 Task: Search round trip flight ticket for 5 adults, 2 children, 1 infant in seat and 2 infants on lap in economy from Fayetteville: Northwest Arkansas National Airport to Wilmington: Wilmington International Airport on 8-6-2023 and return on 8-8-2023. Choice of flights is Southwest. Number of bags: 2 checked bags. Price is upto 92000. Outbound departure time preference is 7:00.
Action: Mouse moved to (355, 154)
Screenshot: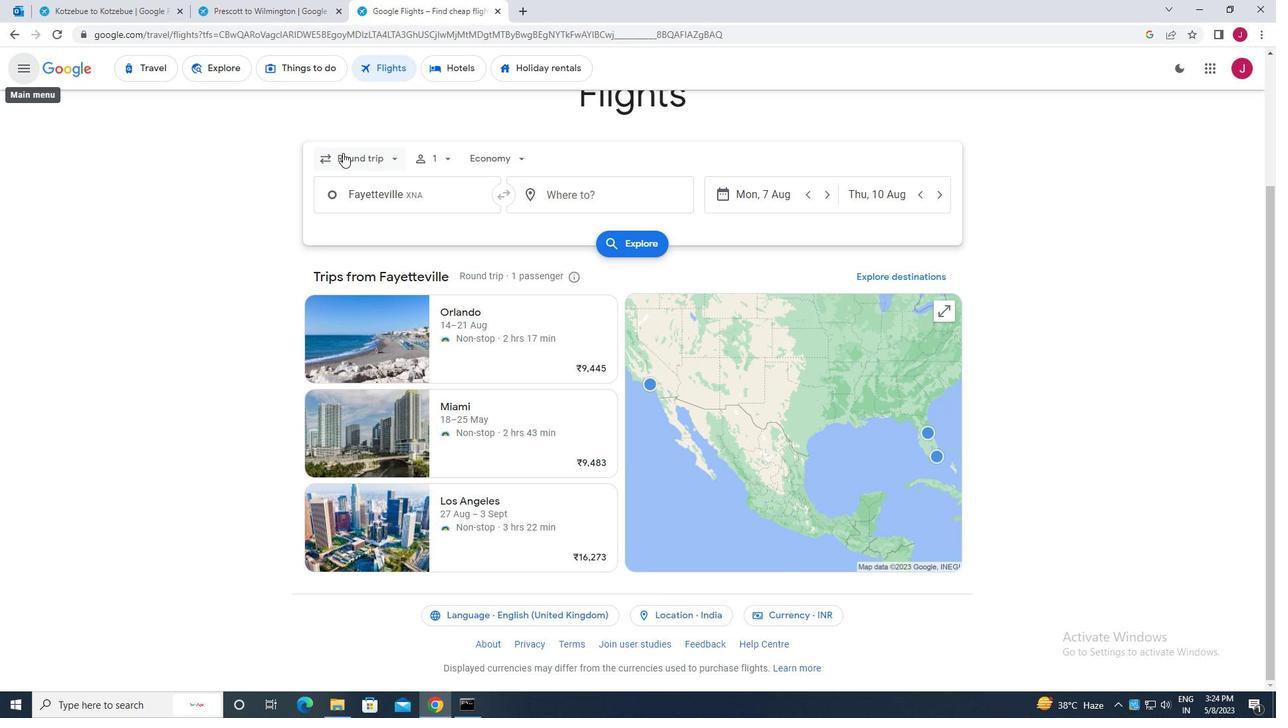 
Action: Mouse pressed left at (355, 154)
Screenshot: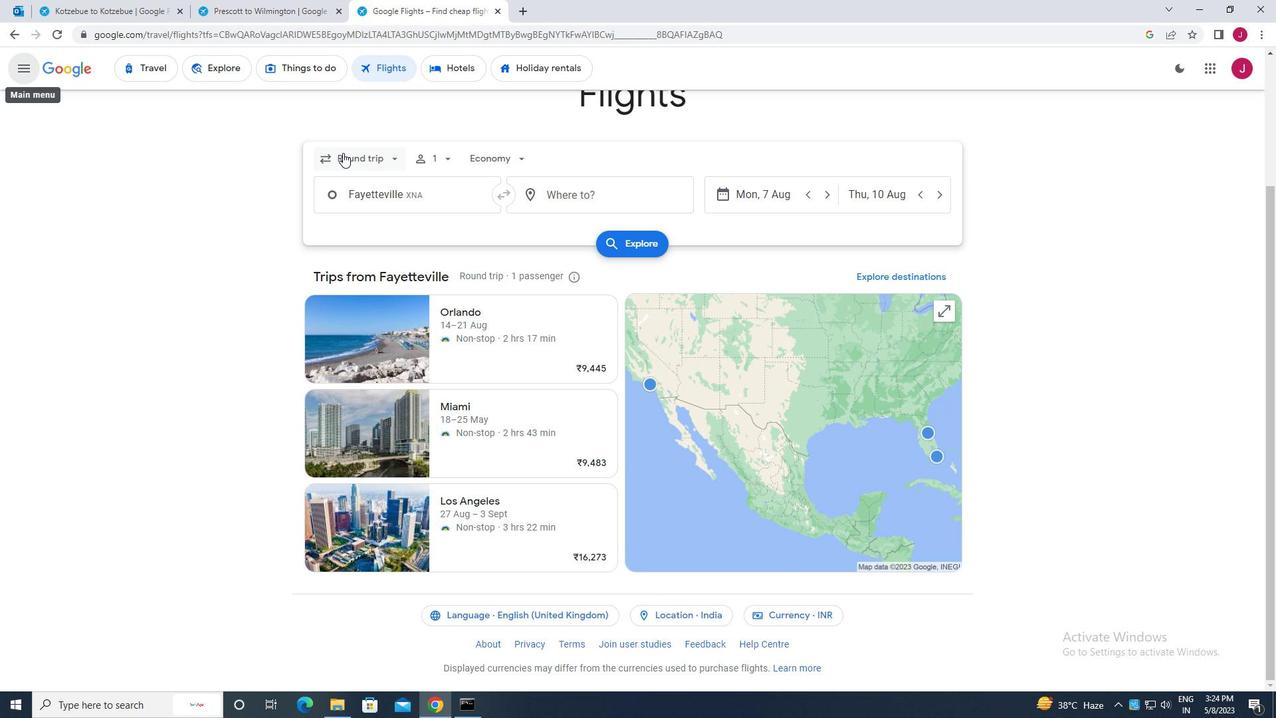 
Action: Mouse moved to (361, 186)
Screenshot: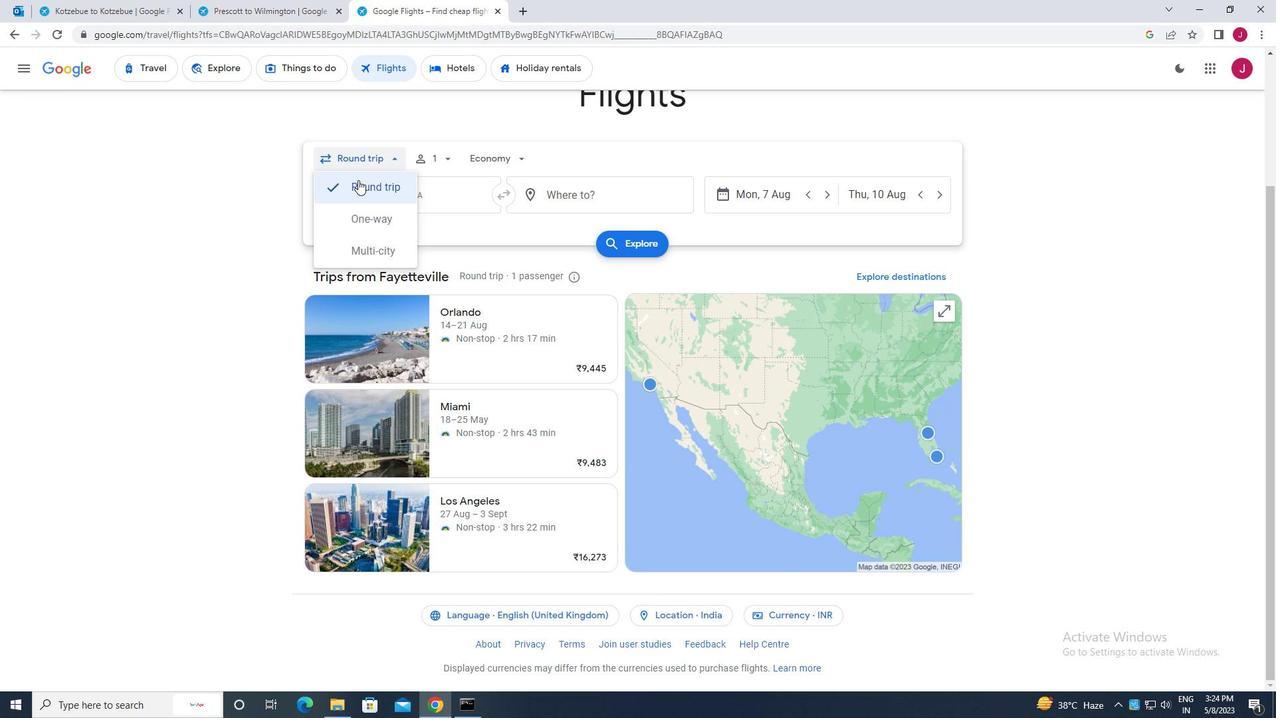 
Action: Mouse pressed left at (361, 186)
Screenshot: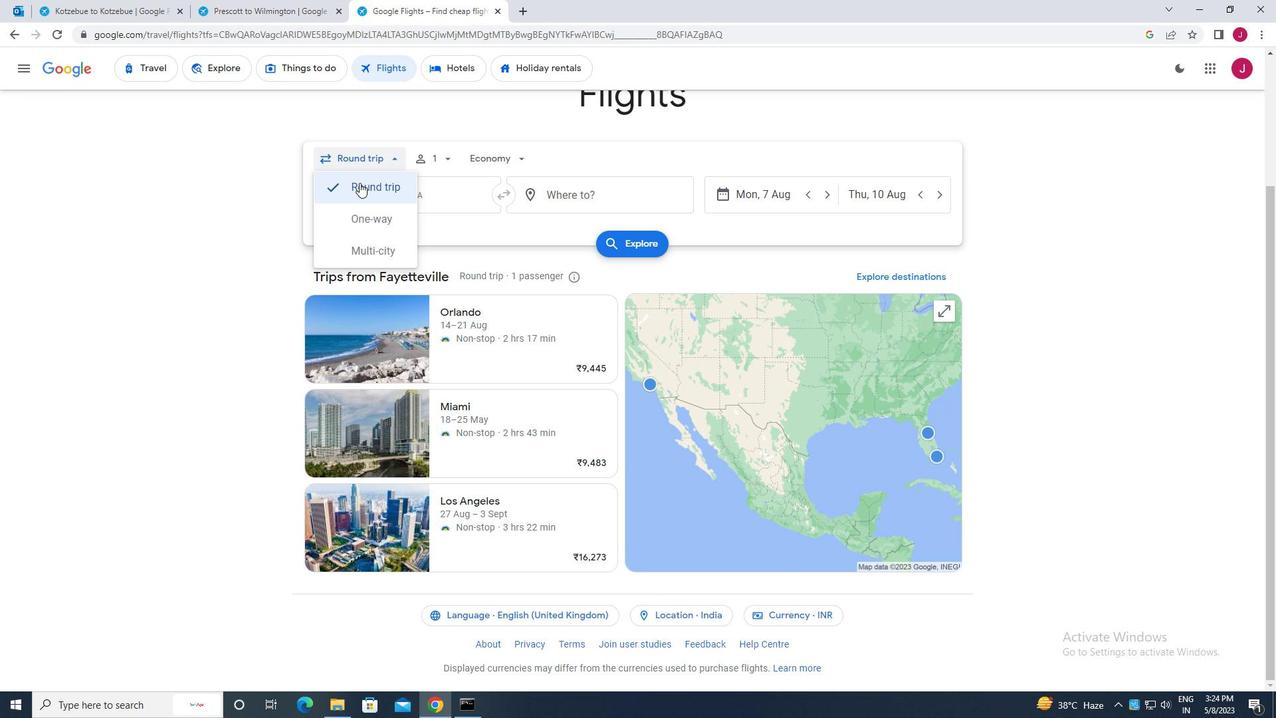 
Action: Mouse moved to (440, 158)
Screenshot: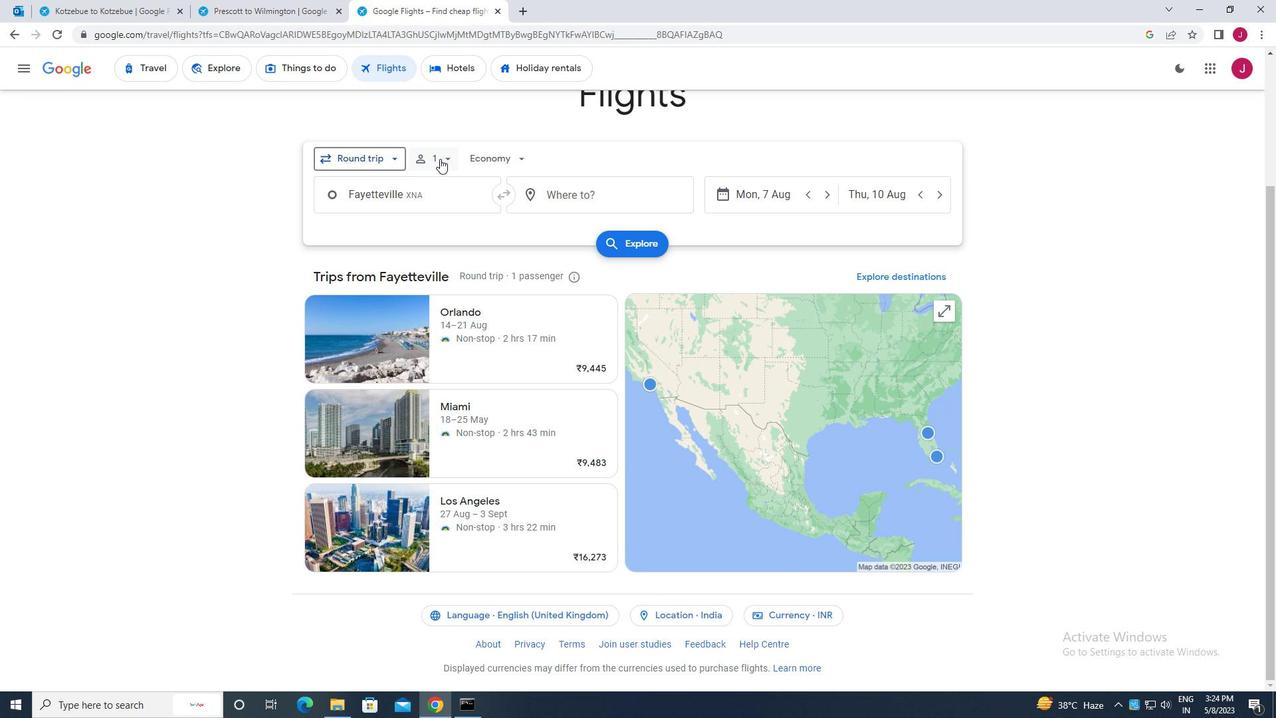 
Action: Mouse pressed left at (440, 158)
Screenshot: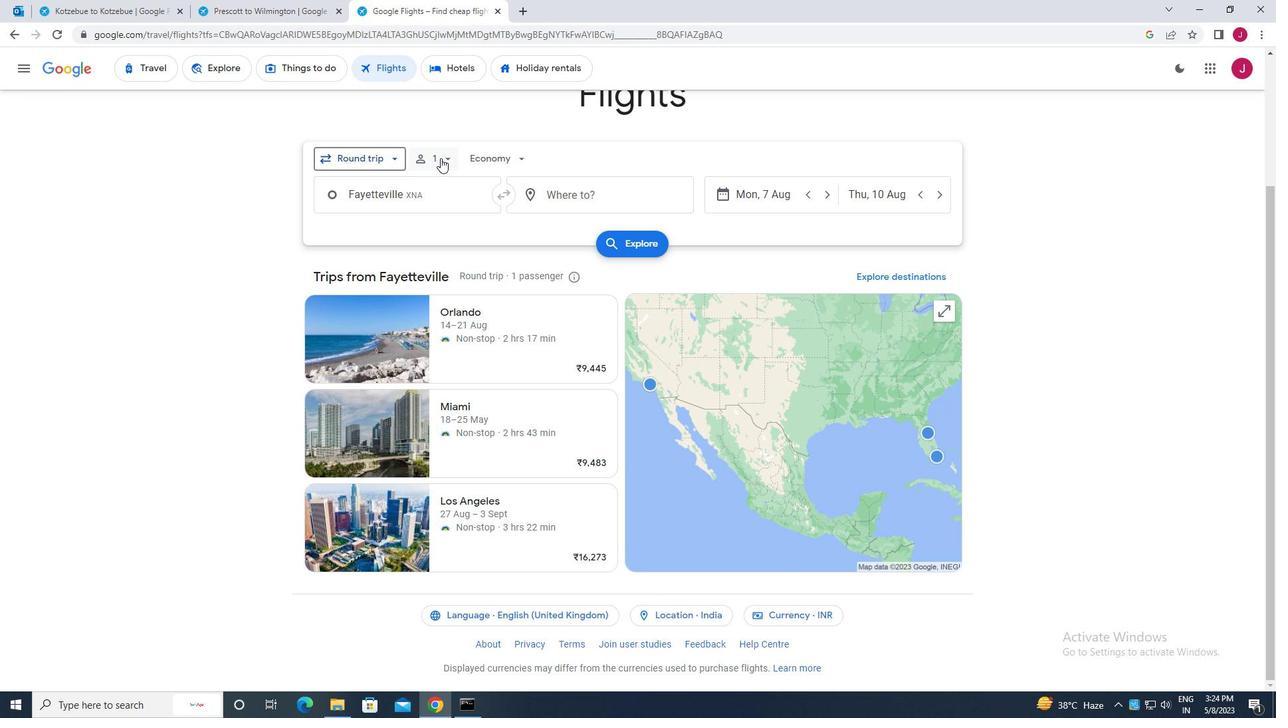 
Action: Mouse moved to (559, 192)
Screenshot: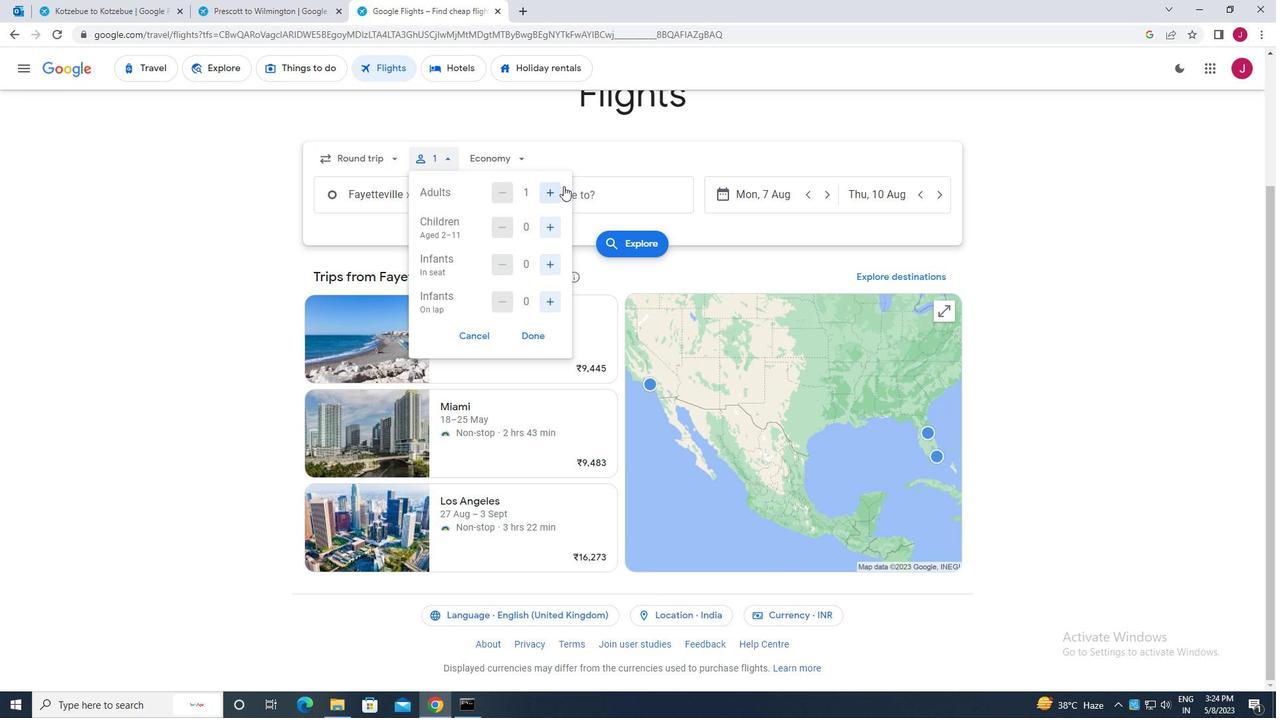
Action: Mouse pressed left at (559, 192)
Screenshot: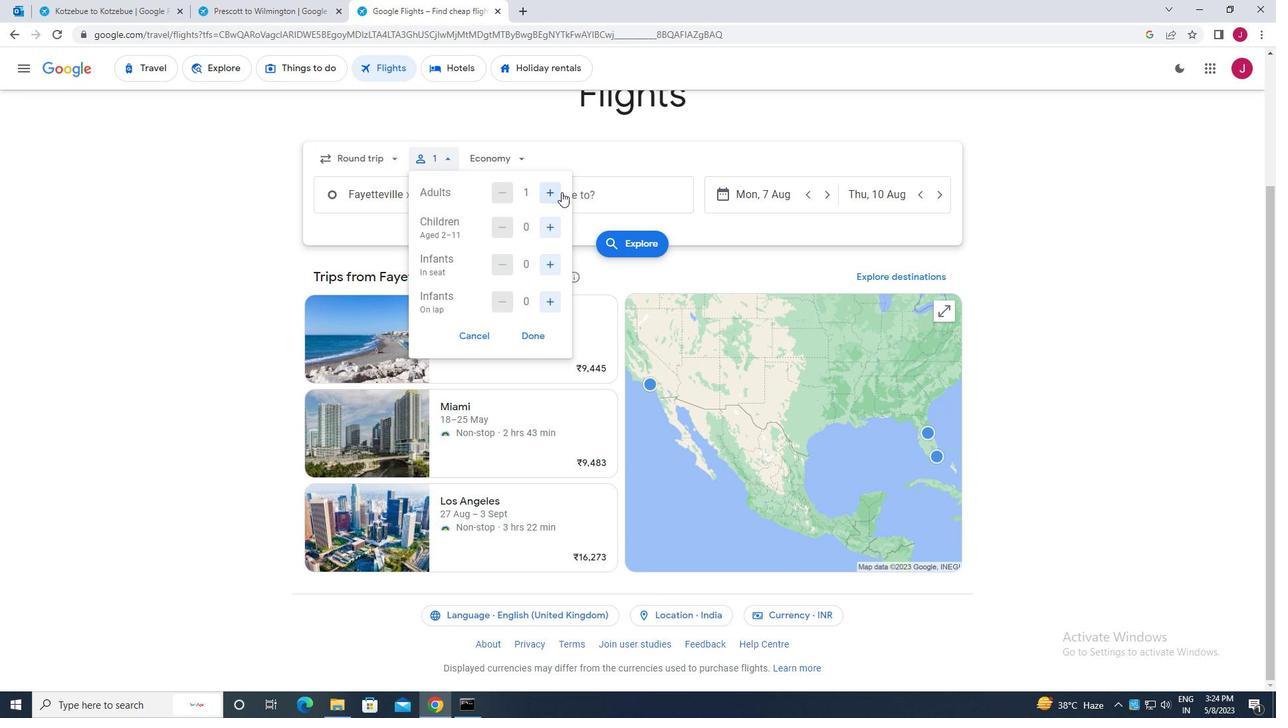 
Action: Mouse moved to (559, 192)
Screenshot: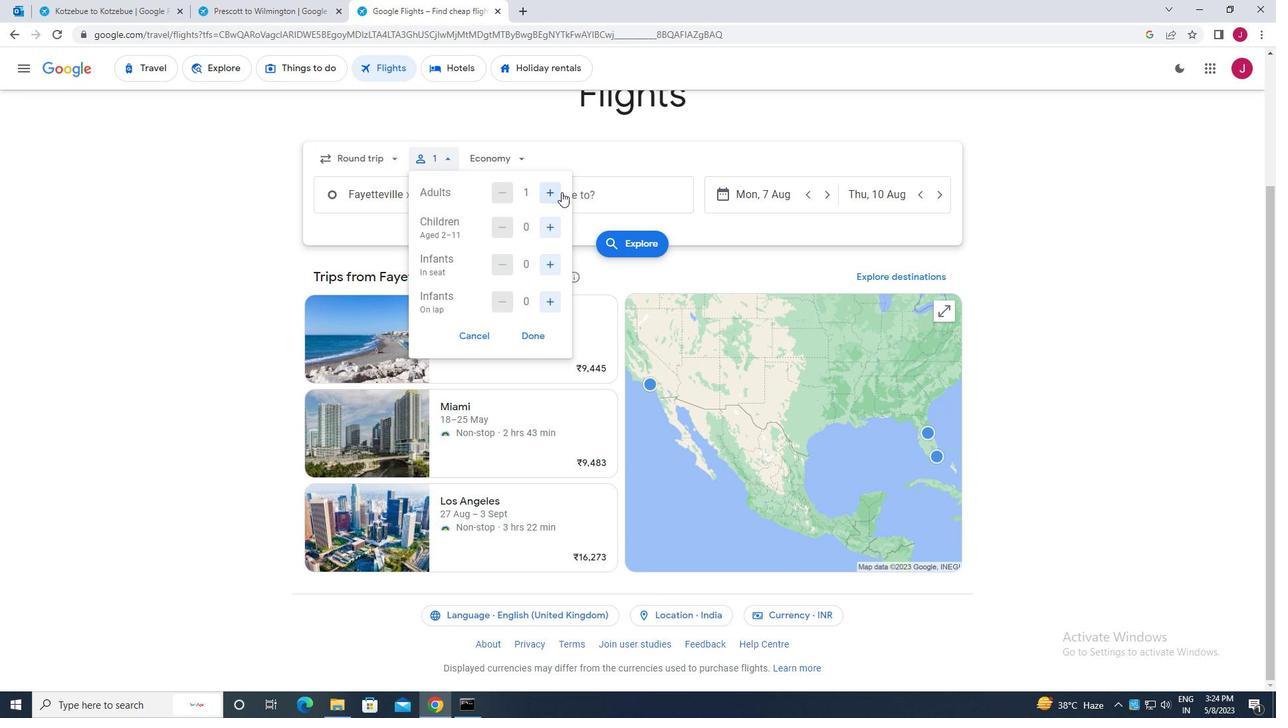 
Action: Mouse pressed left at (559, 192)
Screenshot: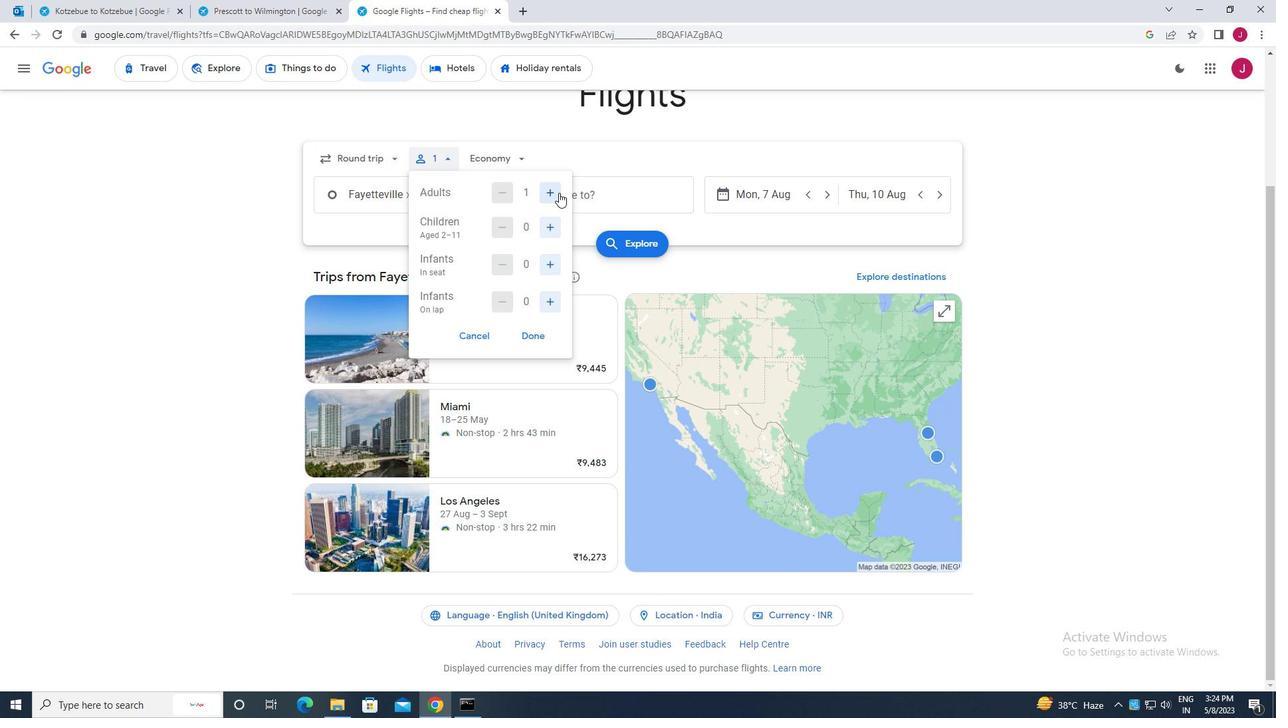 
Action: Mouse pressed left at (559, 192)
Screenshot: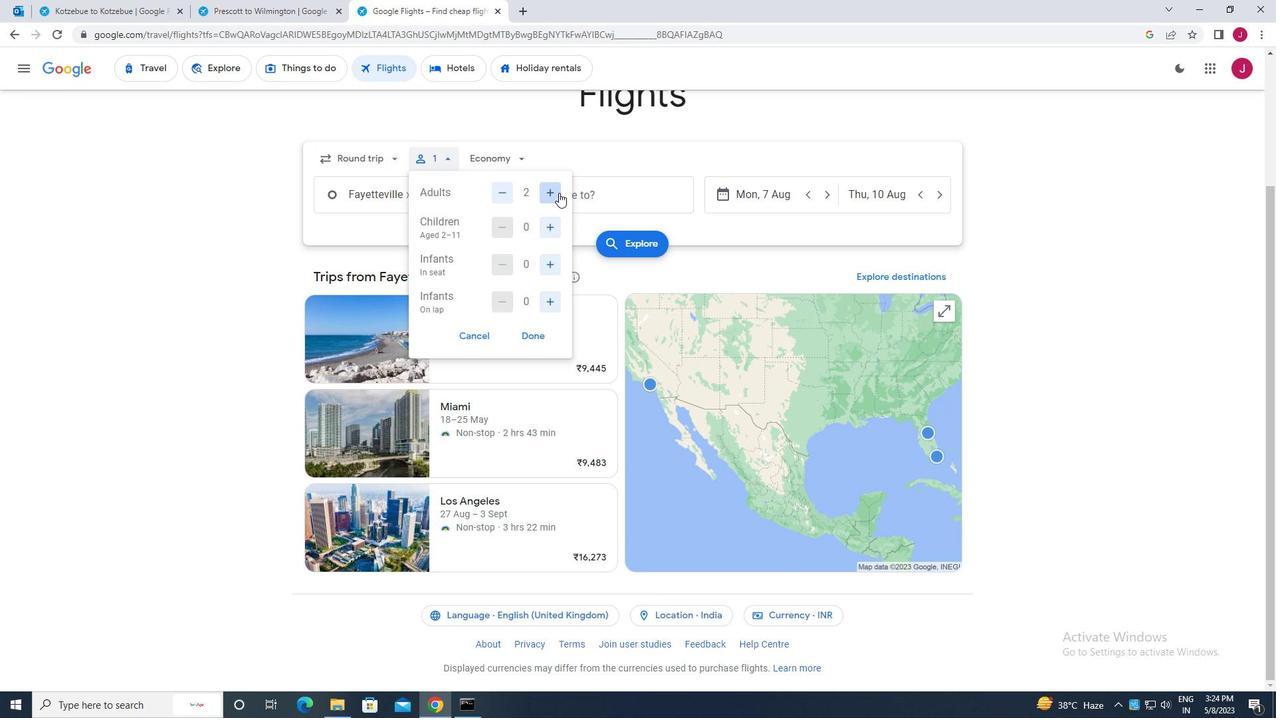 
Action: Mouse pressed left at (559, 192)
Screenshot: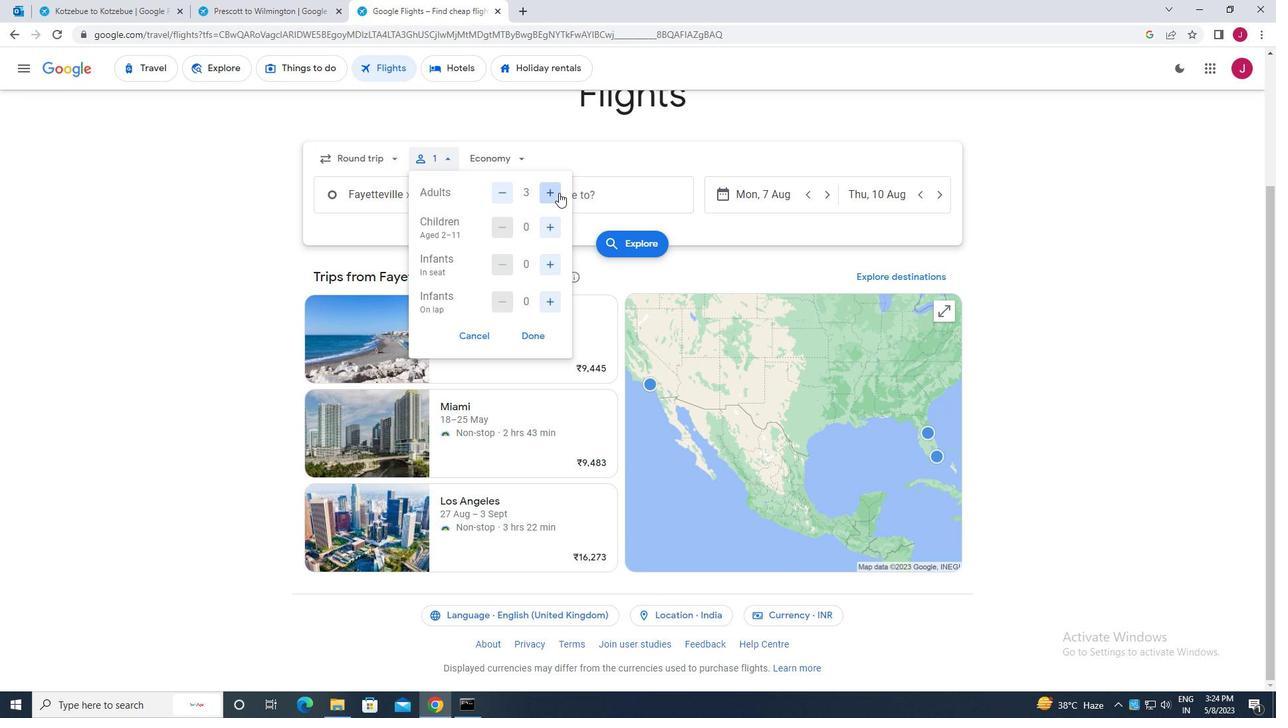 
Action: Mouse moved to (555, 230)
Screenshot: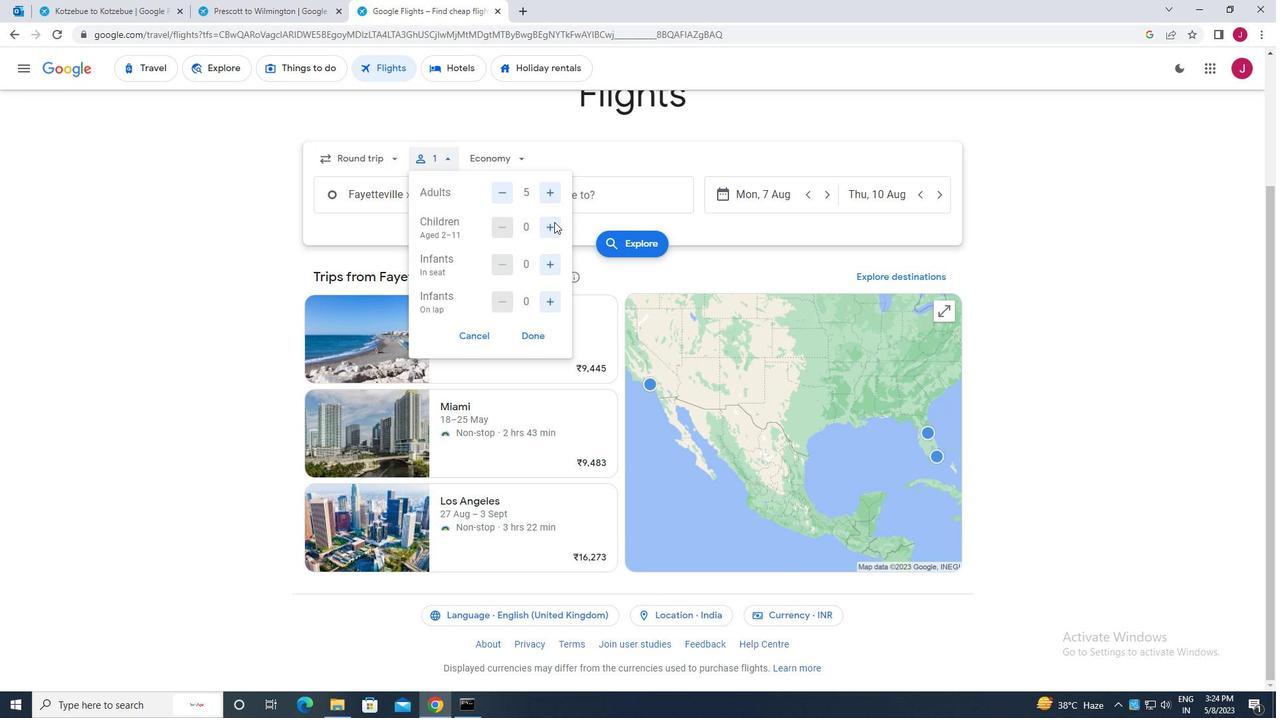 
Action: Mouse pressed left at (555, 230)
Screenshot: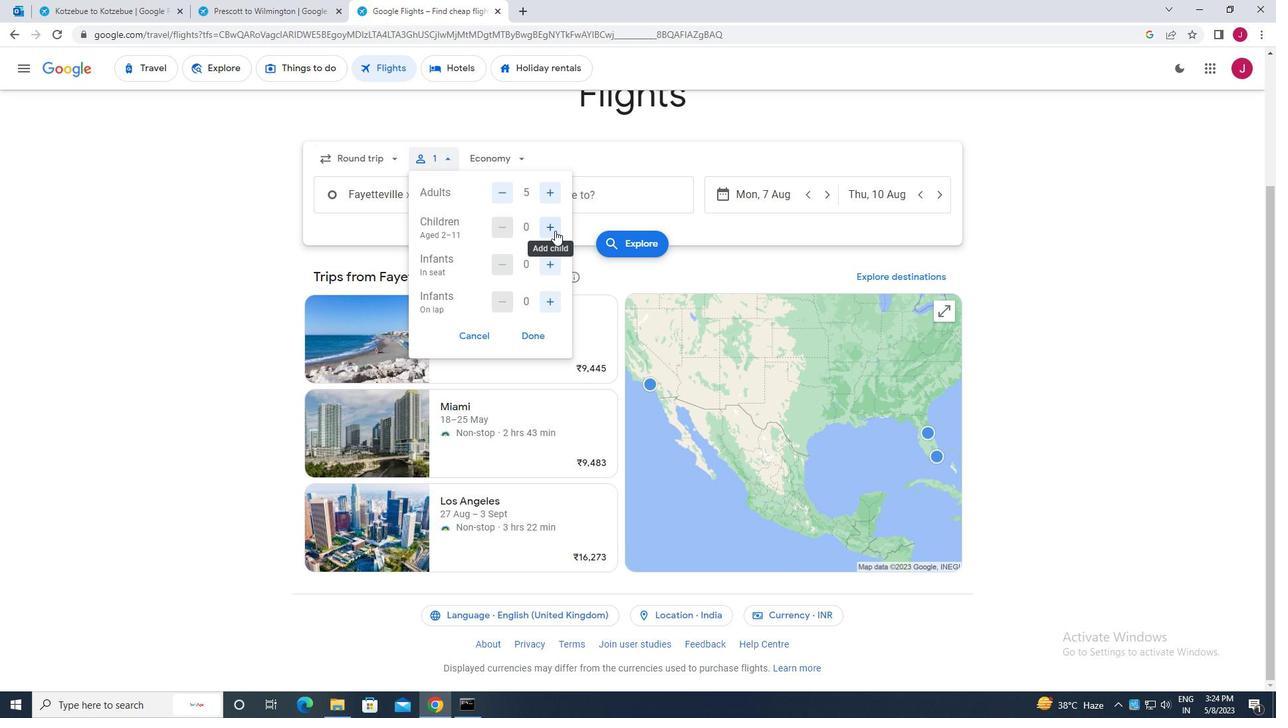 
Action: Mouse pressed left at (555, 230)
Screenshot: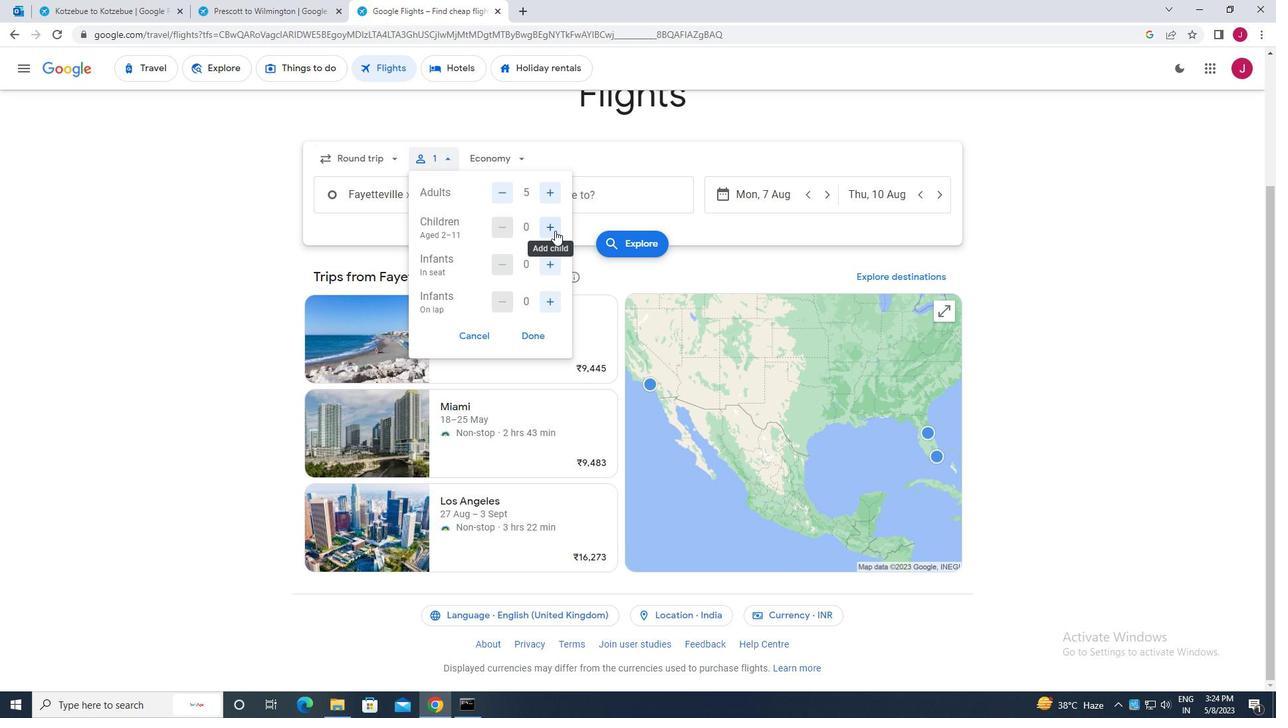 
Action: Mouse moved to (554, 261)
Screenshot: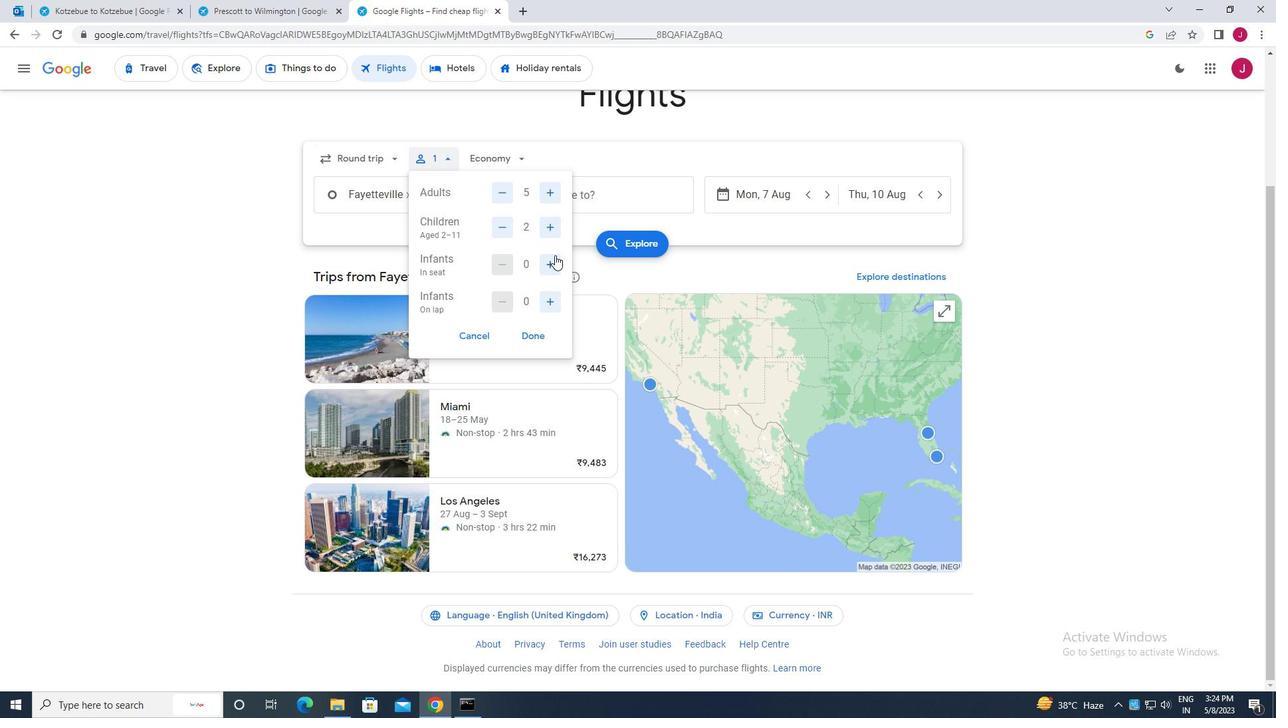
Action: Mouse pressed left at (554, 261)
Screenshot: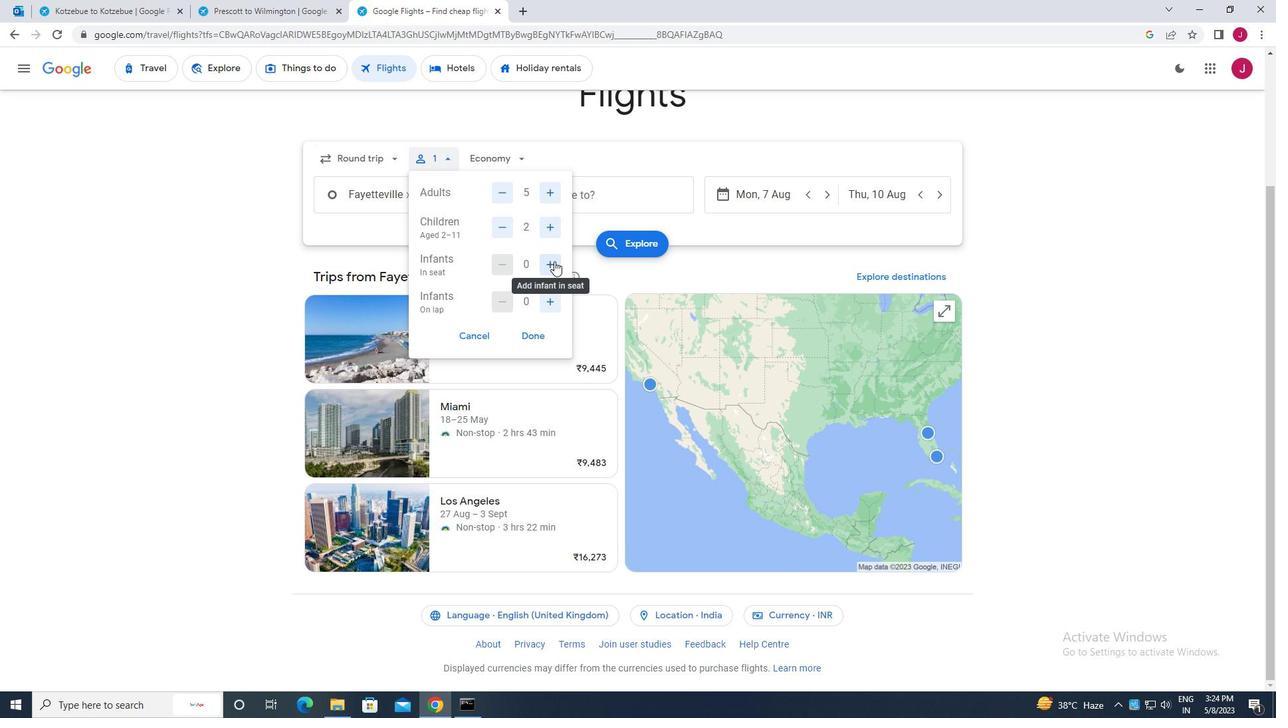 
Action: Mouse moved to (551, 301)
Screenshot: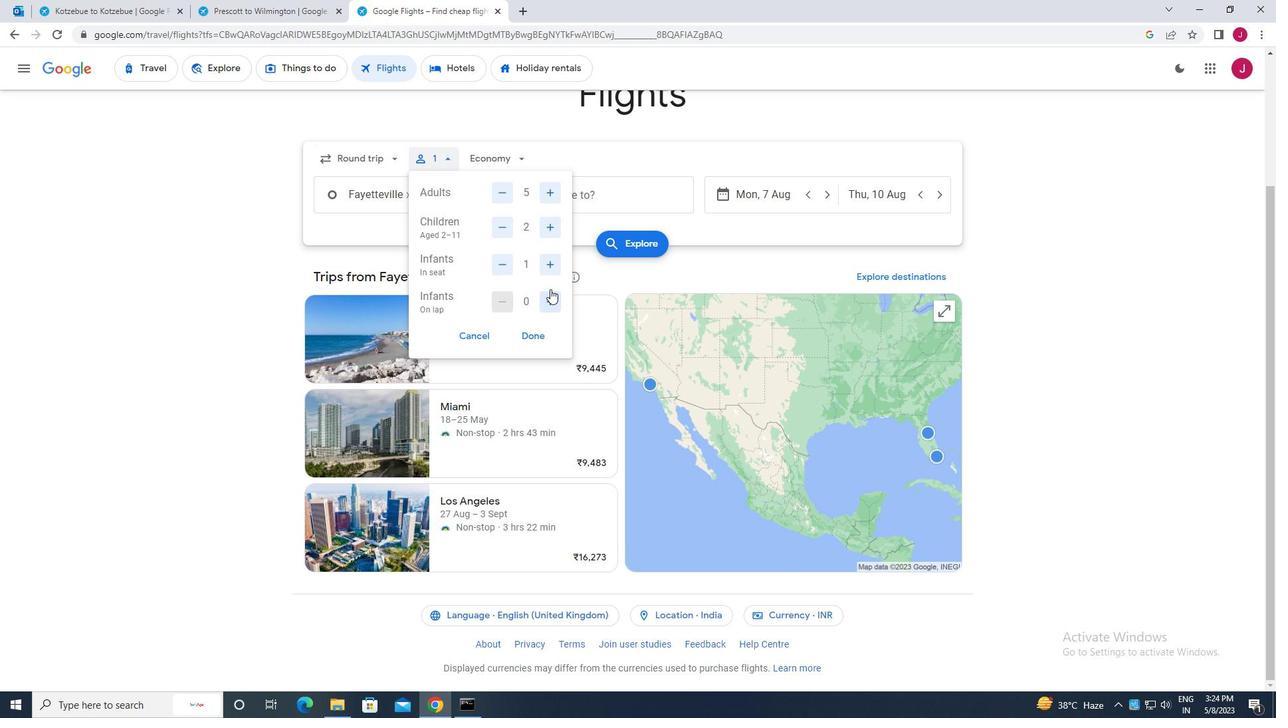 
Action: Mouse pressed left at (551, 301)
Screenshot: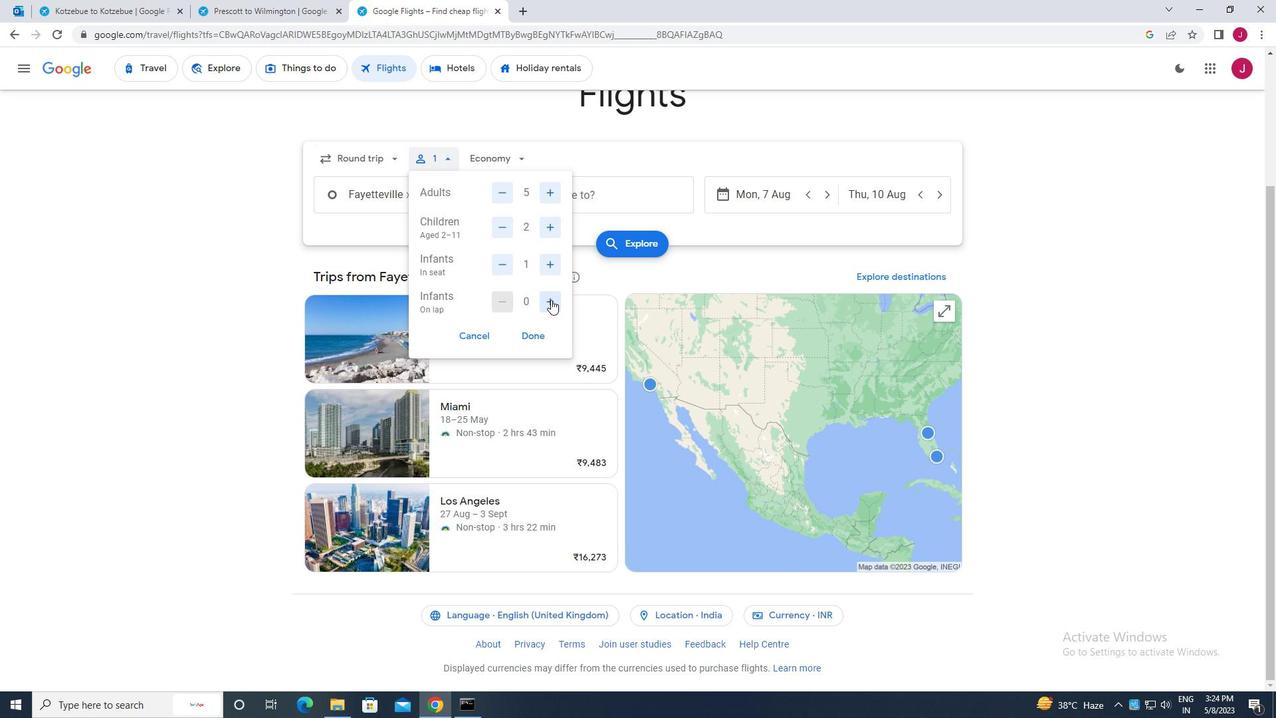 
Action: Mouse pressed left at (551, 301)
Screenshot: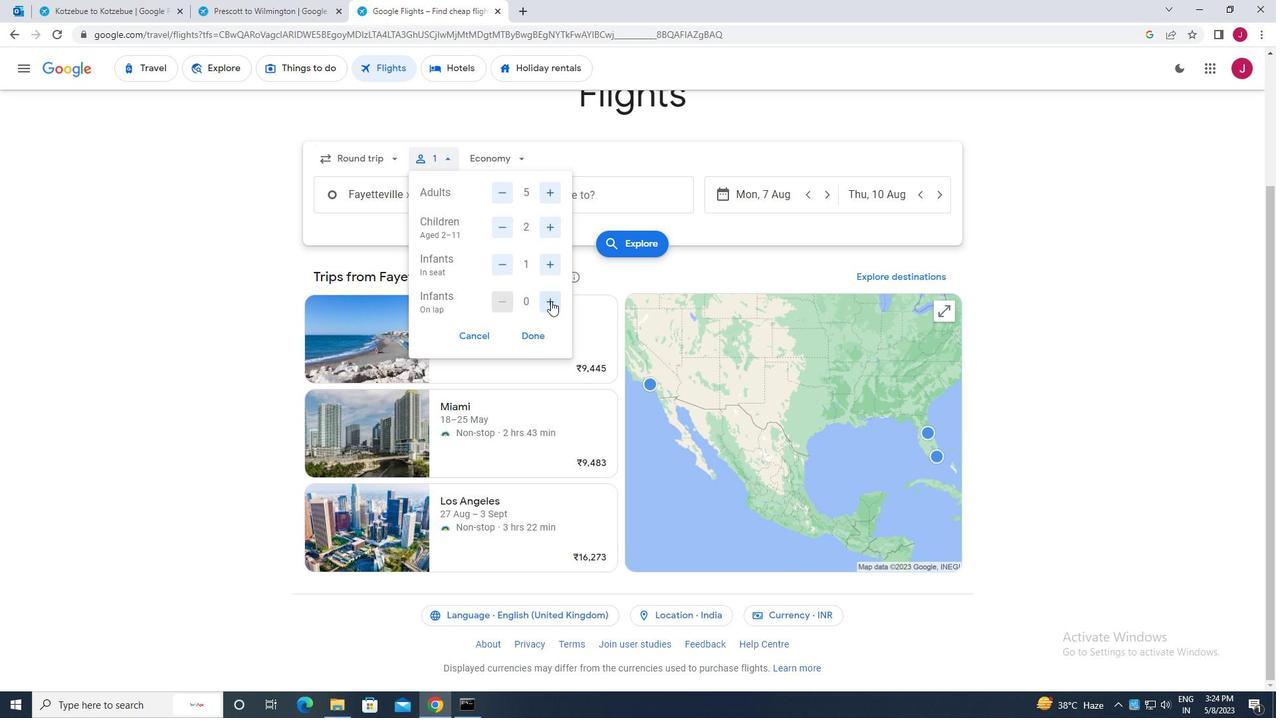 
Action: Mouse moved to (507, 299)
Screenshot: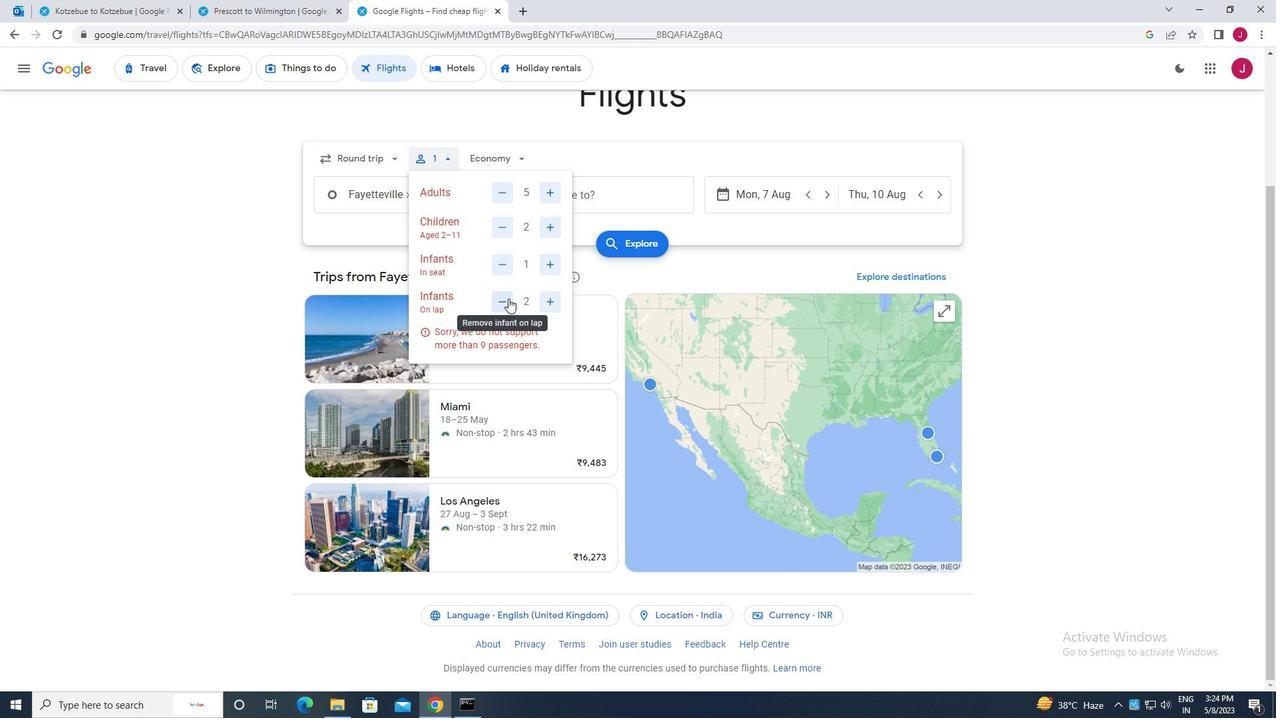 
Action: Mouse pressed left at (507, 299)
Screenshot: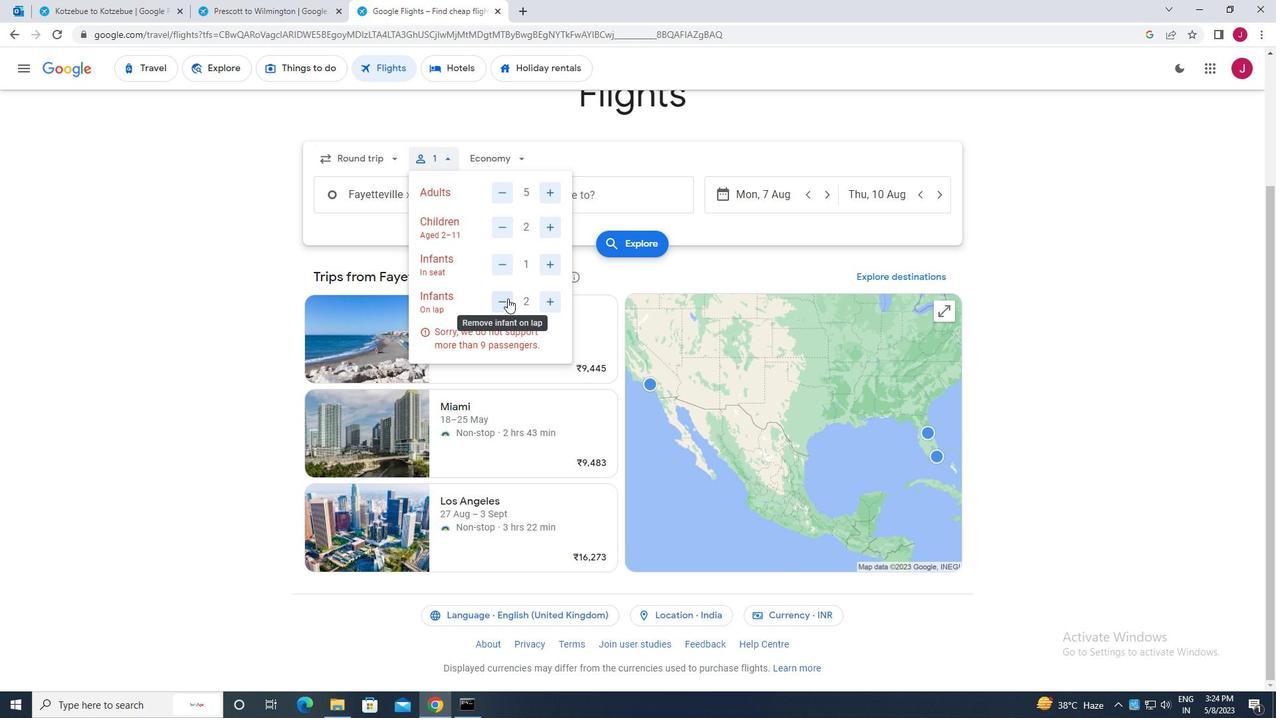 
Action: Mouse moved to (531, 336)
Screenshot: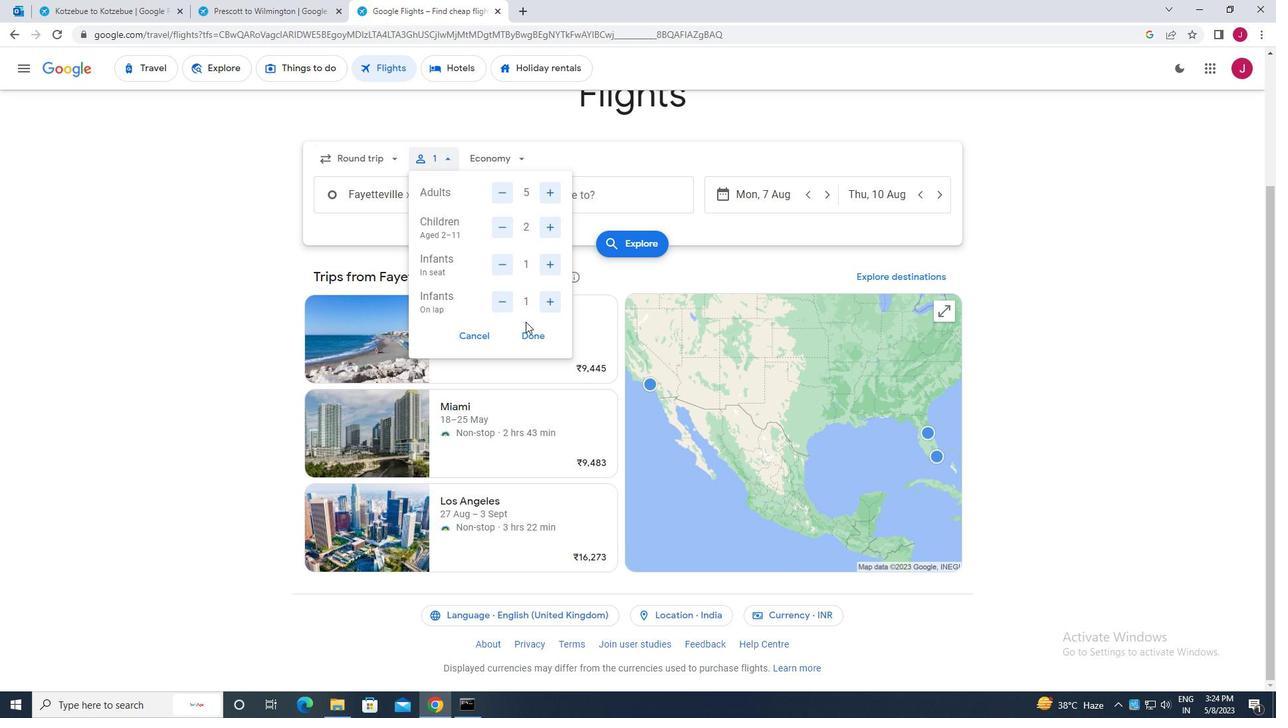 
Action: Mouse pressed left at (531, 336)
Screenshot: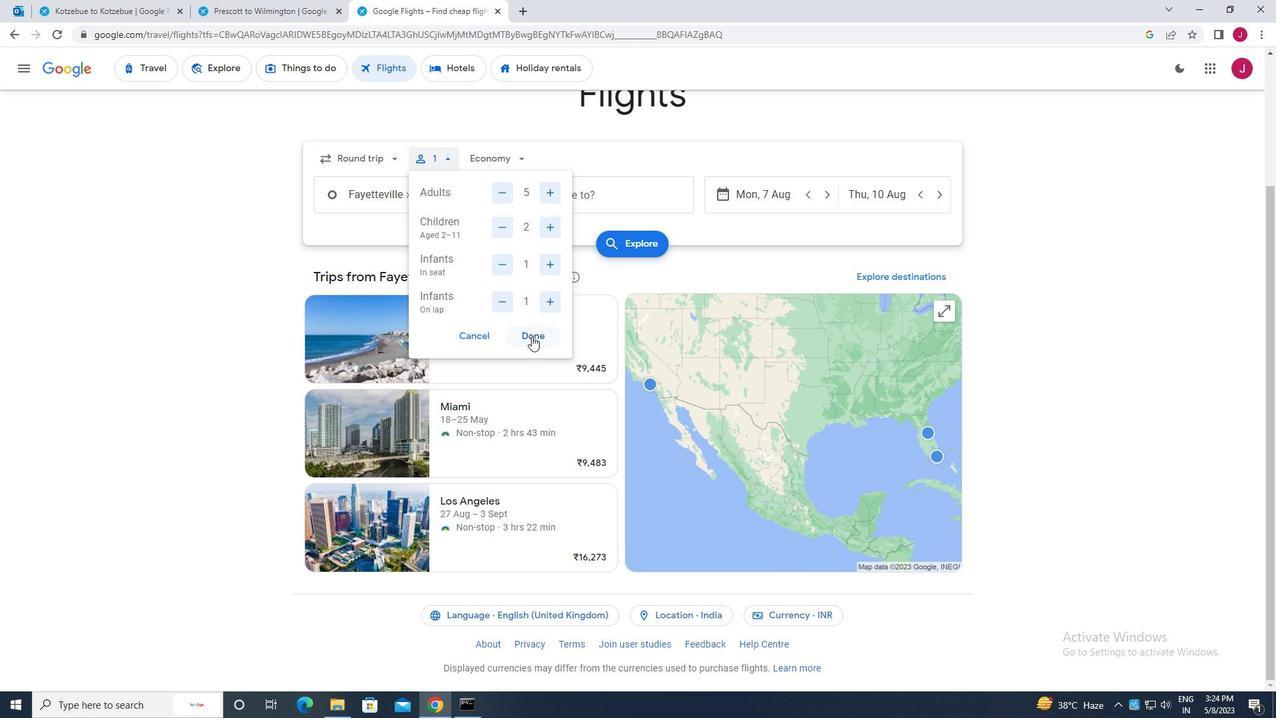 
Action: Mouse moved to (510, 158)
Screenshot: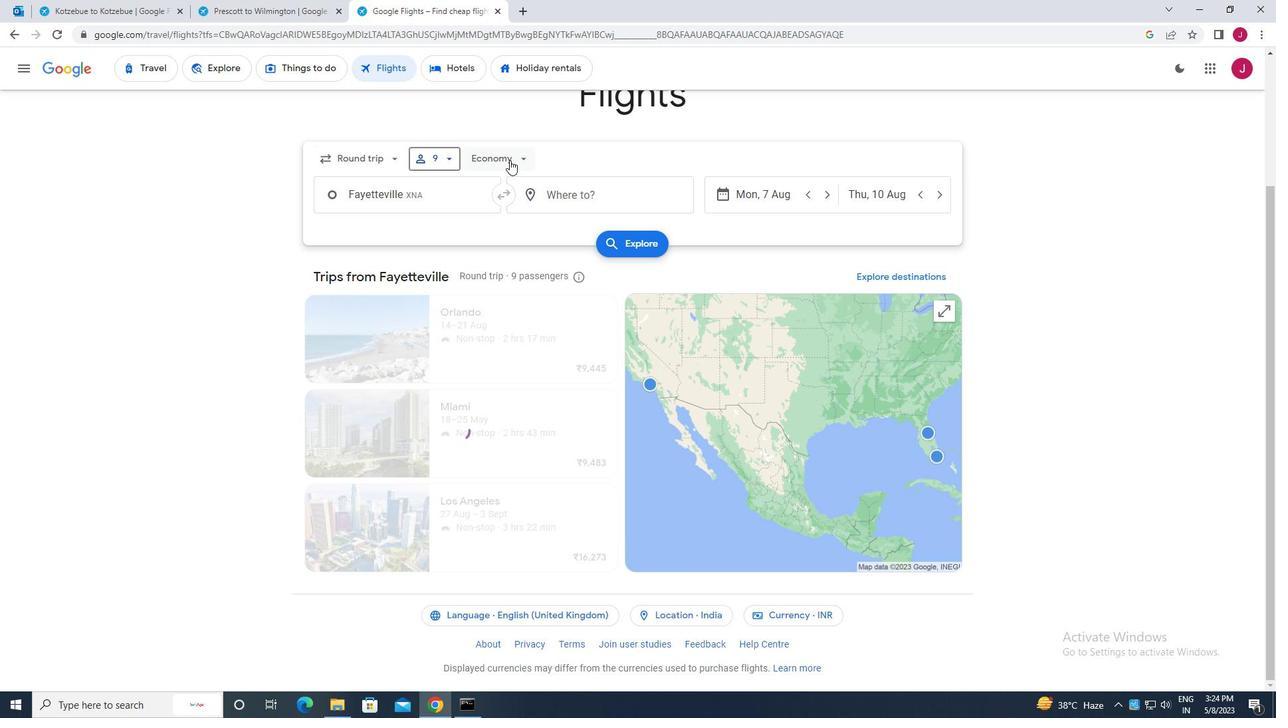 
Action: Mouse pressed left at (510, 158)
Screenshot: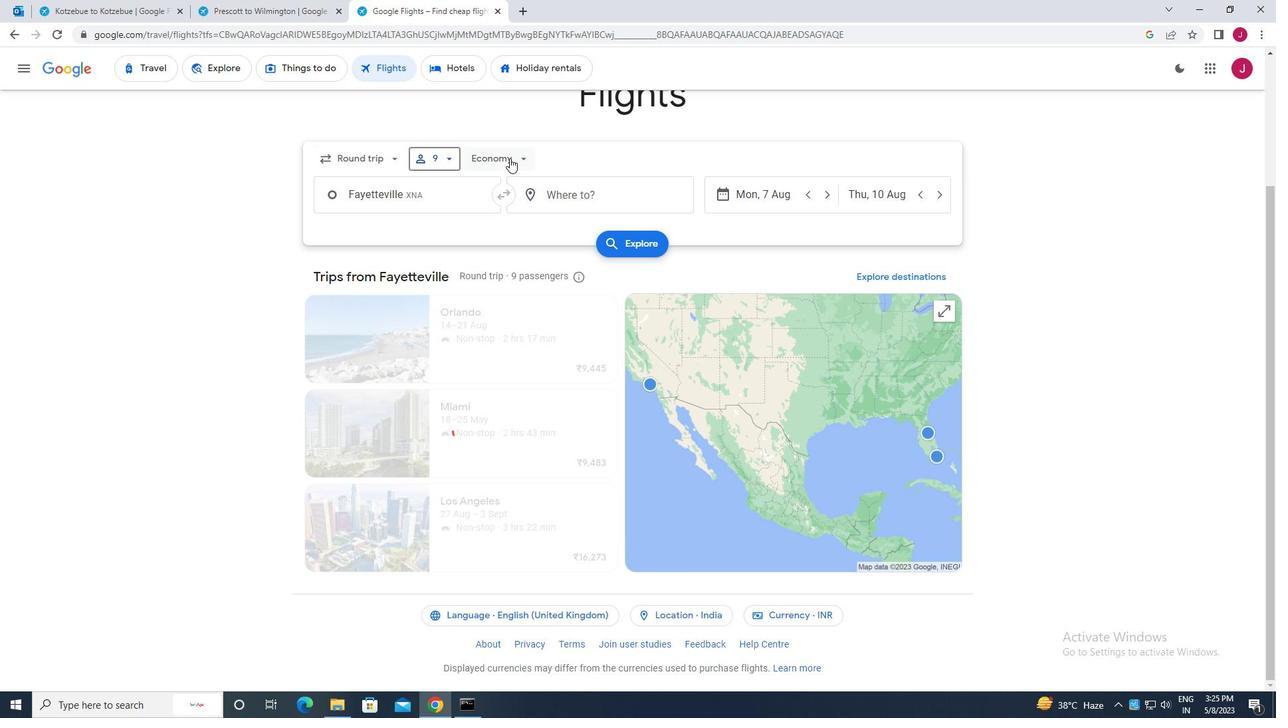 
Action: Mouse moved to (550, 190)
Screenshot: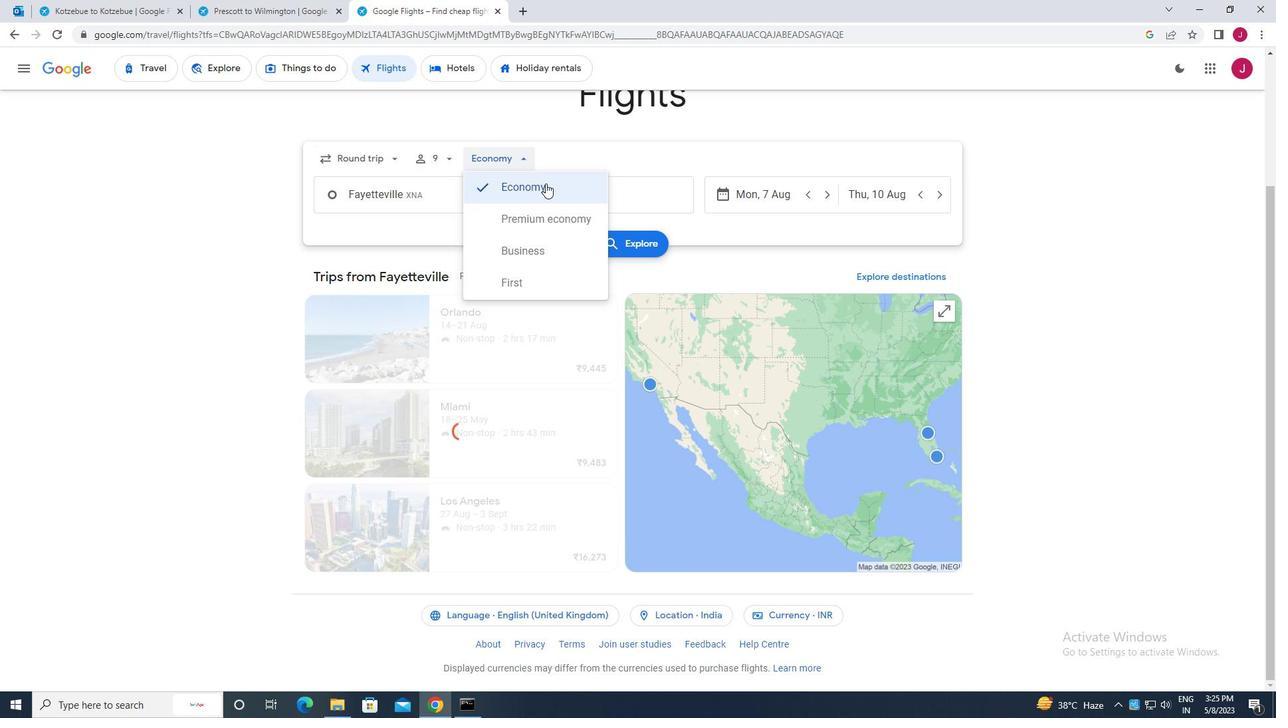 
Action: Mouse pressed left at (550, 190)
Screenshot: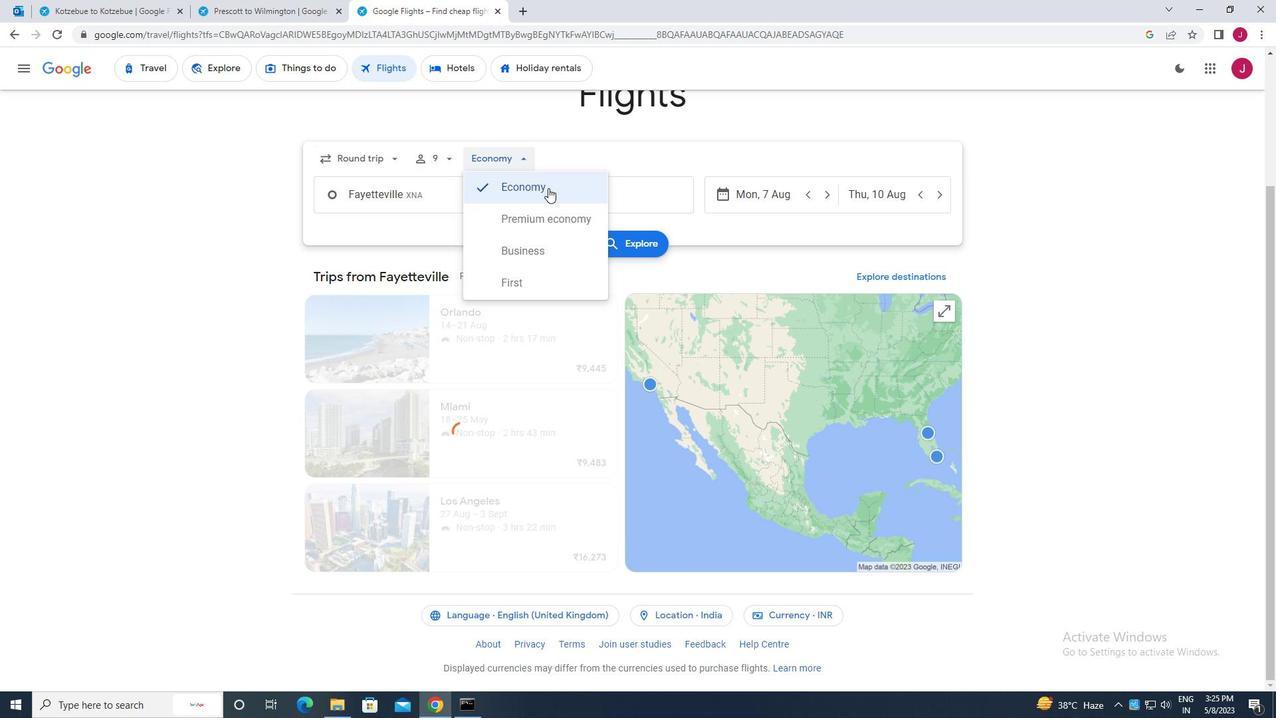 
Action: Mouse moved to (420, 188)
Screenshot: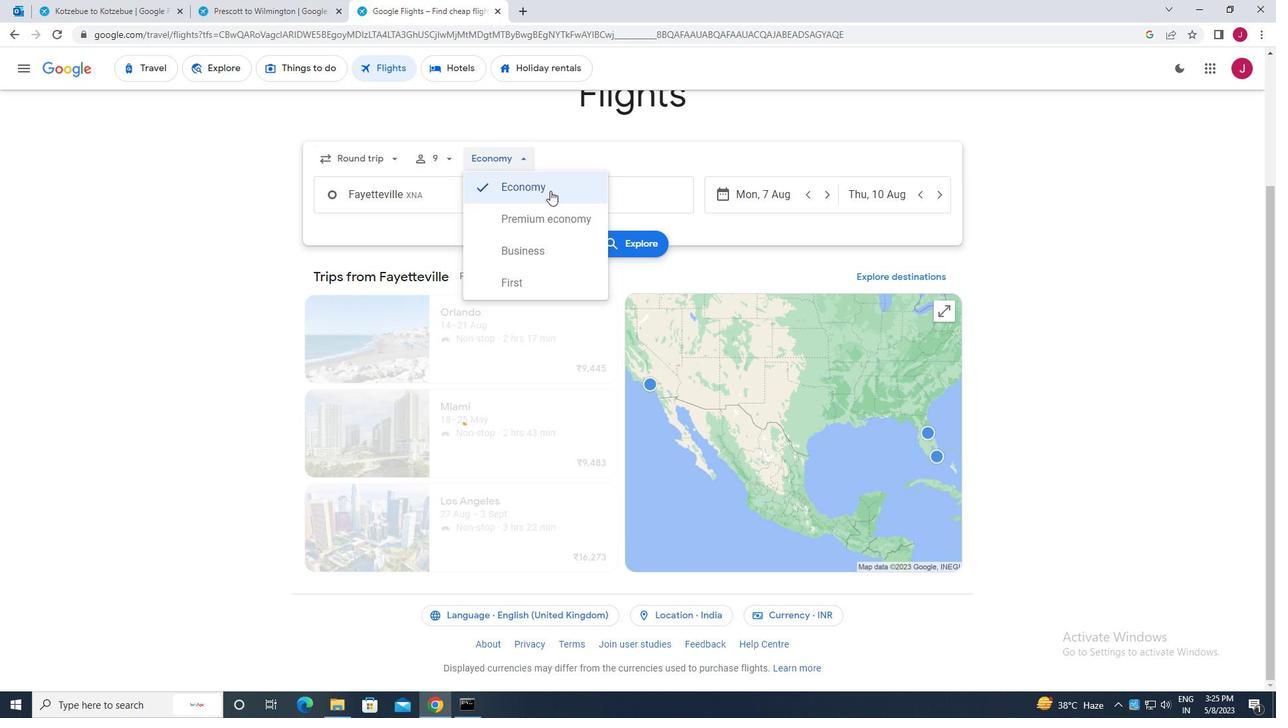 
Action: Mouse pressed left at (420, 188)
Screenshot: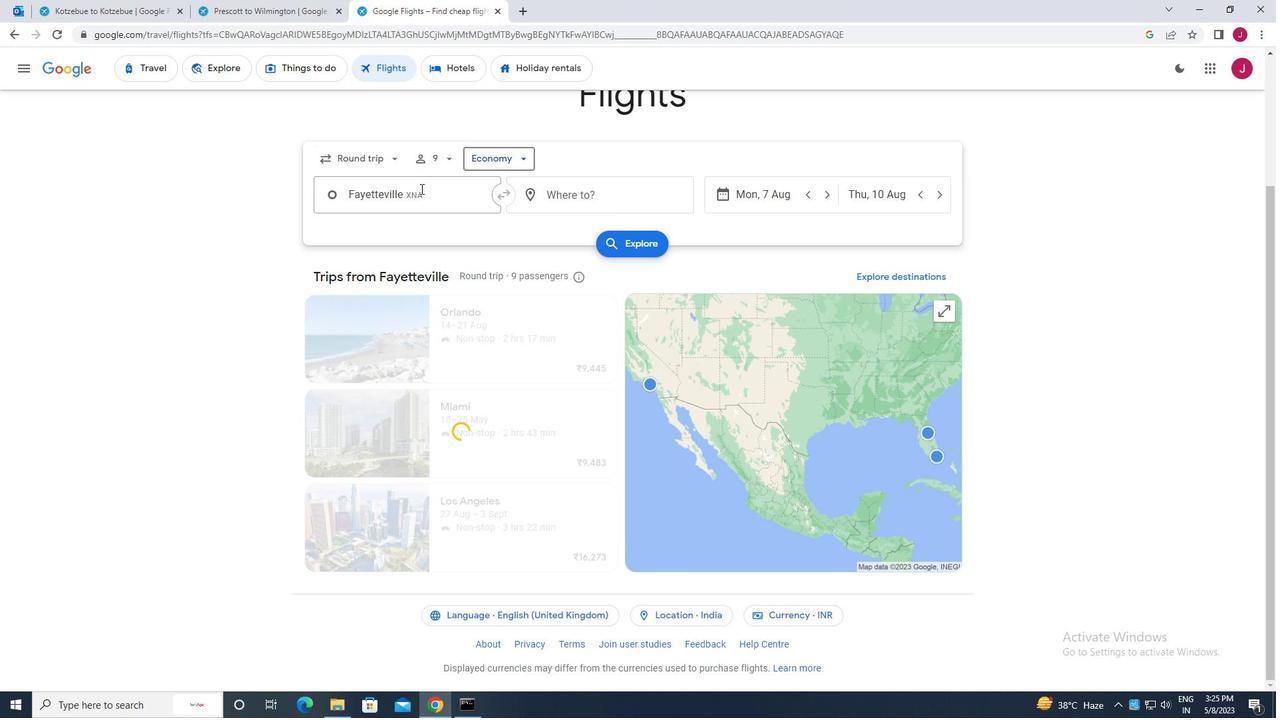 
Action: Key pressed fayette
Screenshot: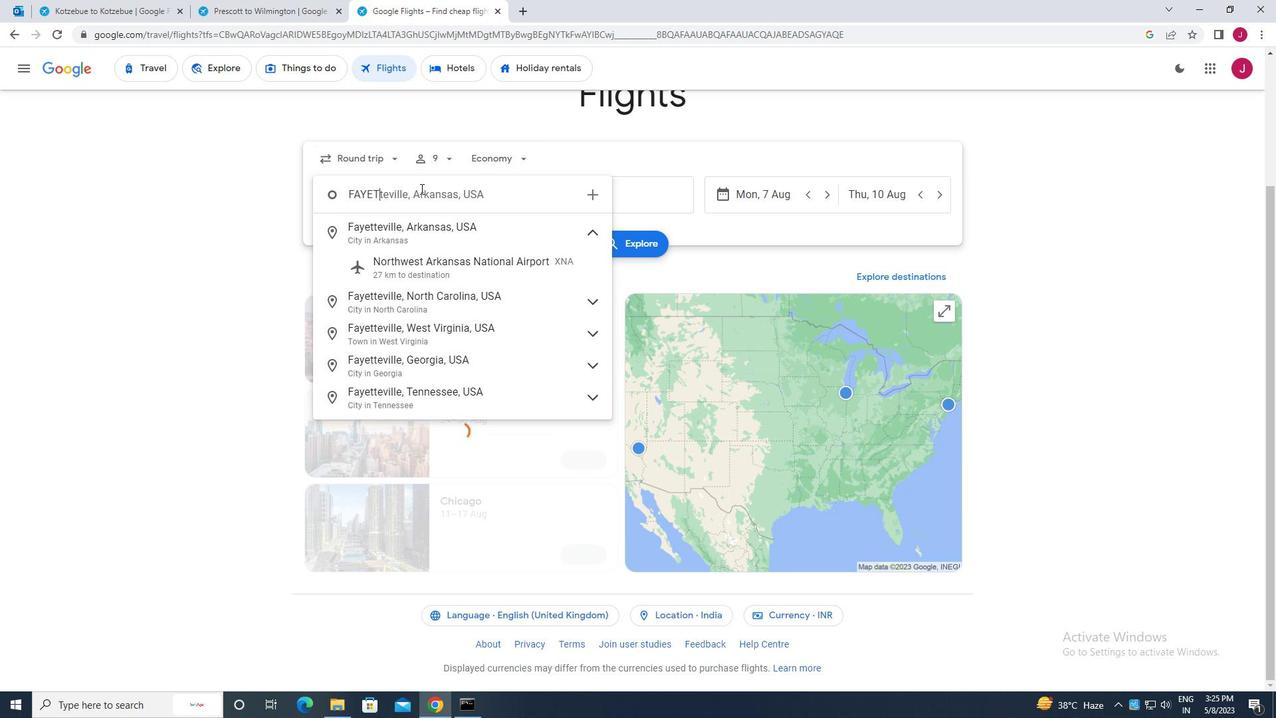
Action: Mouse moved to (474, 256)
Screenshot: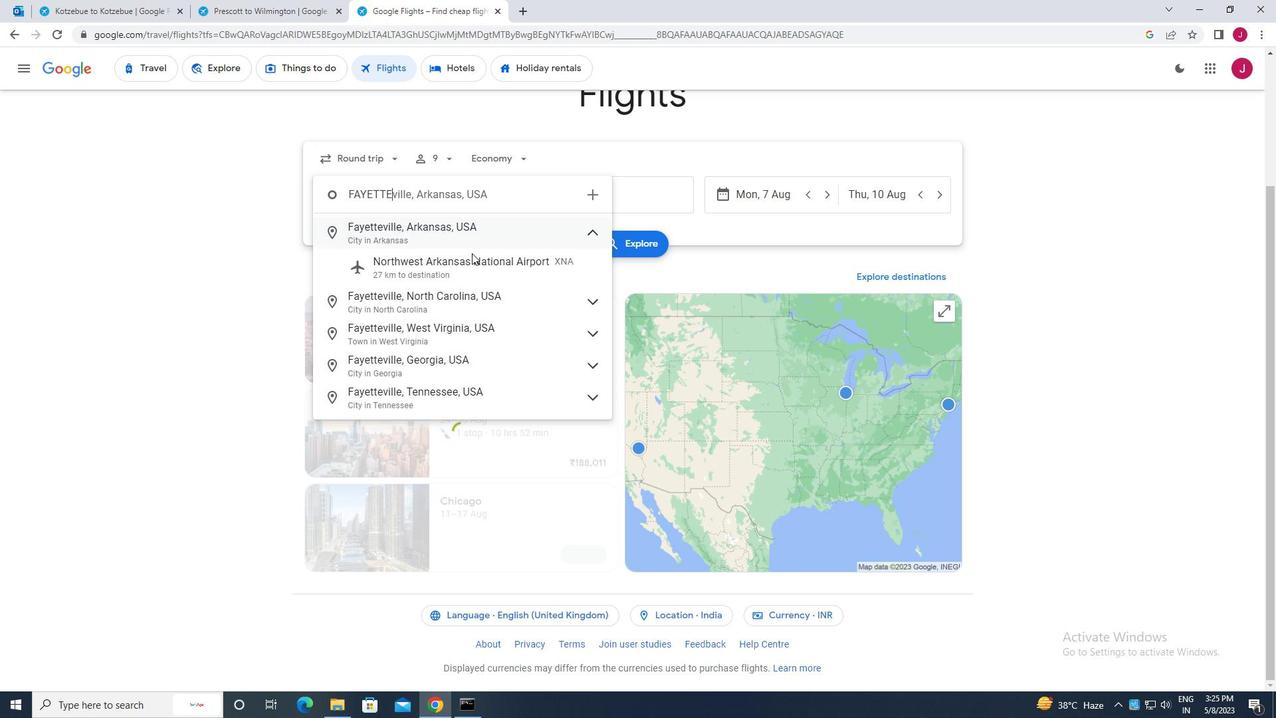 
Action: Mouse pressed left at (474, 256)
Screenshot: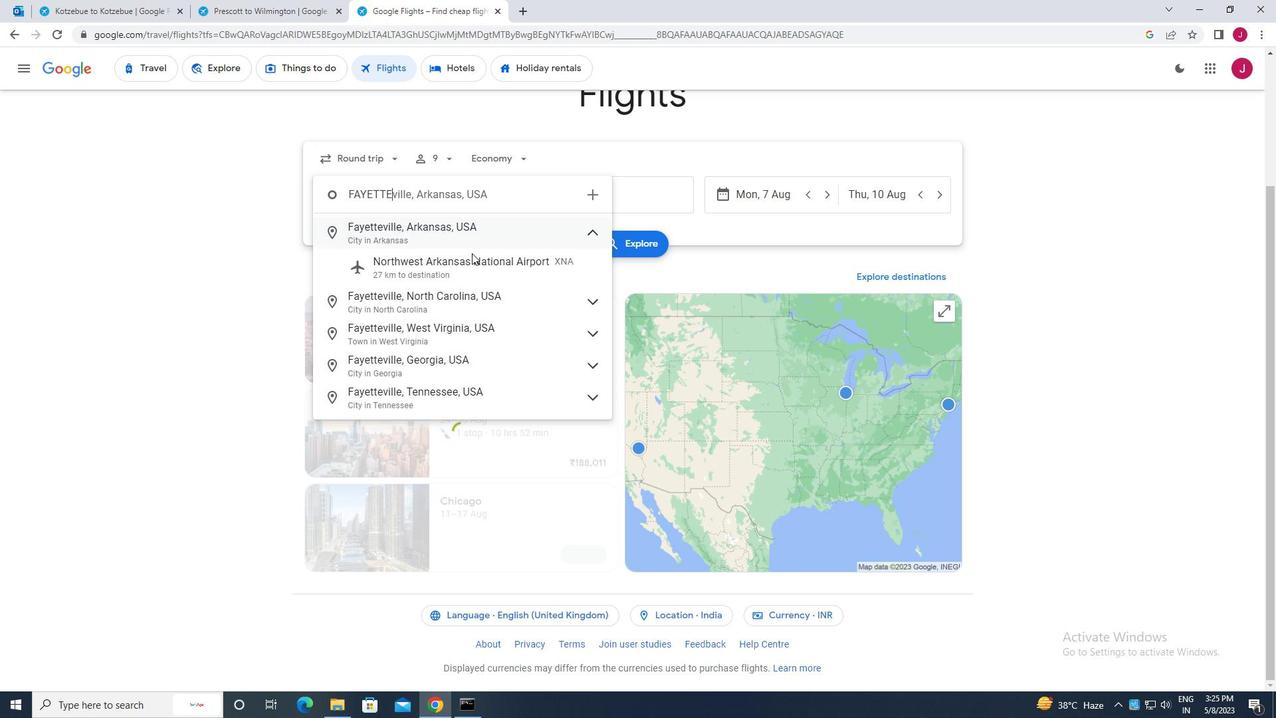 
Action: Mouse moved to (618, 197)
Screenshot: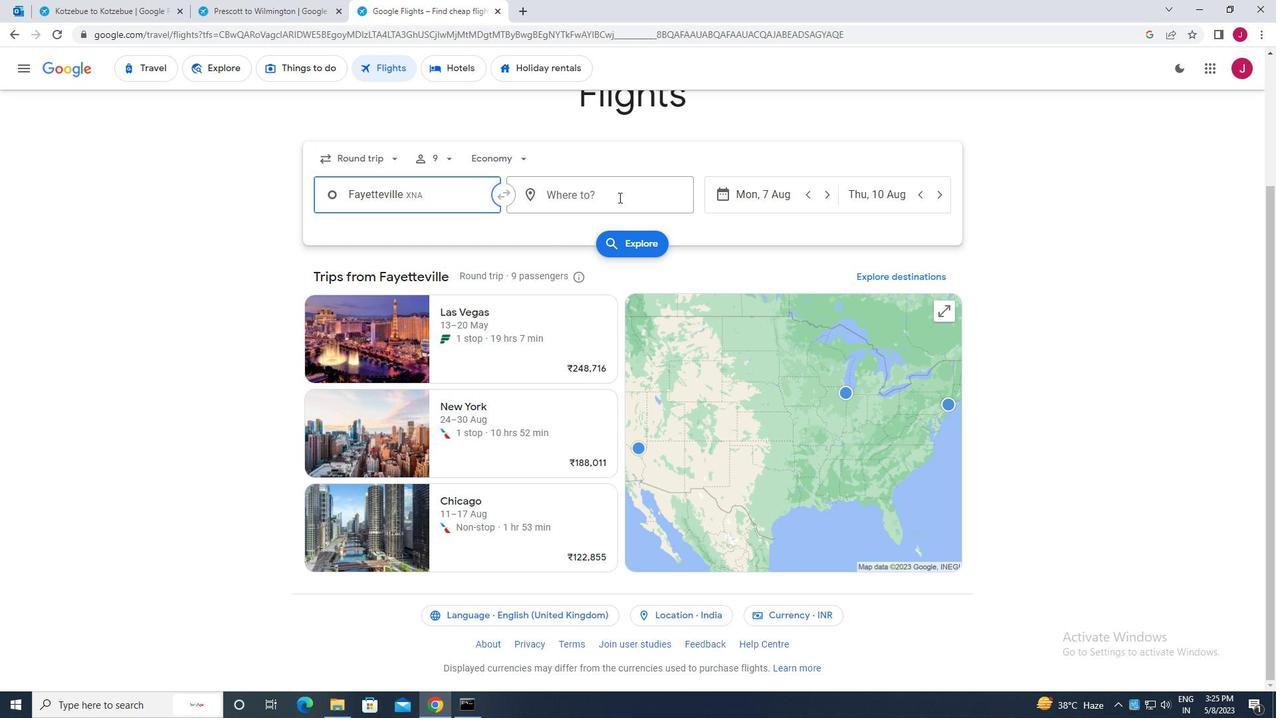 
Action: Mouse pressed left at (618, 197)
Screenshot: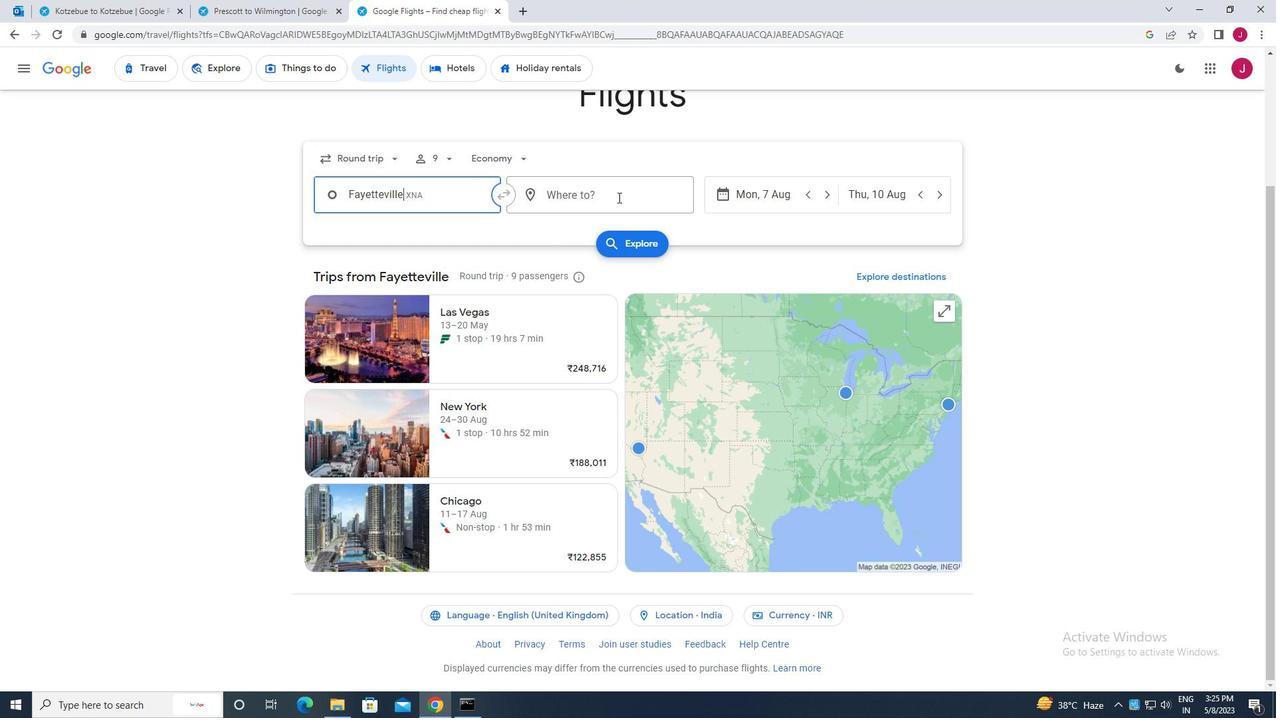 
Action: Mouse moved to (613, 201)
Screenshot: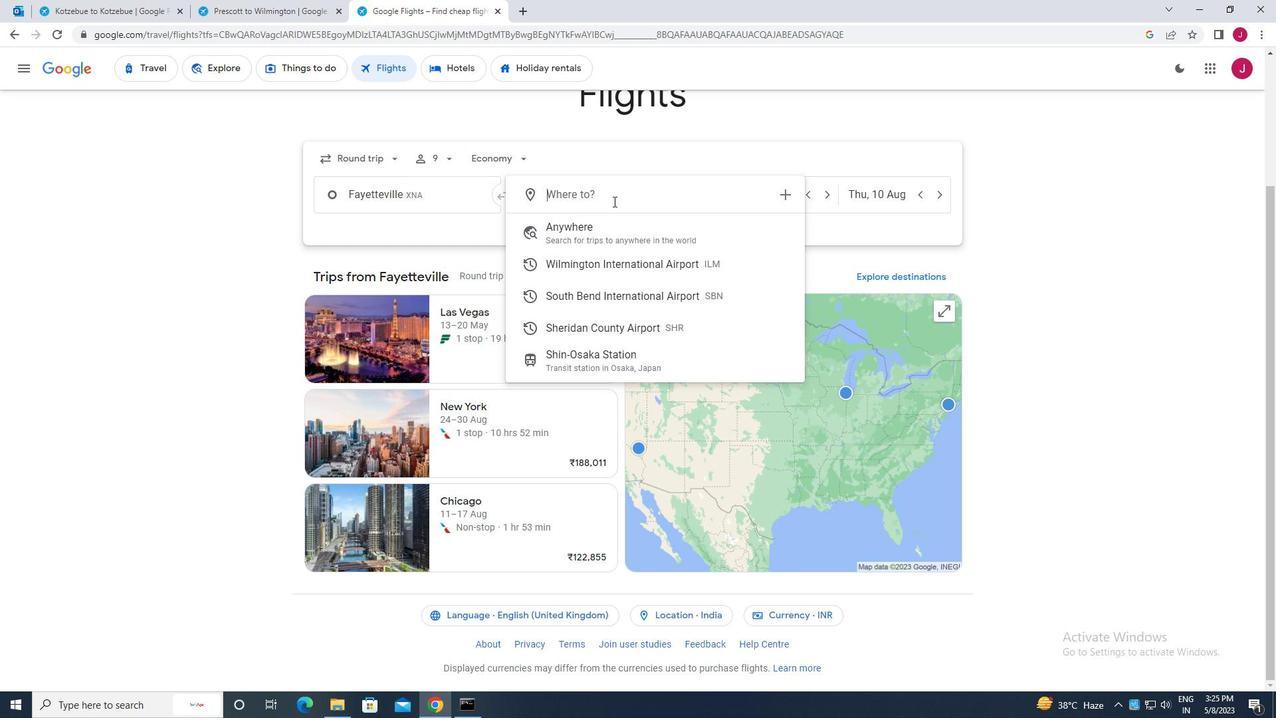 
Action: Key pressed wilim<Key.backspace><Key.backspace>min
Screenshot: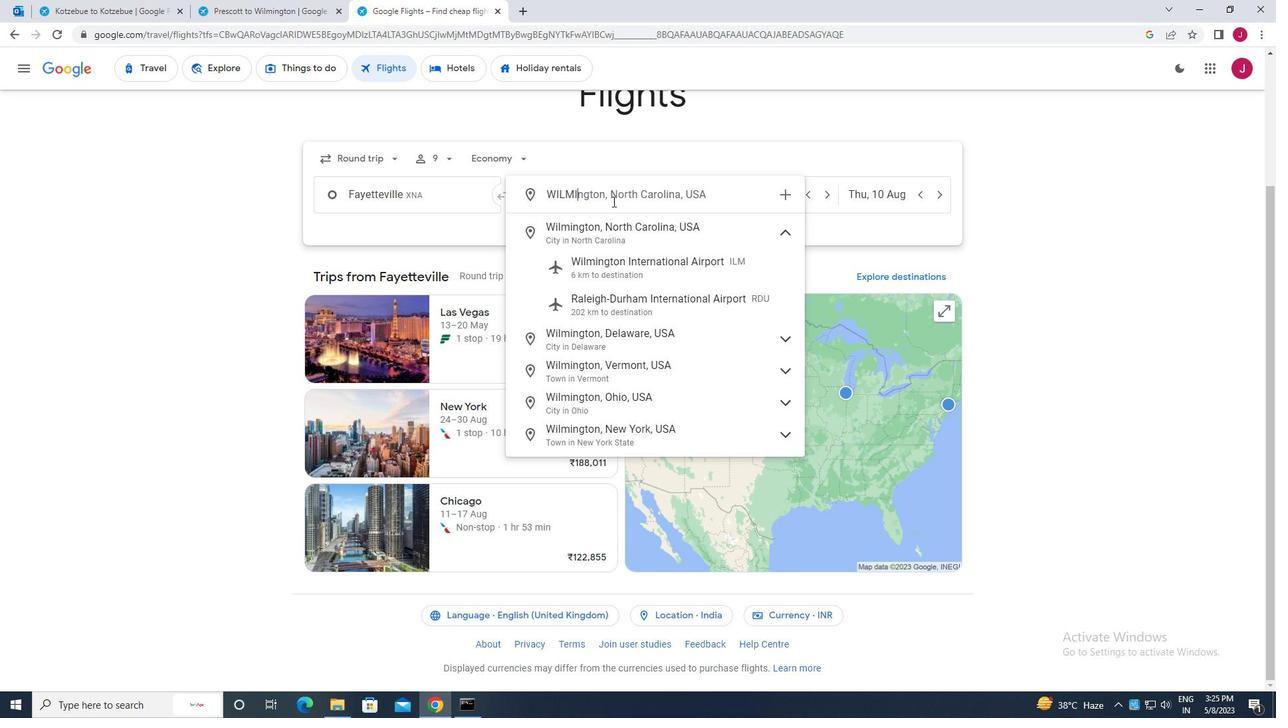 
Action: Mouse moved to (650, 267)
Screenshot: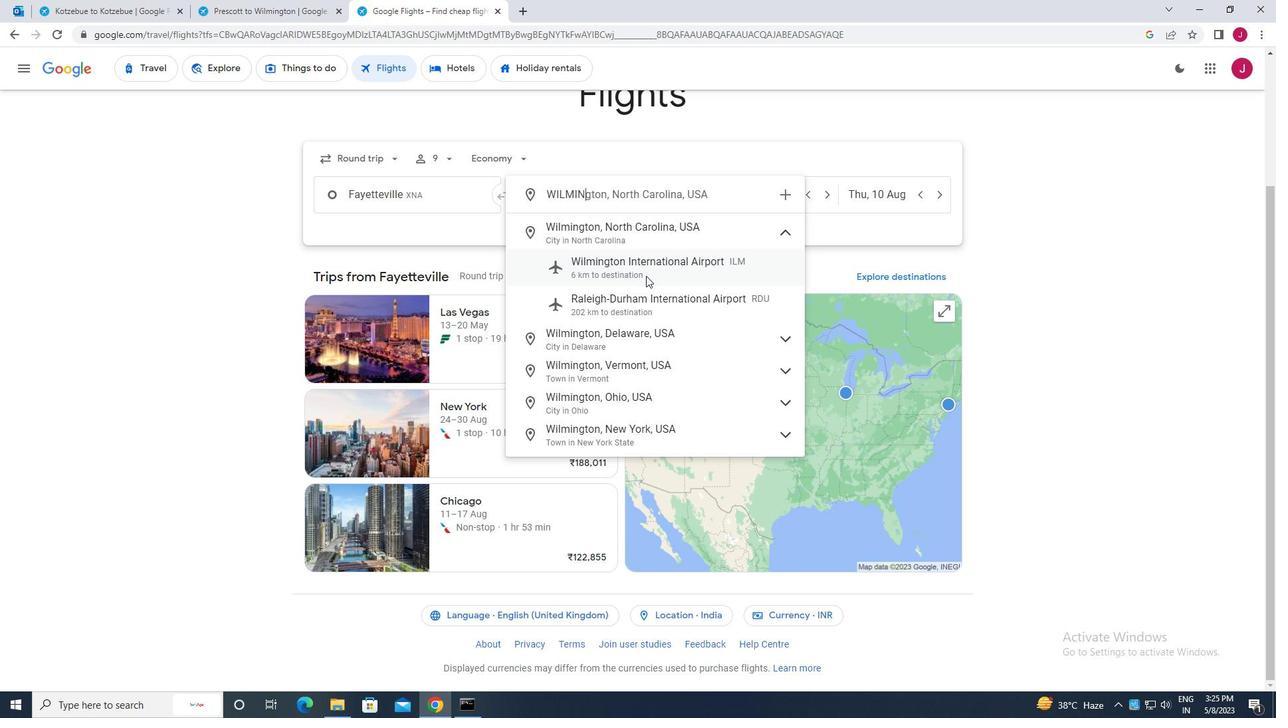 
Action: Mouse pressed left at (650, 267)
Screenshot: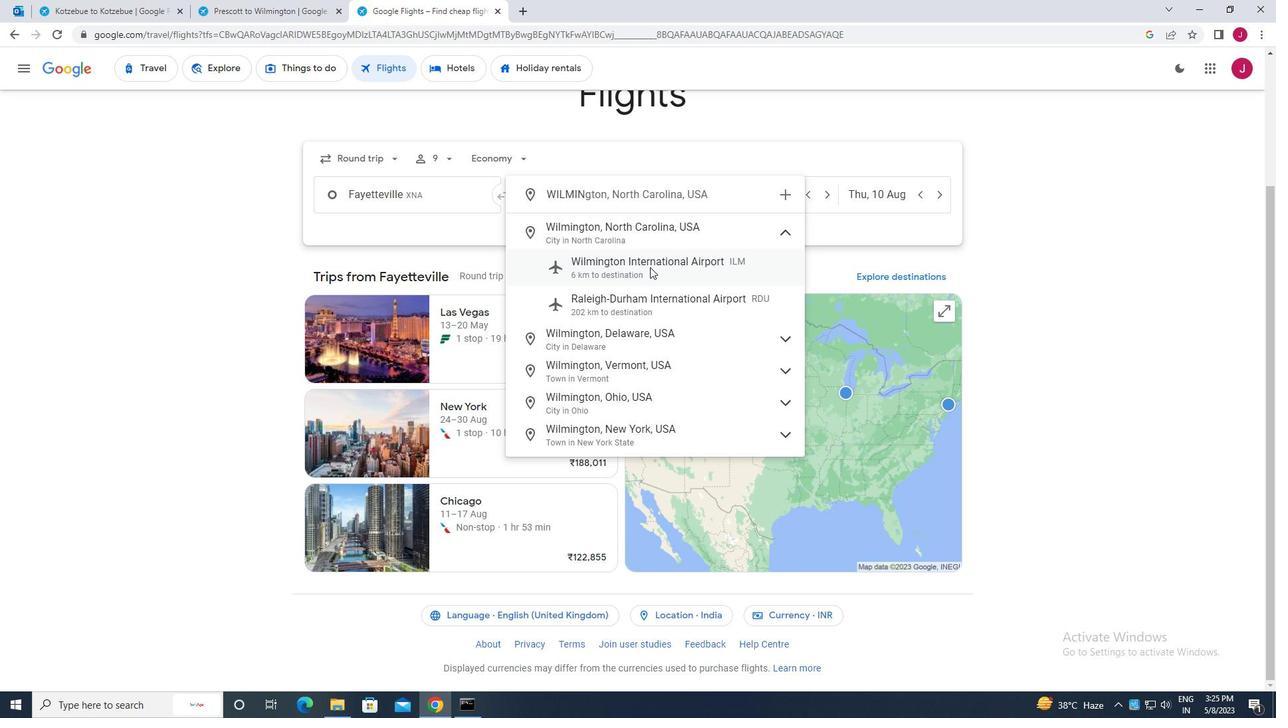 
Action: Mouse moved to (779, 194)
Screenshot: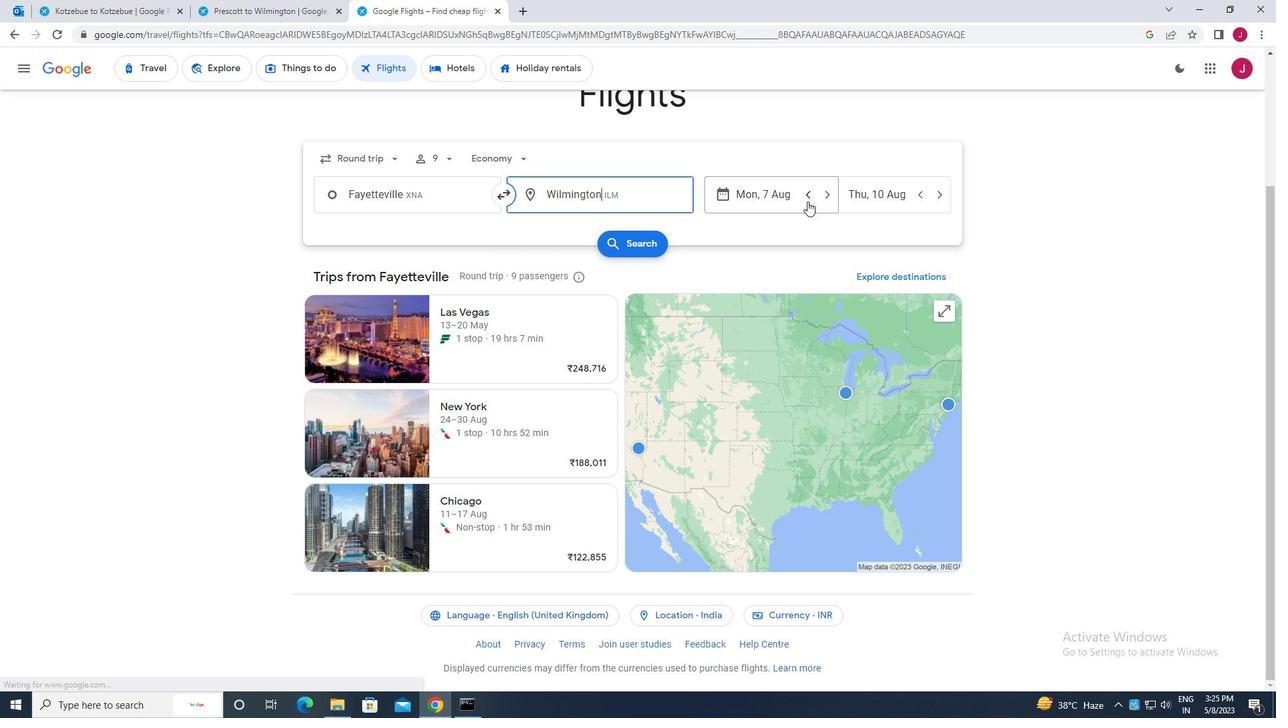 
Action: Mouse pressed left at (779, 194)
Screenshot: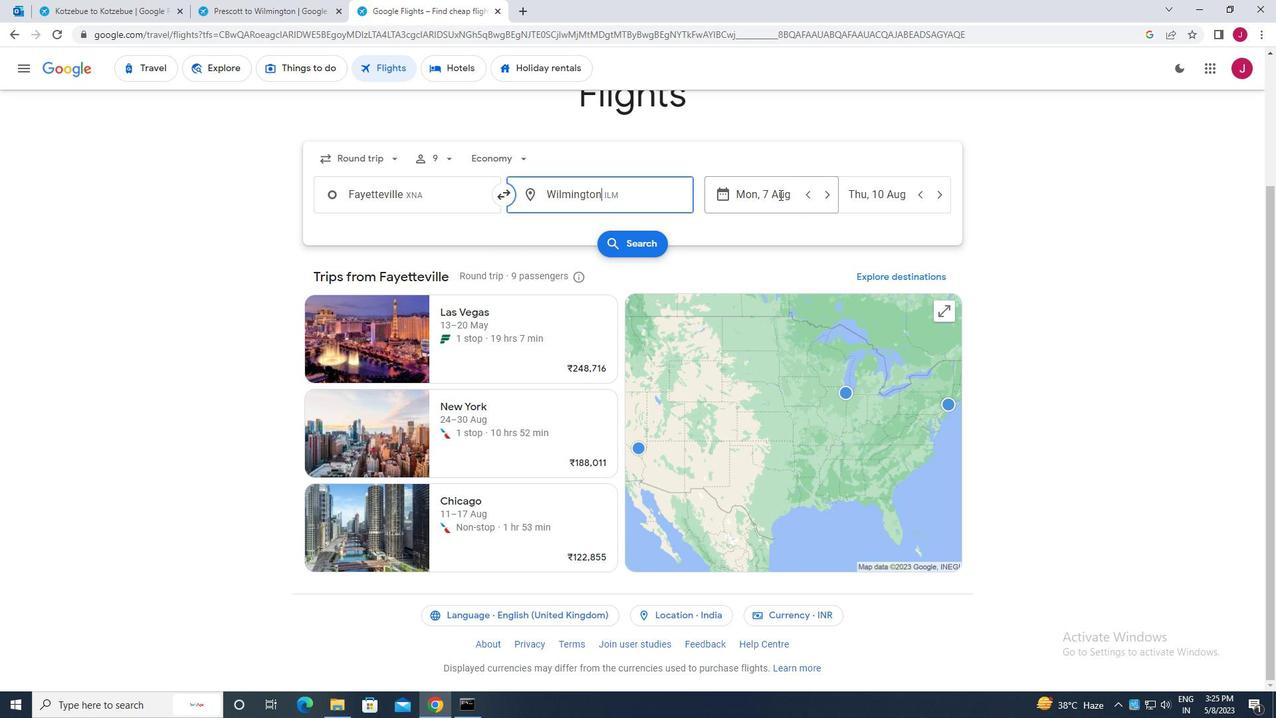 
Action: Mouse moved to (479, 331)
Screenshot: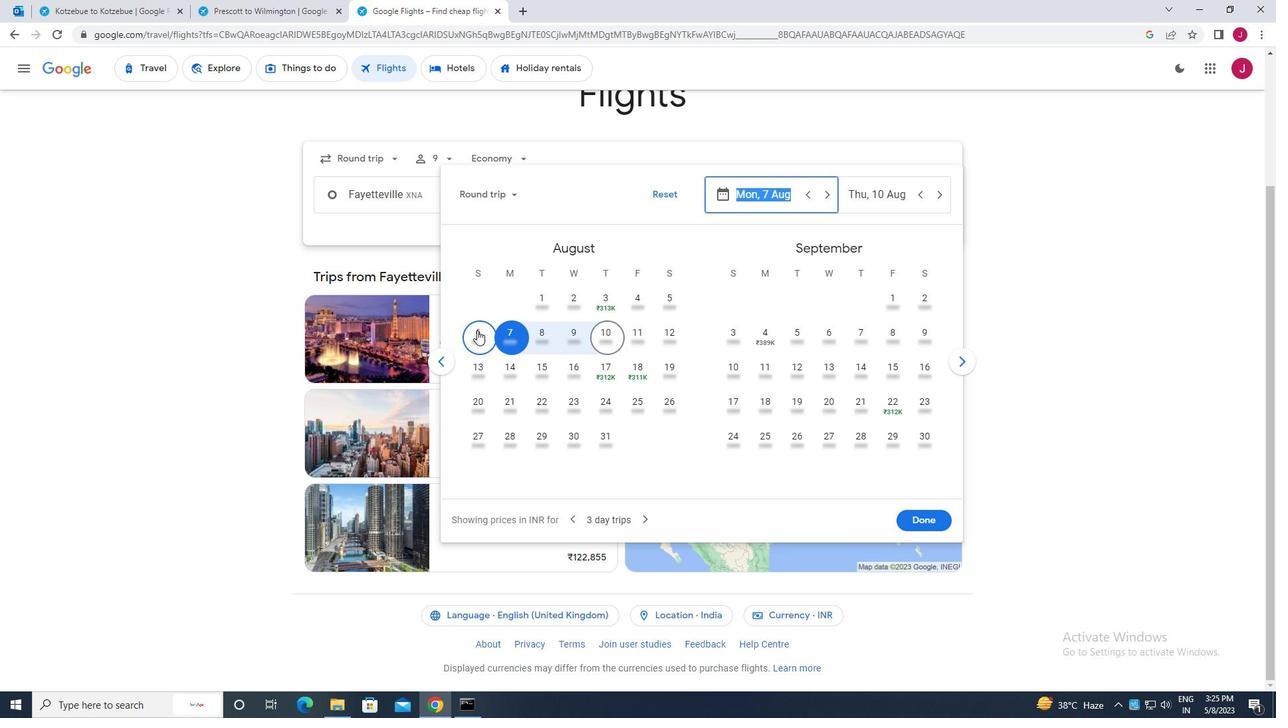 
Action: Mouse pressed left at (479, 331)
Screenshot: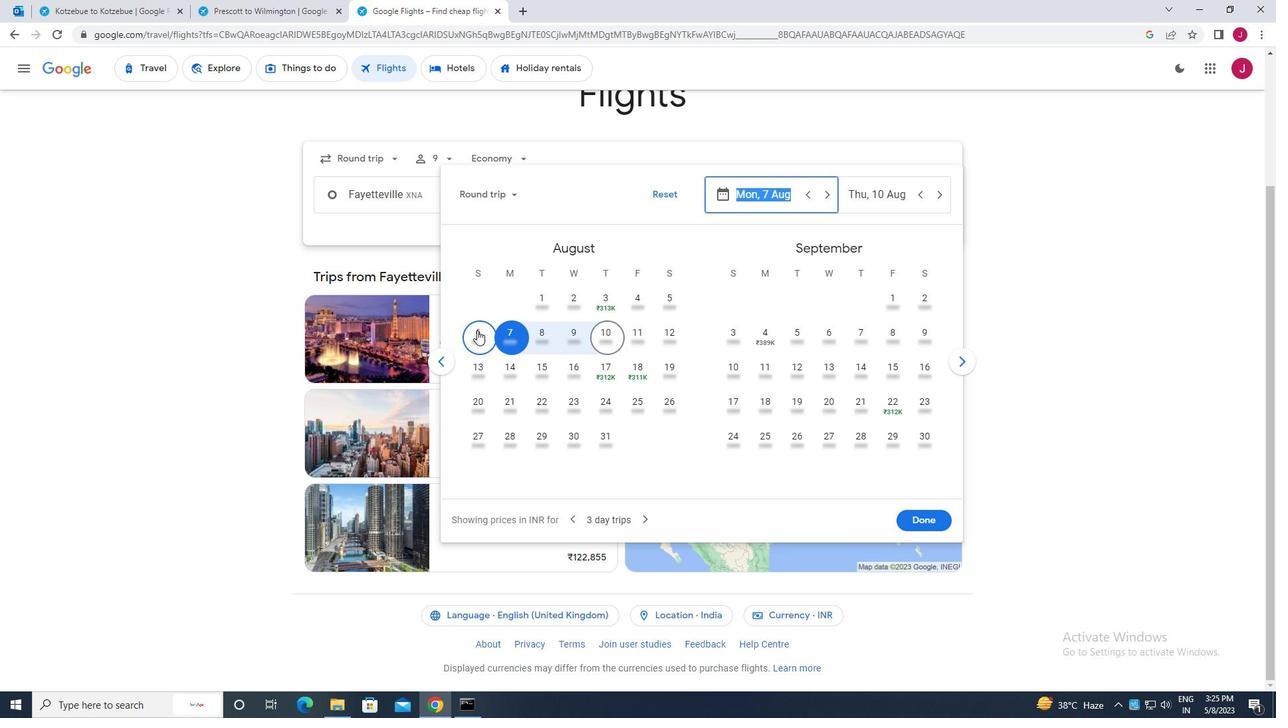 
Action: Mouse moved to (545, 331)
Screenshot: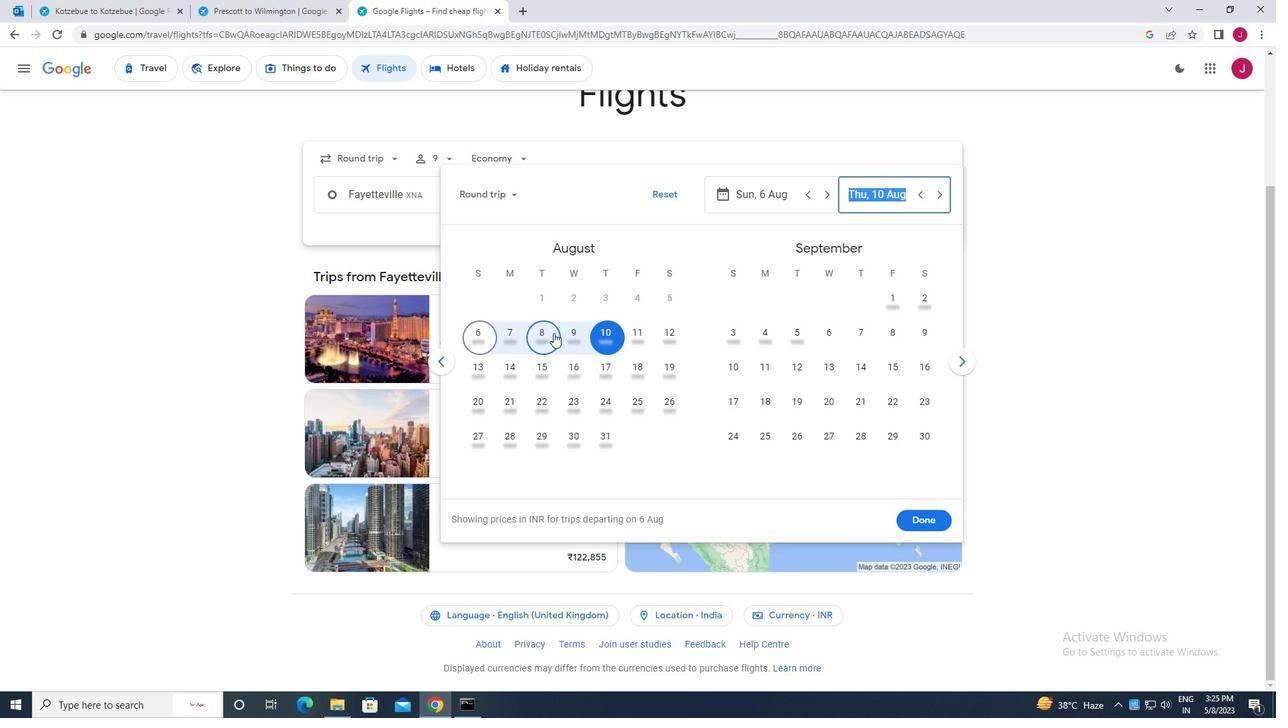 
Action: Mouse pressed left at (545, 331)
Screenshot: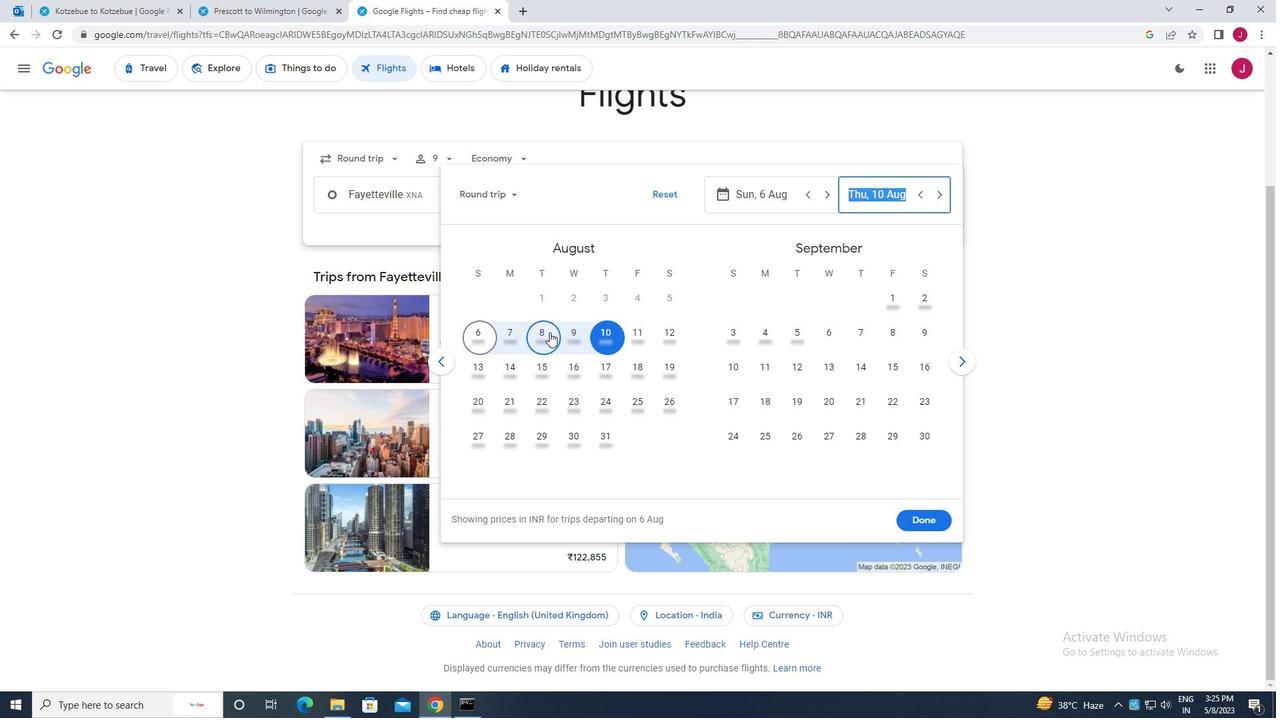 
Action: Mouse moved to (923, 522)
Screenshot: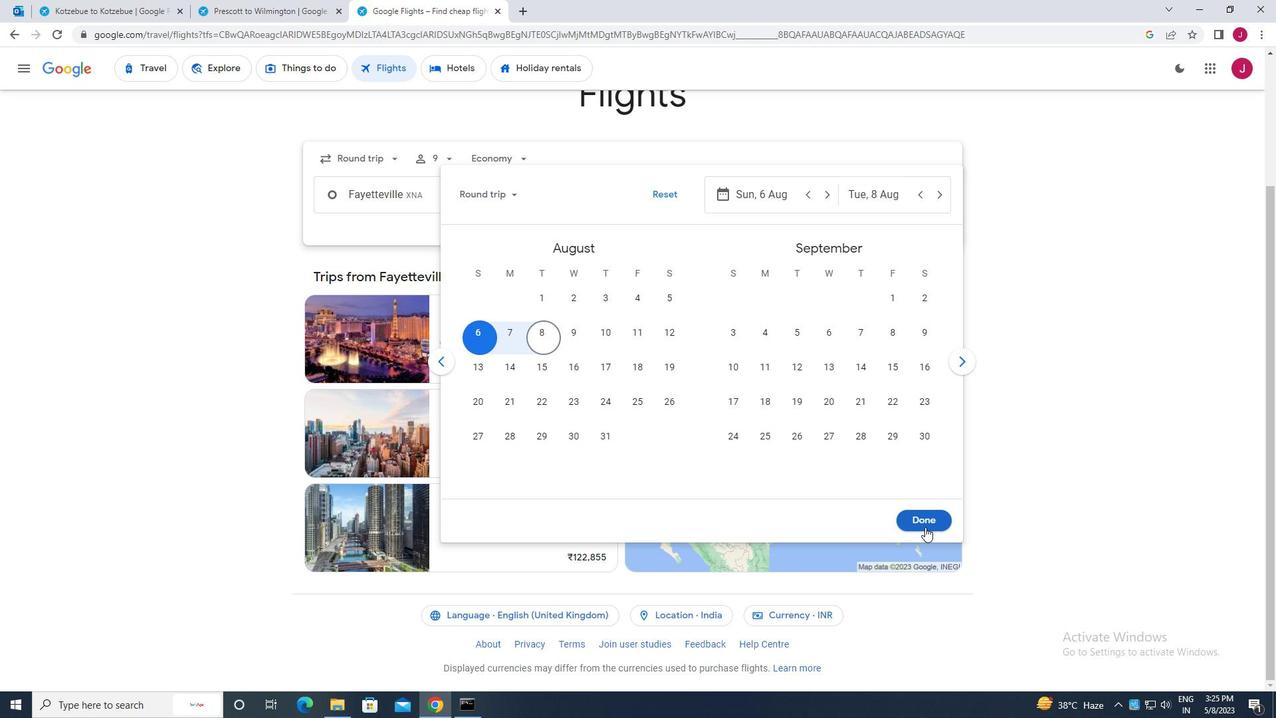 
Action: Mouse pressed left at (923, 522)
Screenshot: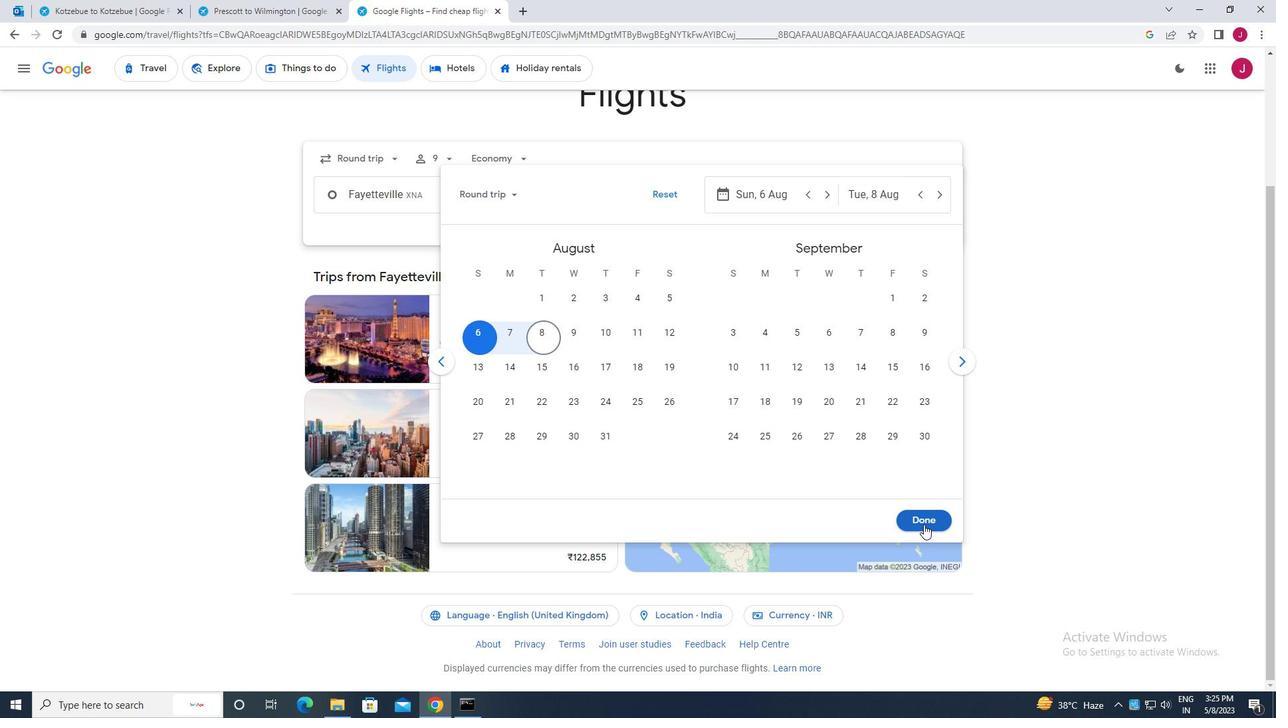 
Action: Mouse moved to (653, 250)
Screenshot: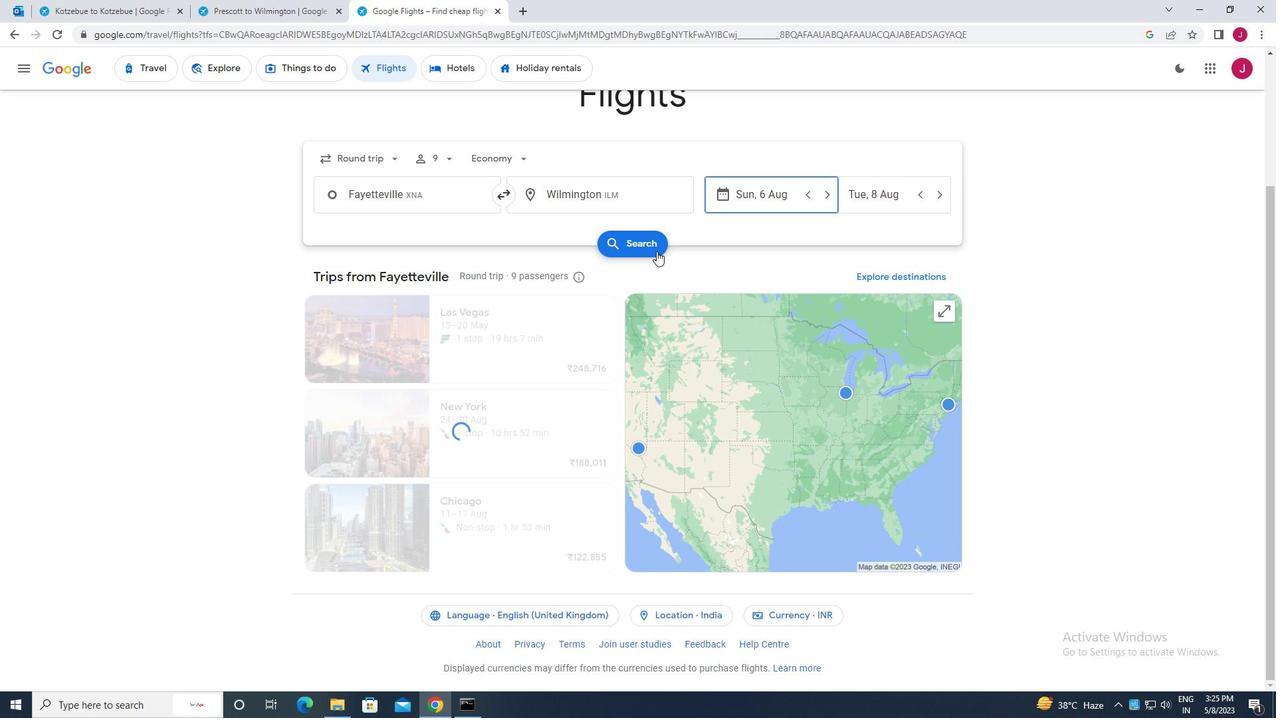 
Action: Mouse pressed left at (653, 250)
Screenshot: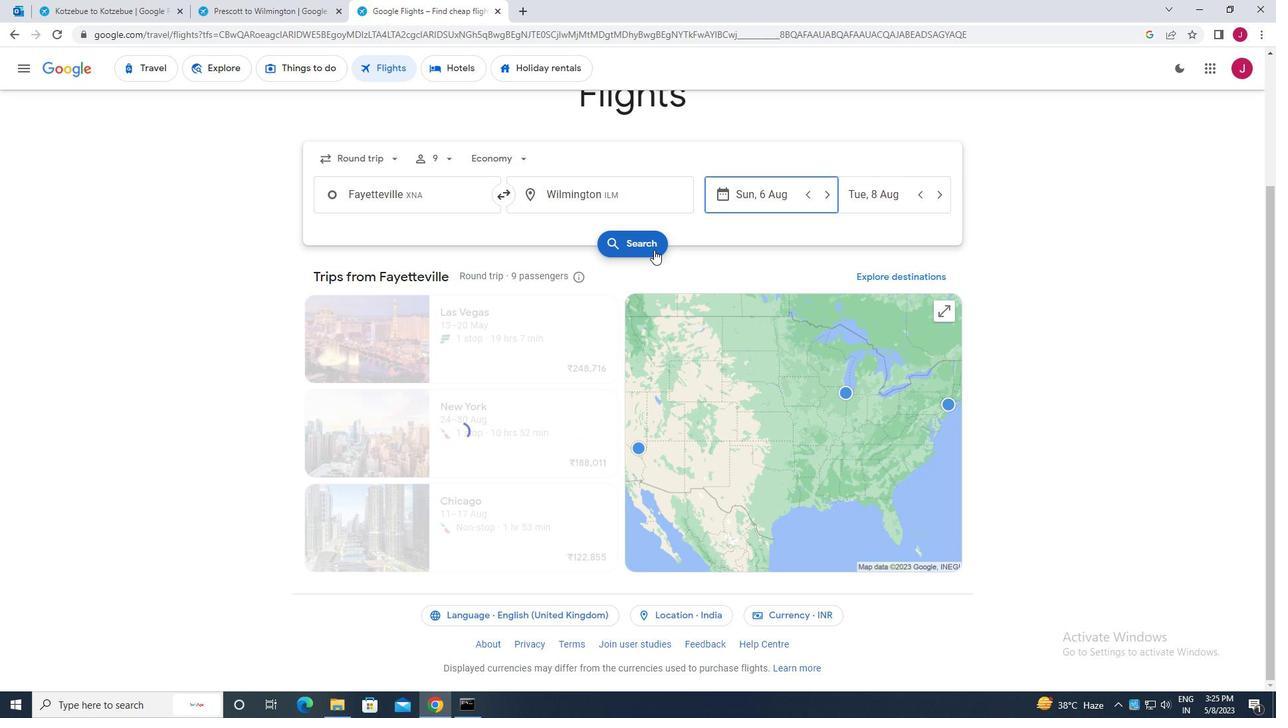 
Action: Mouse moved to (325, 190)
Screenshot: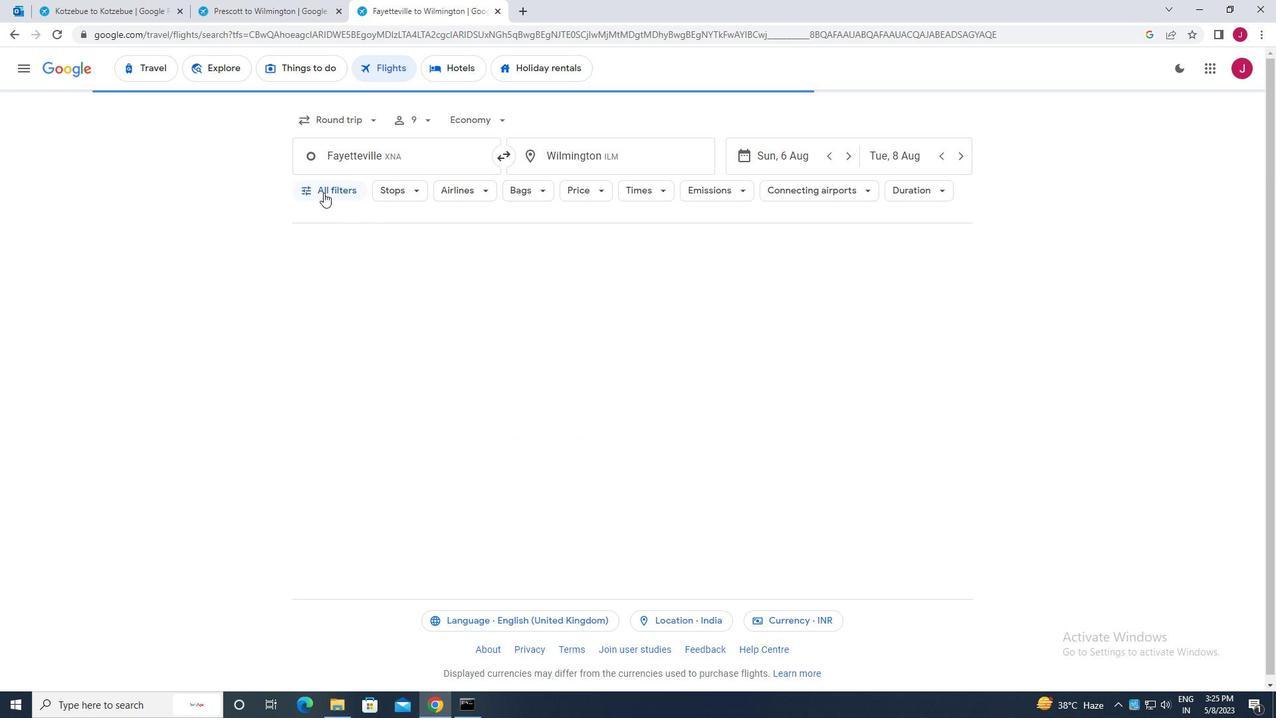 
Action: Mouse pressed left at (325, 190)
Screenshot: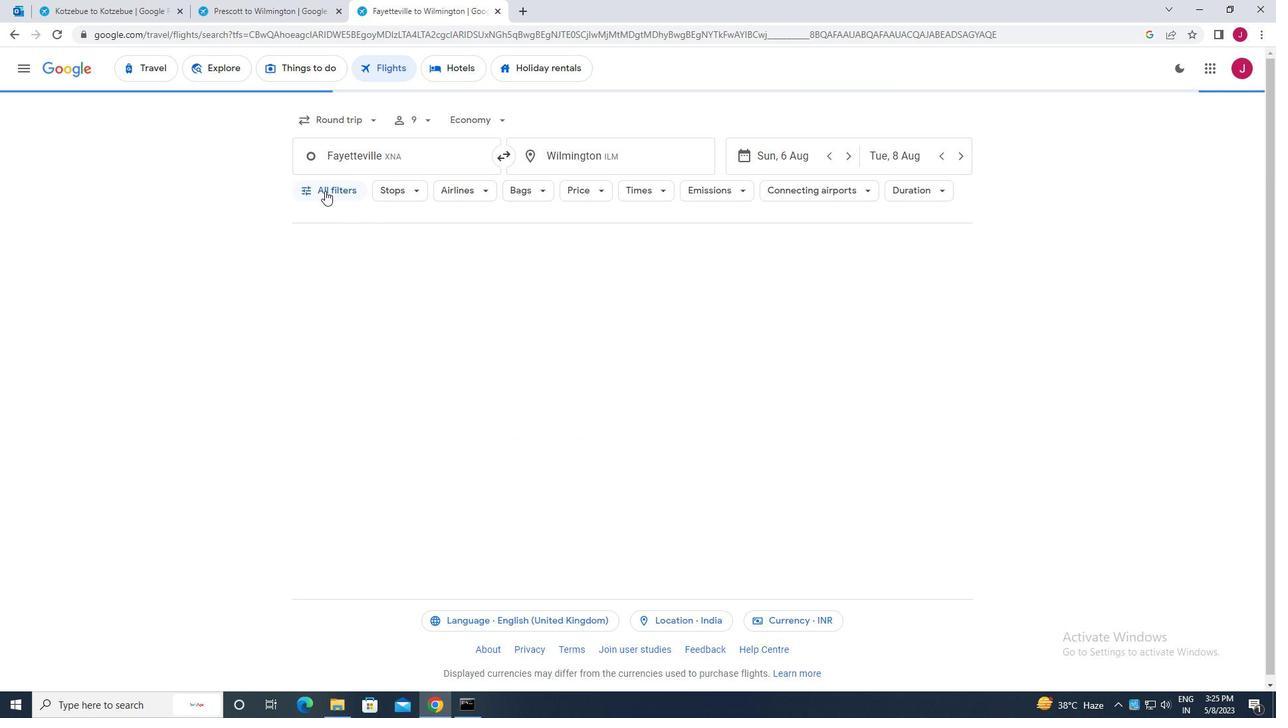
Action: Mouse moved to (396, 256)
Screenshot: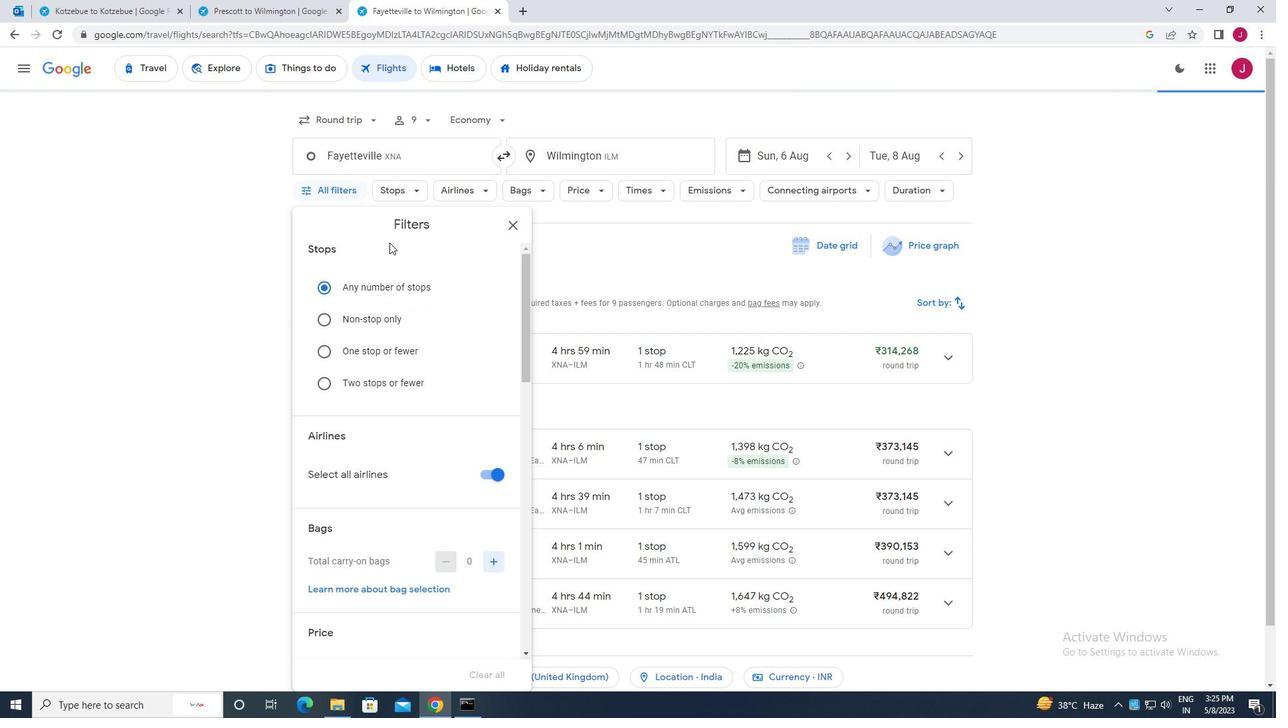
Action: Mouse scrolled (396, 255) with delta (0, 0)
Screenshot: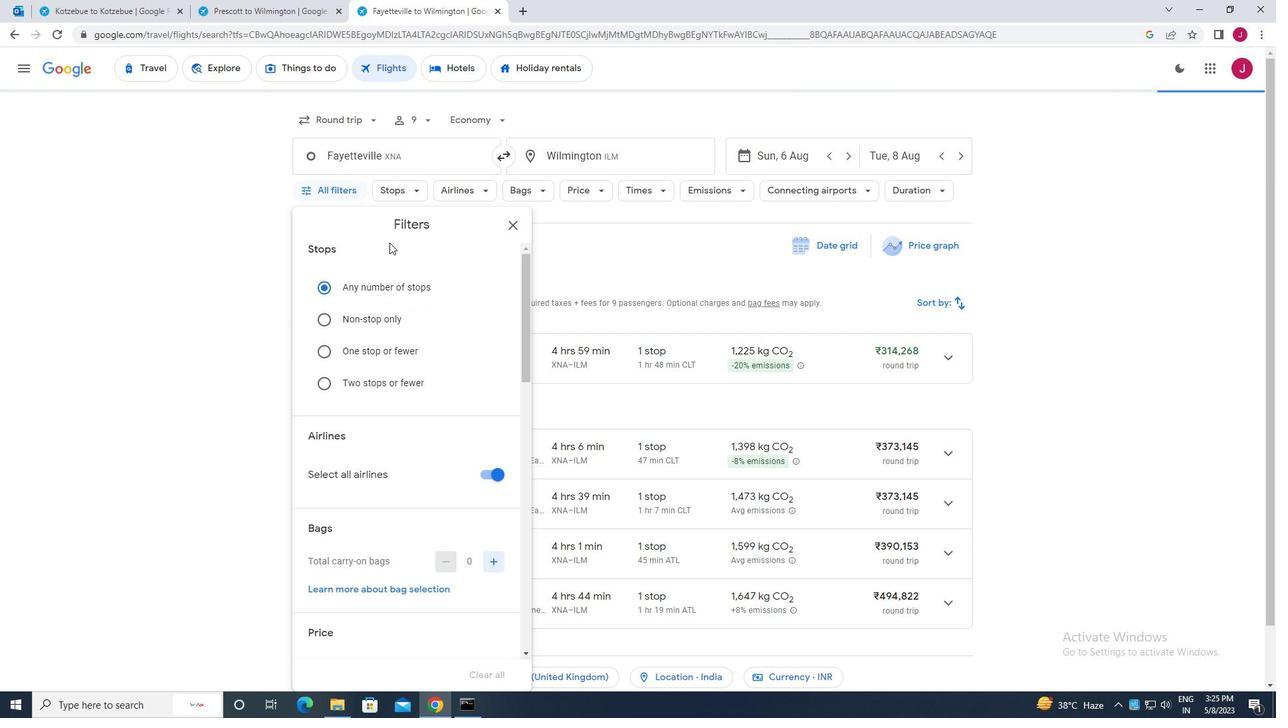 
Action: Mouse moved to (396, 256)
Screenshot: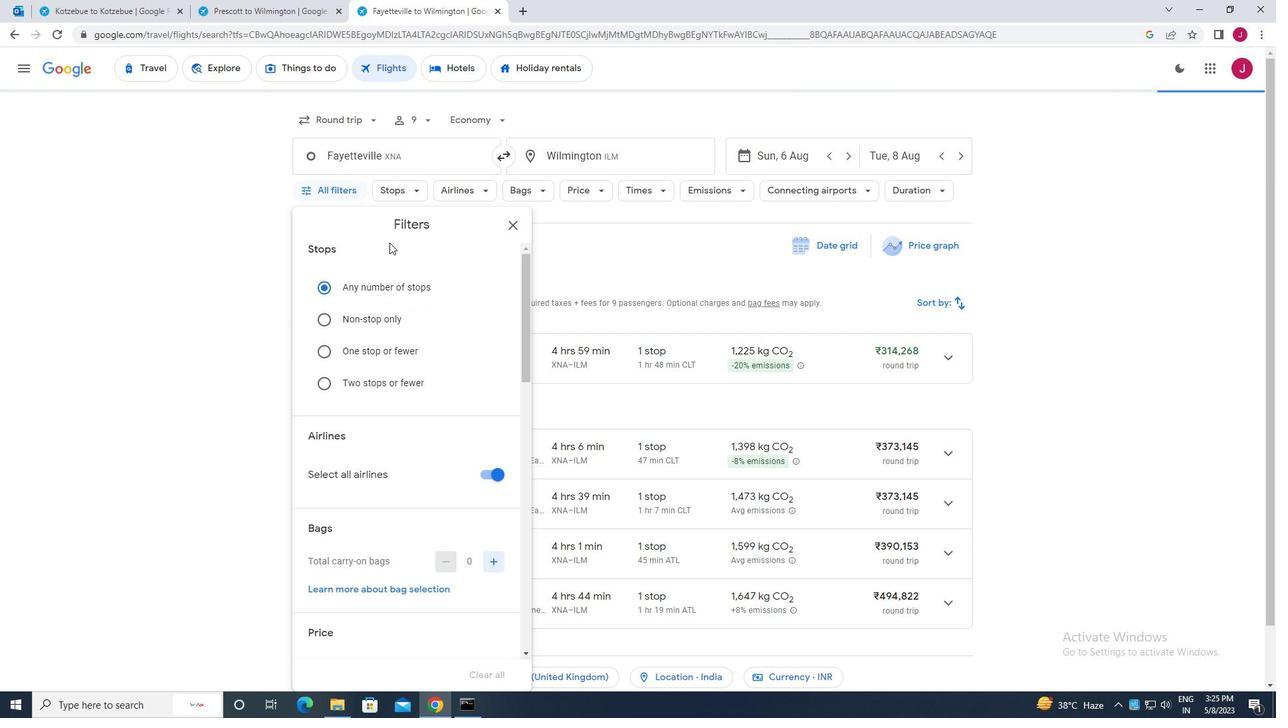 
Action: Mouse scrolled (396, 255) with delta (0, 0)
Screenshot: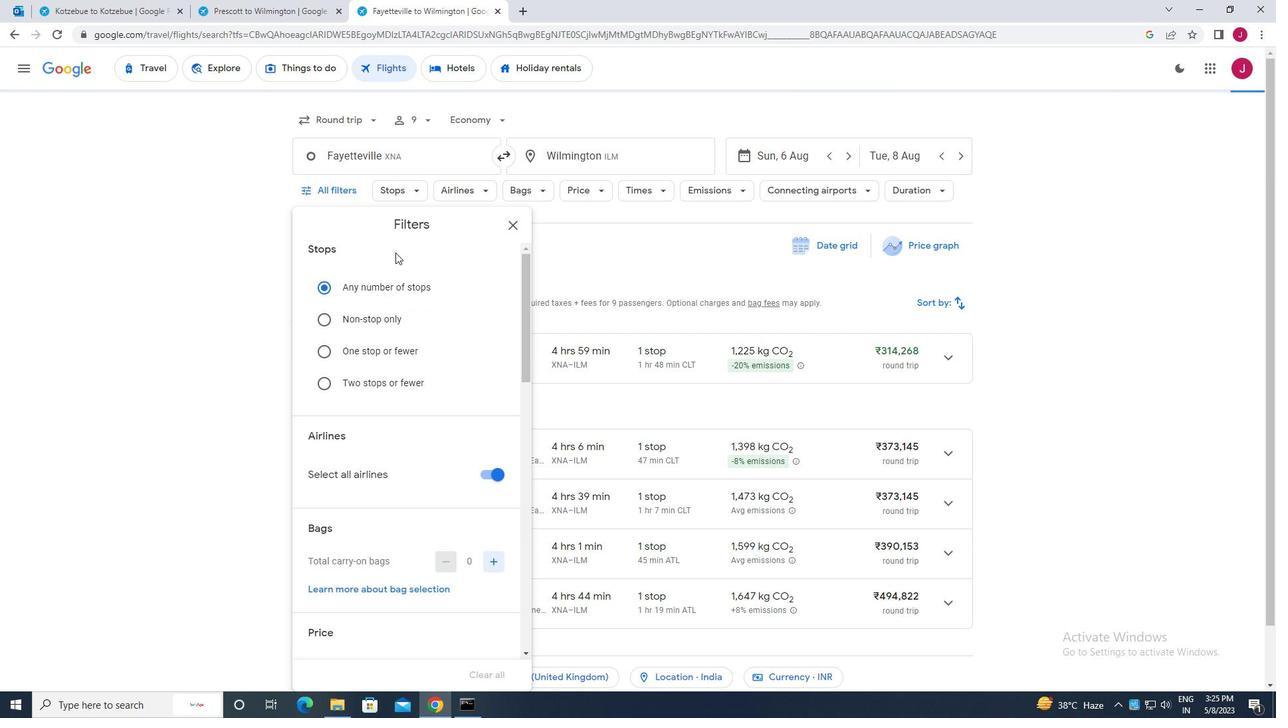 
Action: Mouse scrolled (396, 255) with delta (0, 0)
Screenshot: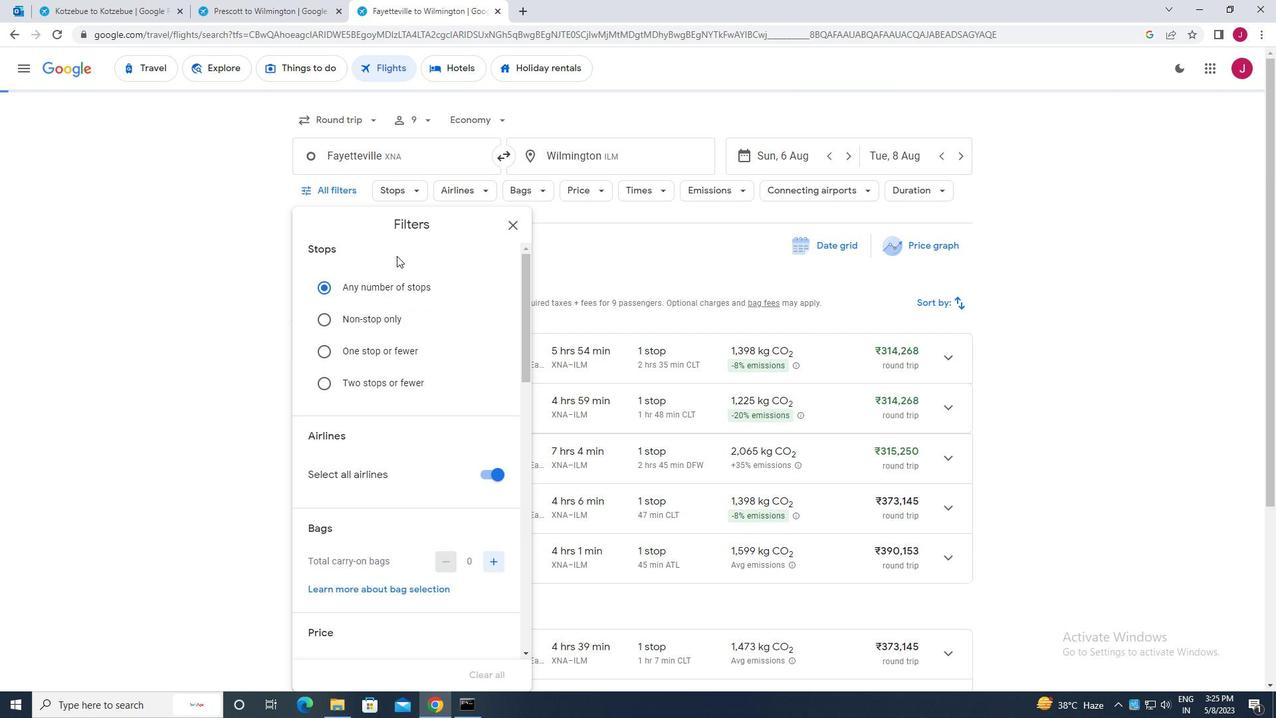 
Action: Mouse moved to (483, 274)
Screenshot: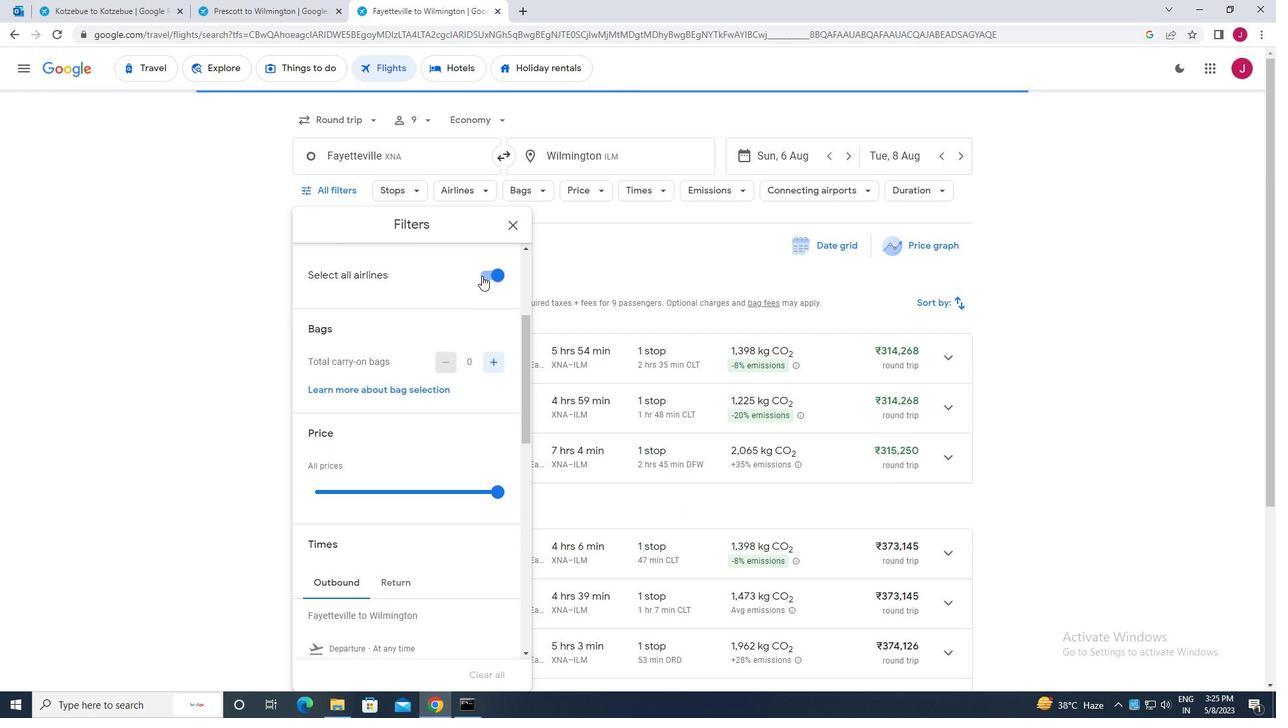 
Action: Mouse pressed left at (483, 274)
Screenshot: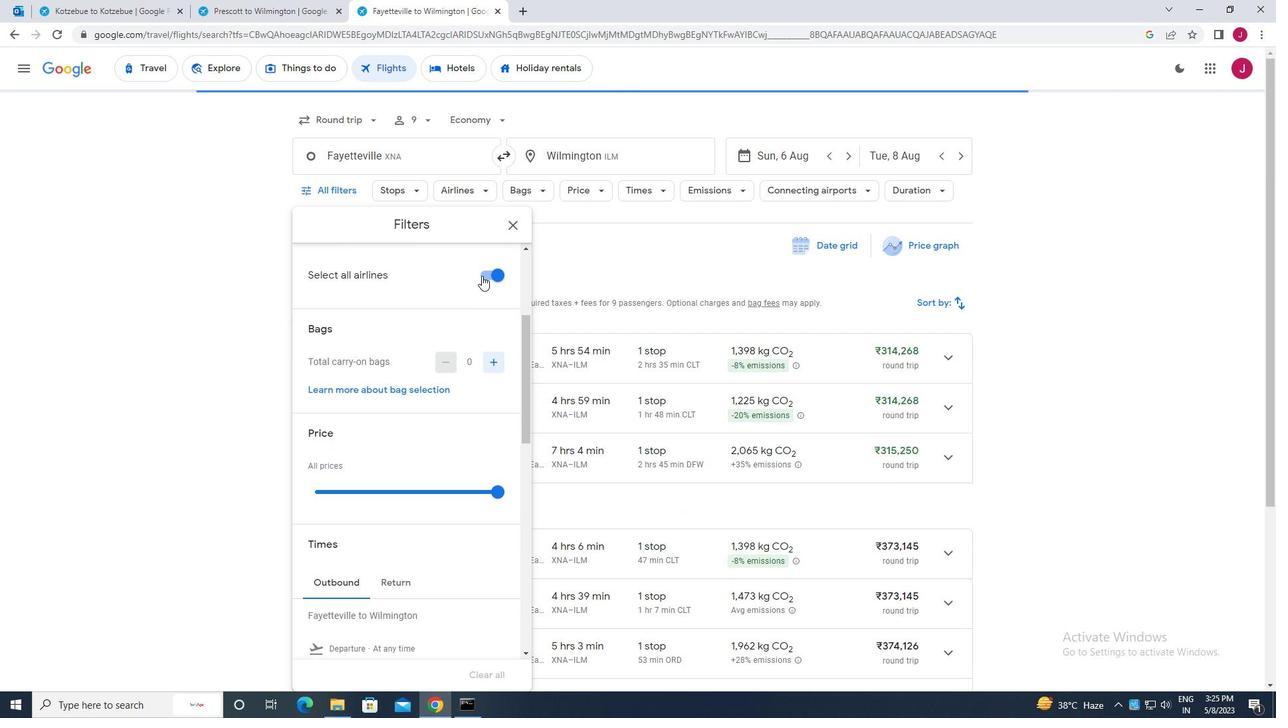 
Action: Mouse moved to (451, 305)
Screenshot: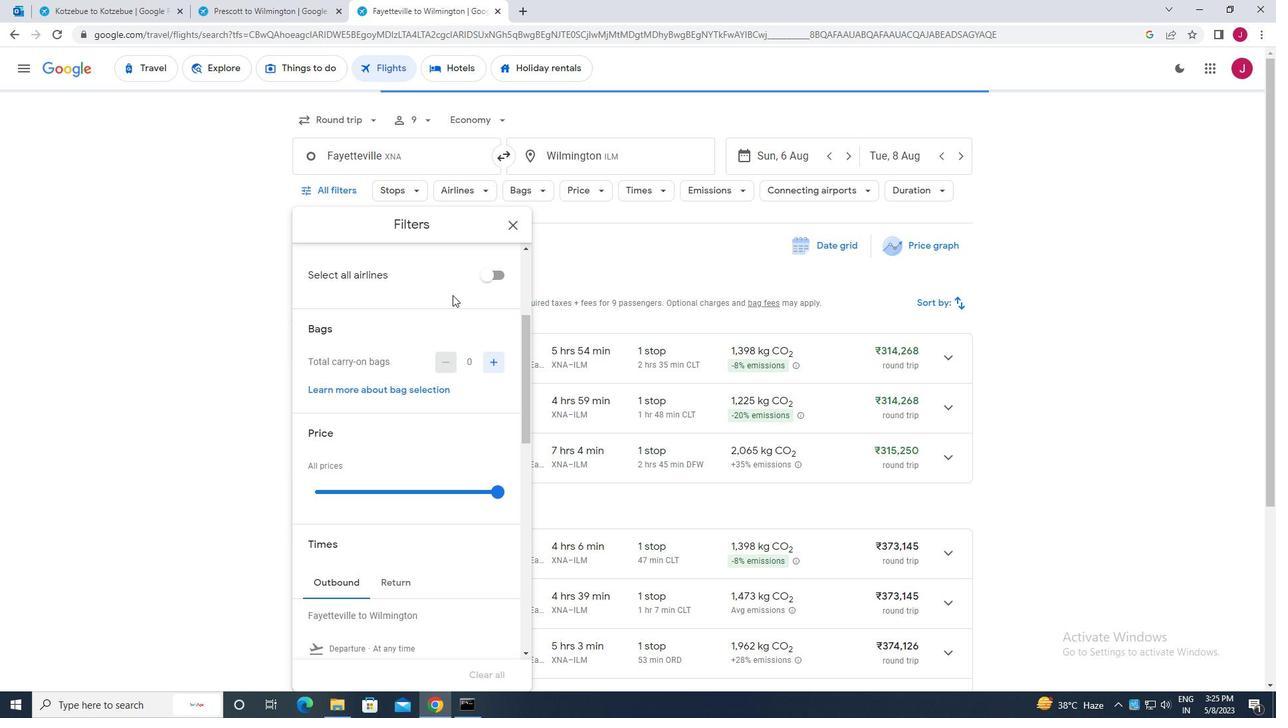 
Action: Mouse scrolled (451, 305) with delta (0, 0)
Screenshot: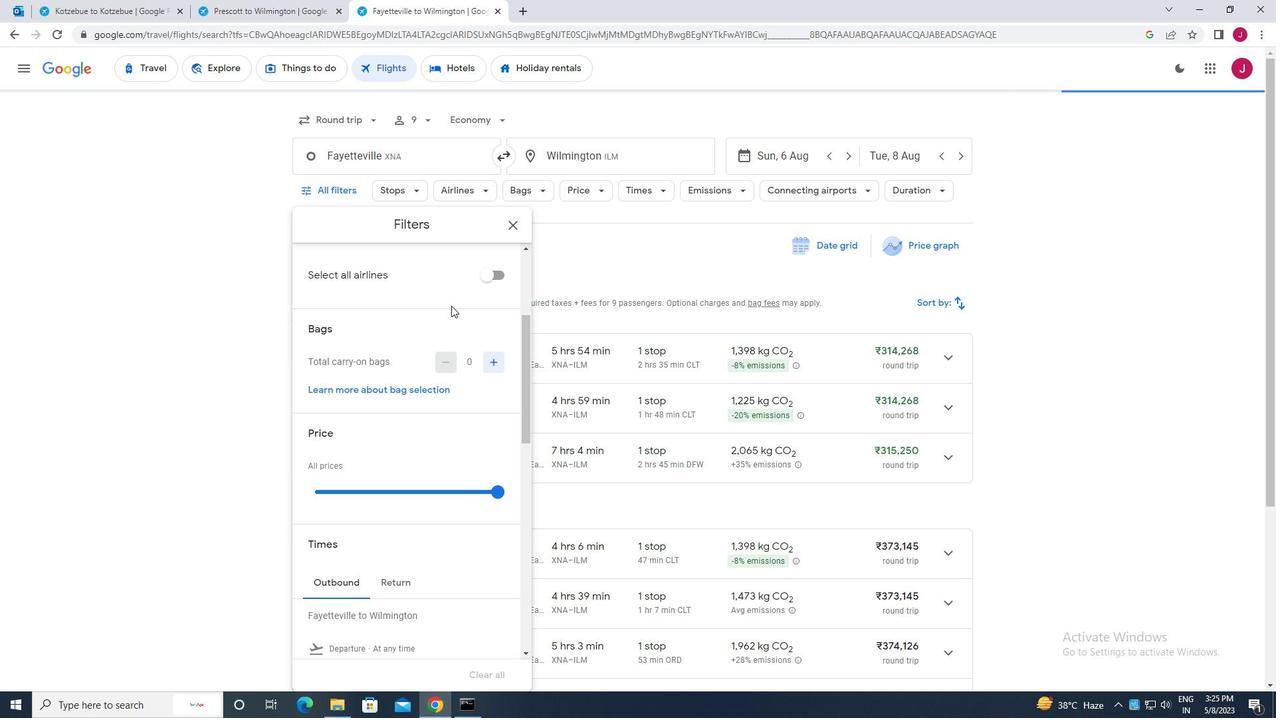 
Action: Mouse scrolled (451, 305) with delta (0, 0)
Screenshot: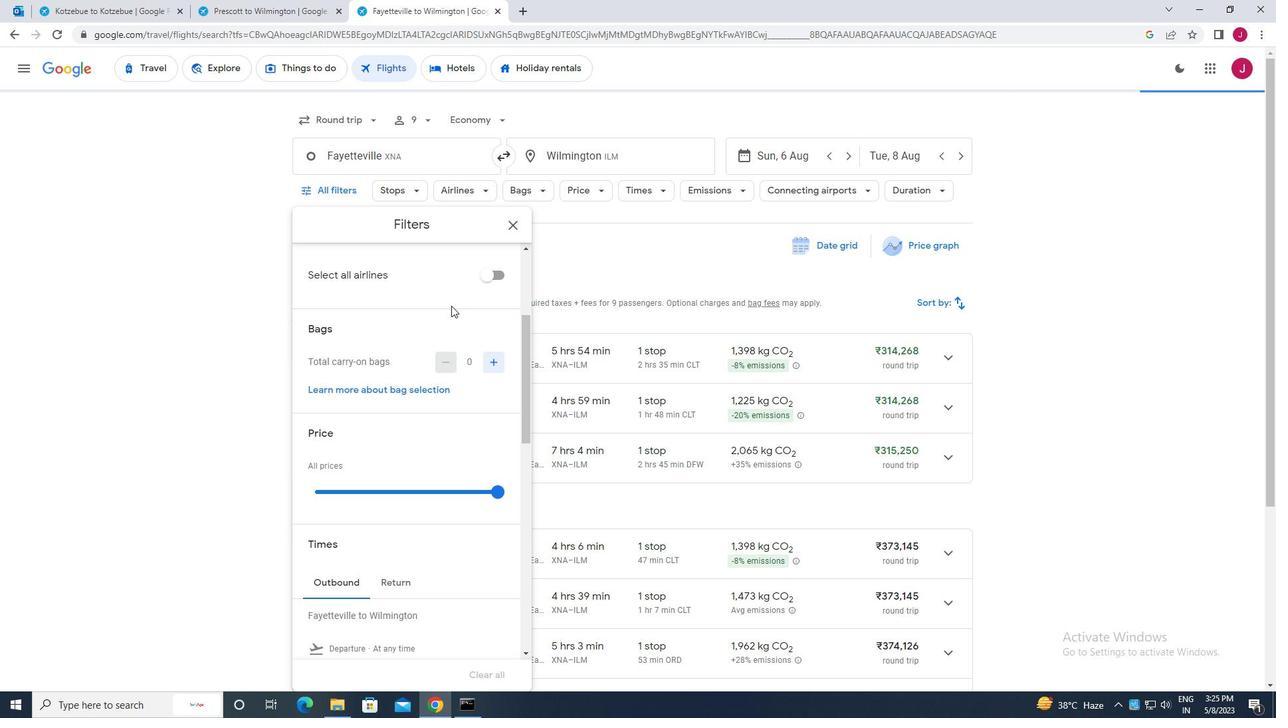 
Action: Mouse moved to (487, 285)
Screenshot: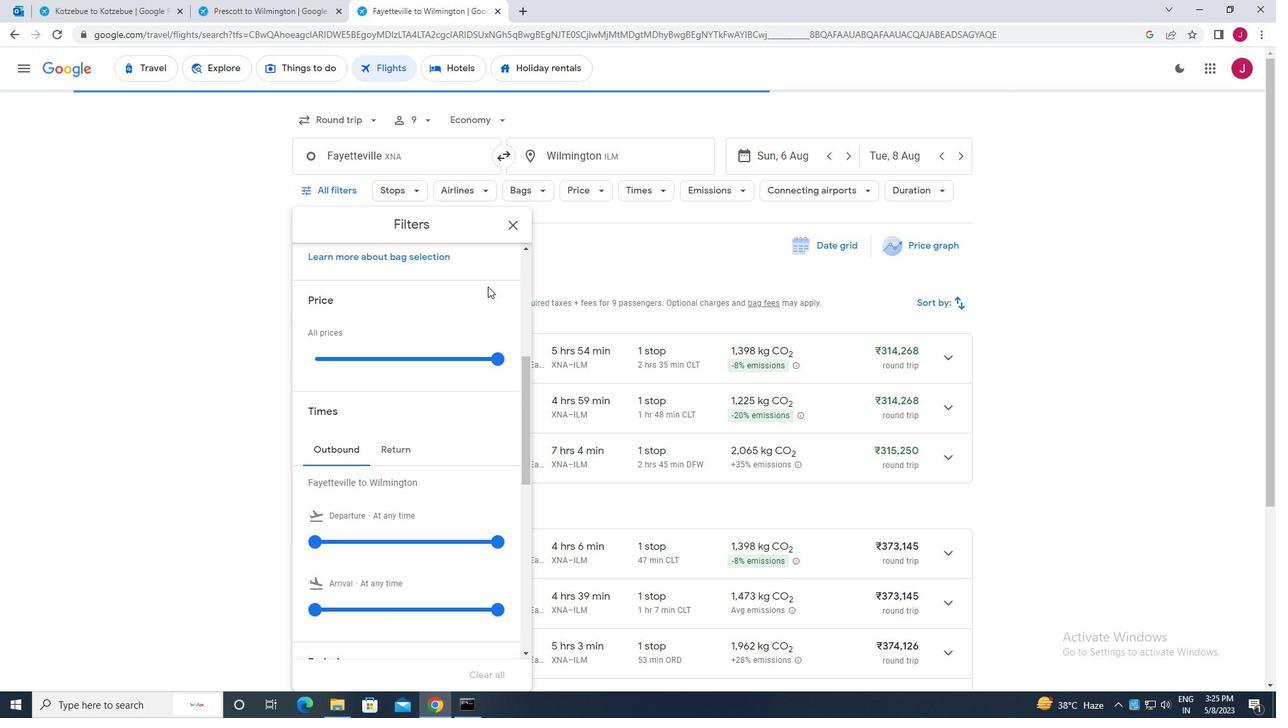 
Action: Mouse scrolled (487, 285) with delta (0, 0)
Screenshot: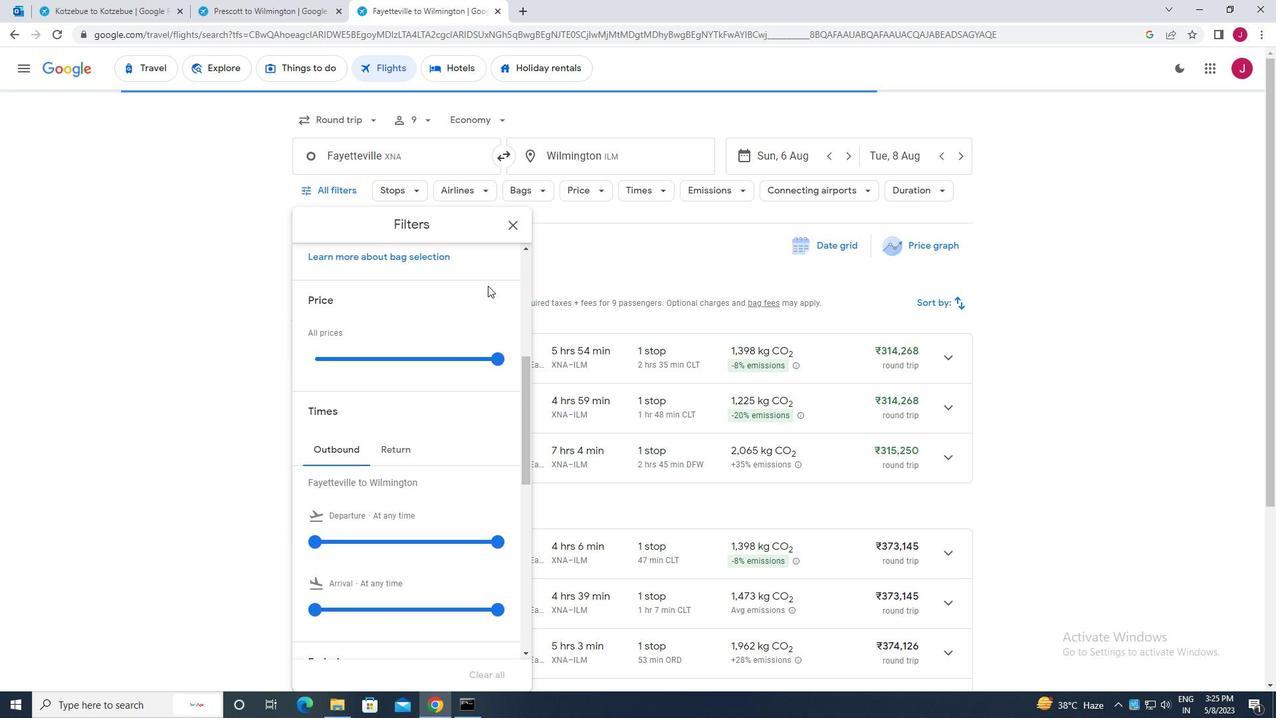 
Action: Mouse moved to (487, 302)
Screenshot: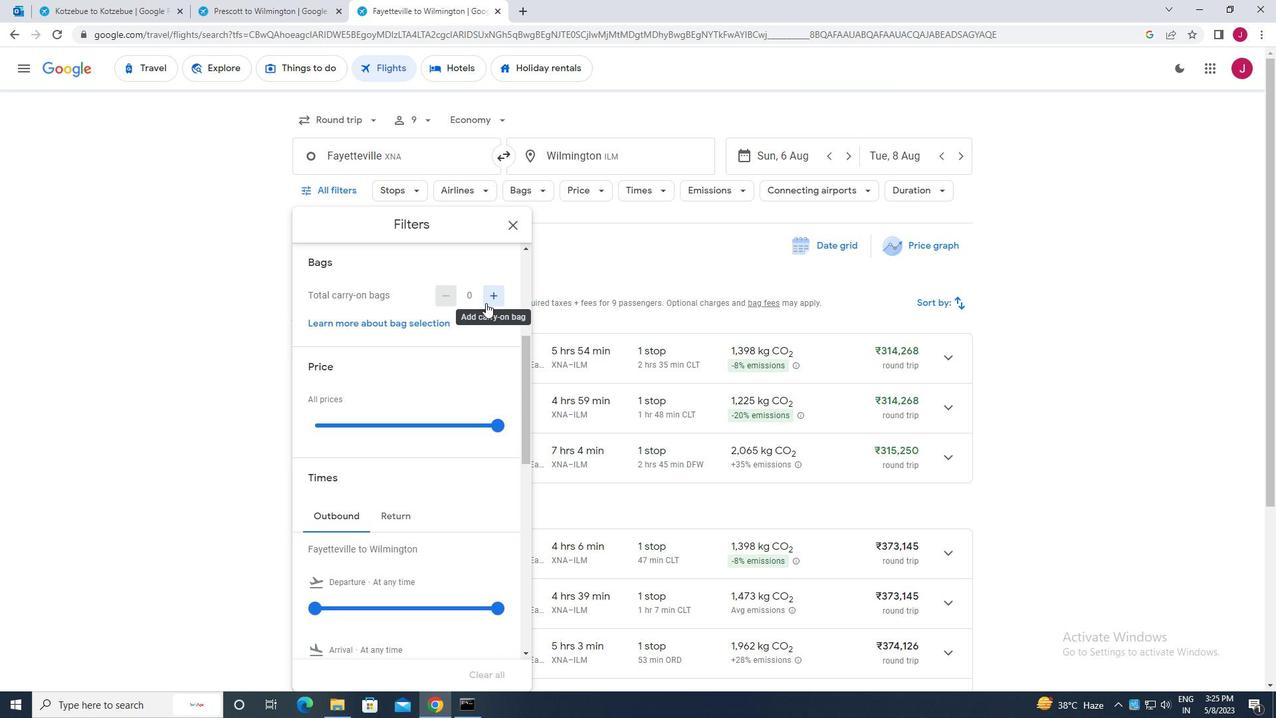 
Action: Mouse scrolled (487, 301) with delta (0, 0)
Screenshot: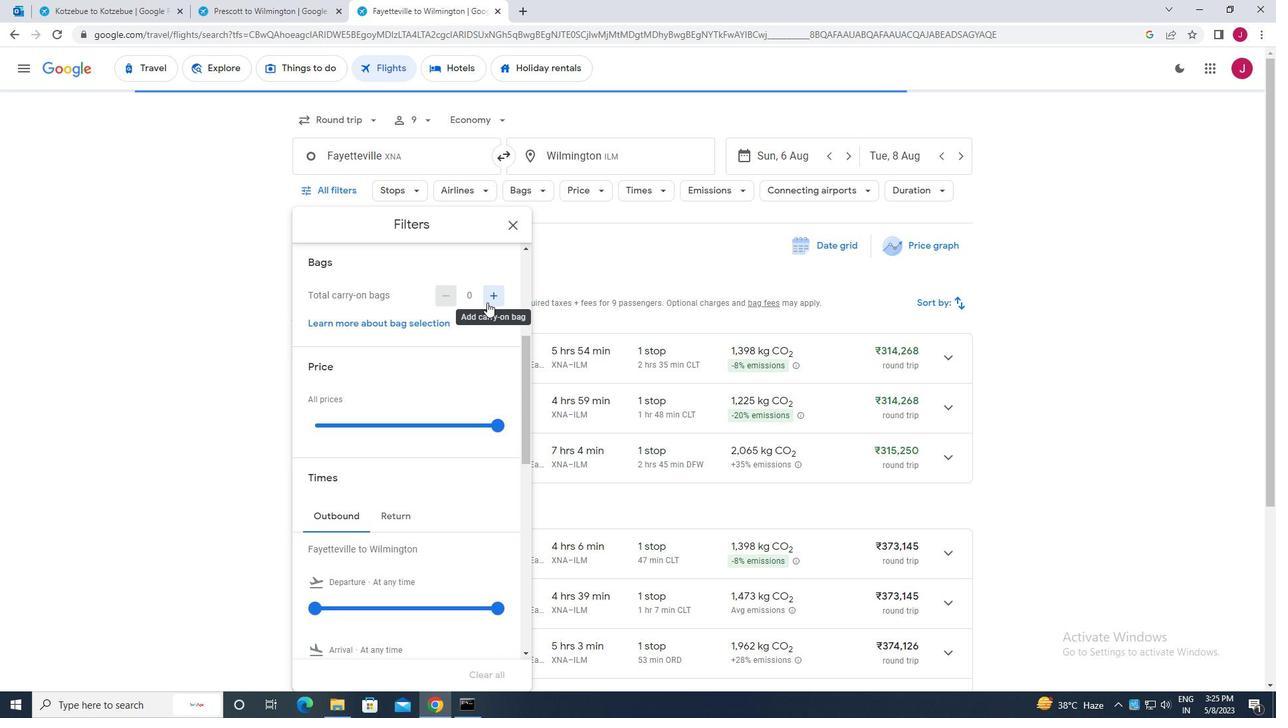 
Action: Mouse moved to (500, 389)
Screenshot: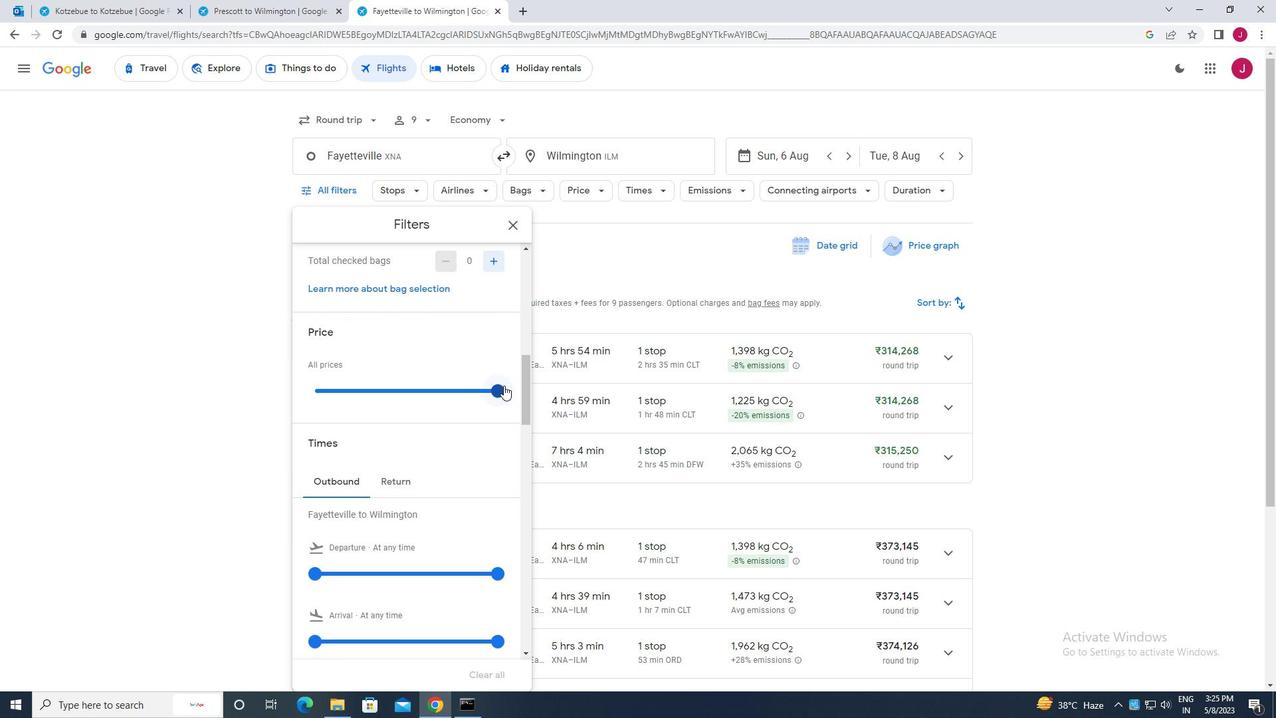 
Action: Mouse pressed left at (500, 389)
Screenshot: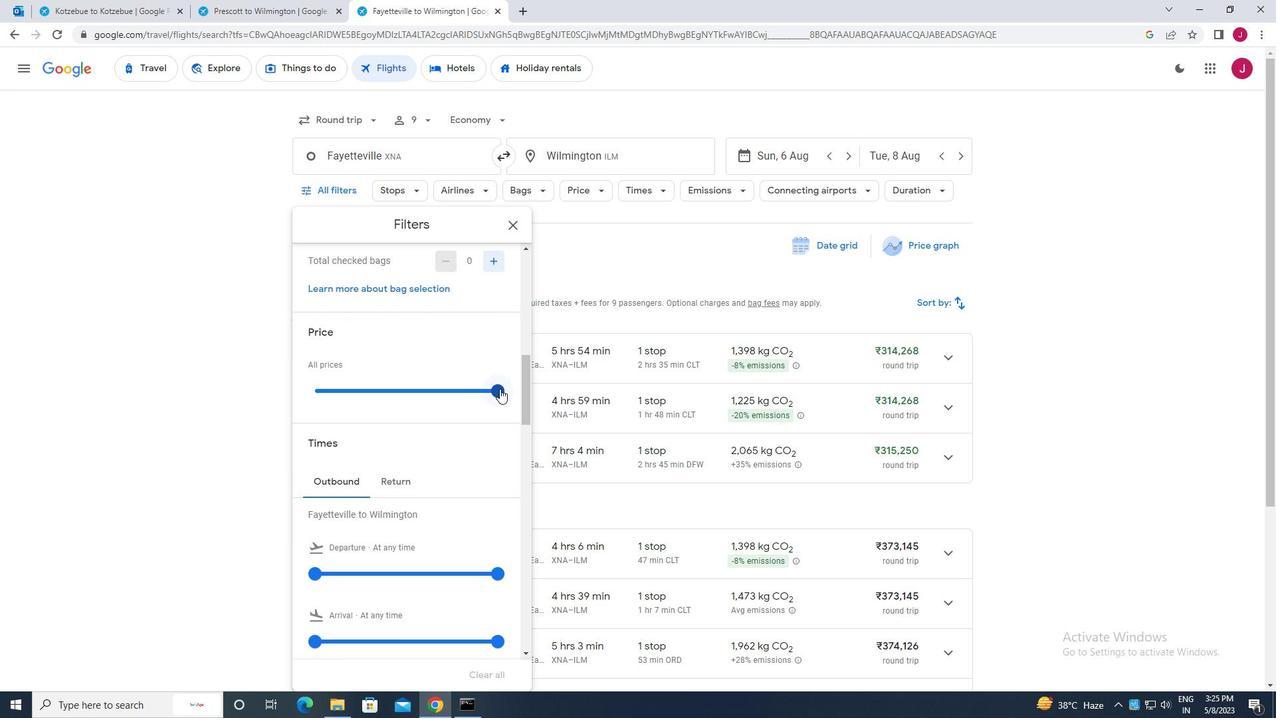 
Action: Mouse moved to (395, 364)
Screenshot: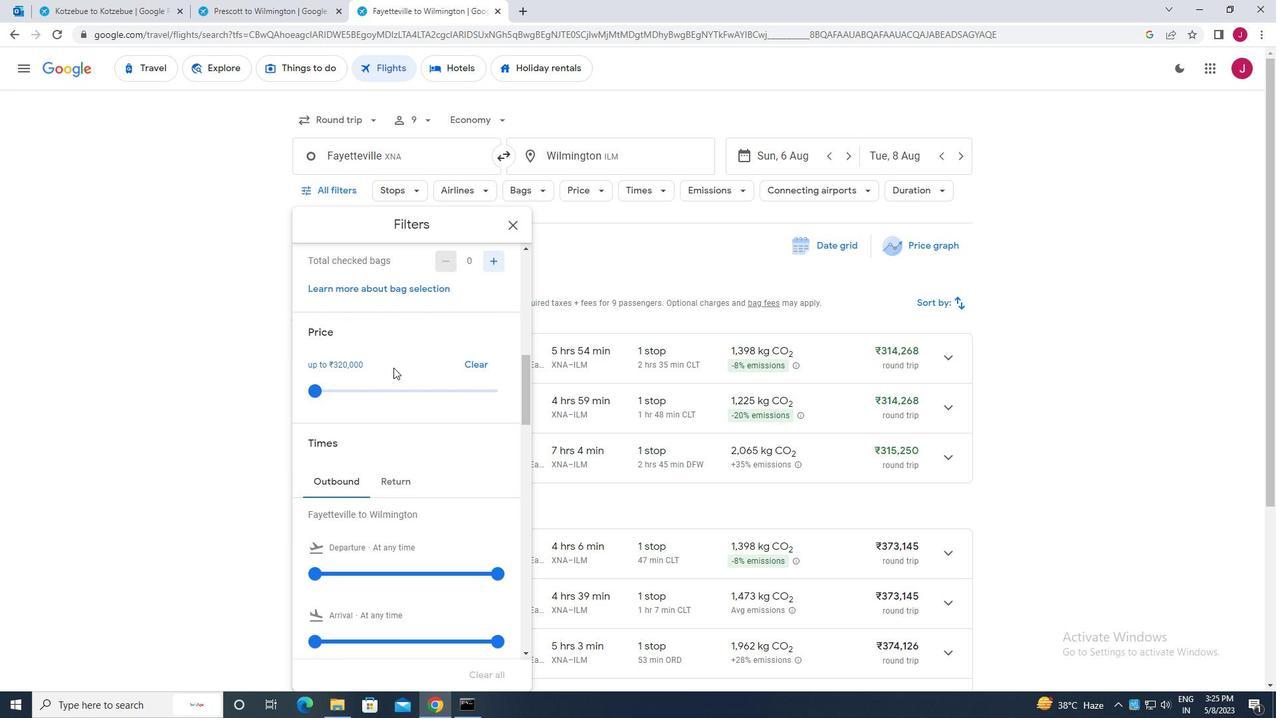 
Action: Mouse scrolled (395, 363) with delta (0, 0)
Screenshot: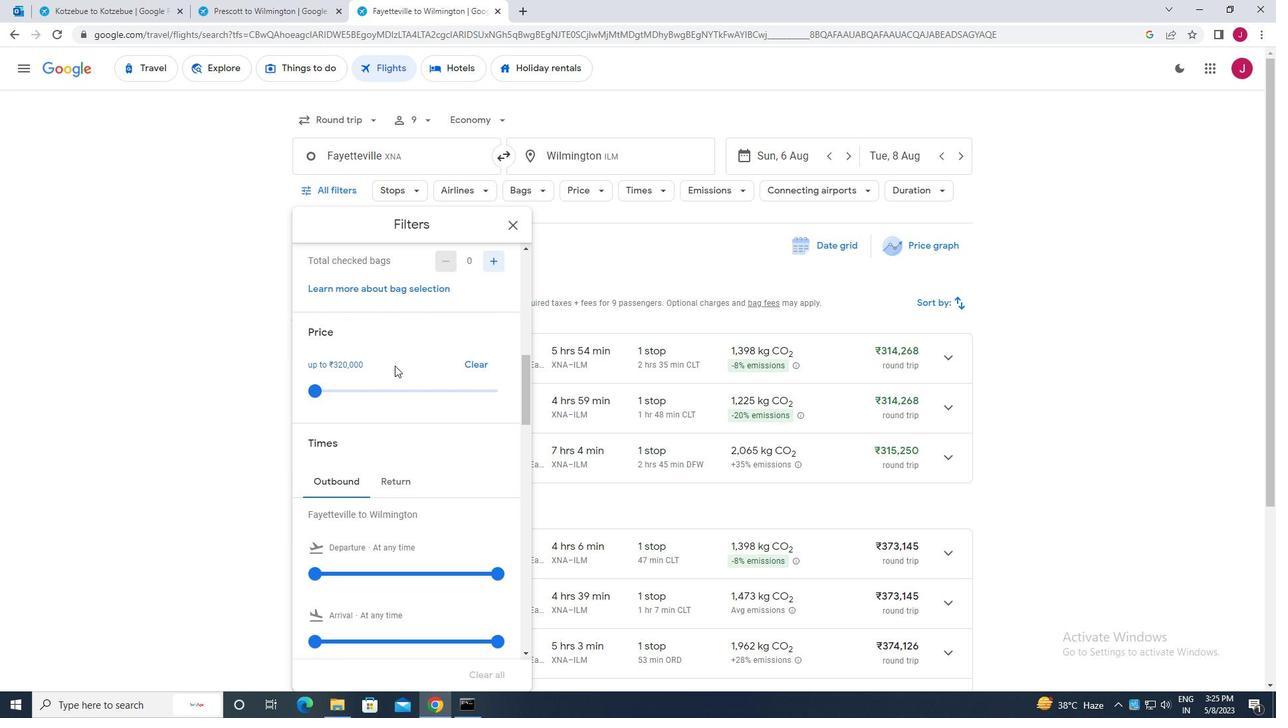 
Action: Mouse scrolled (395, 363) with delta (0, 0)
Screenshot: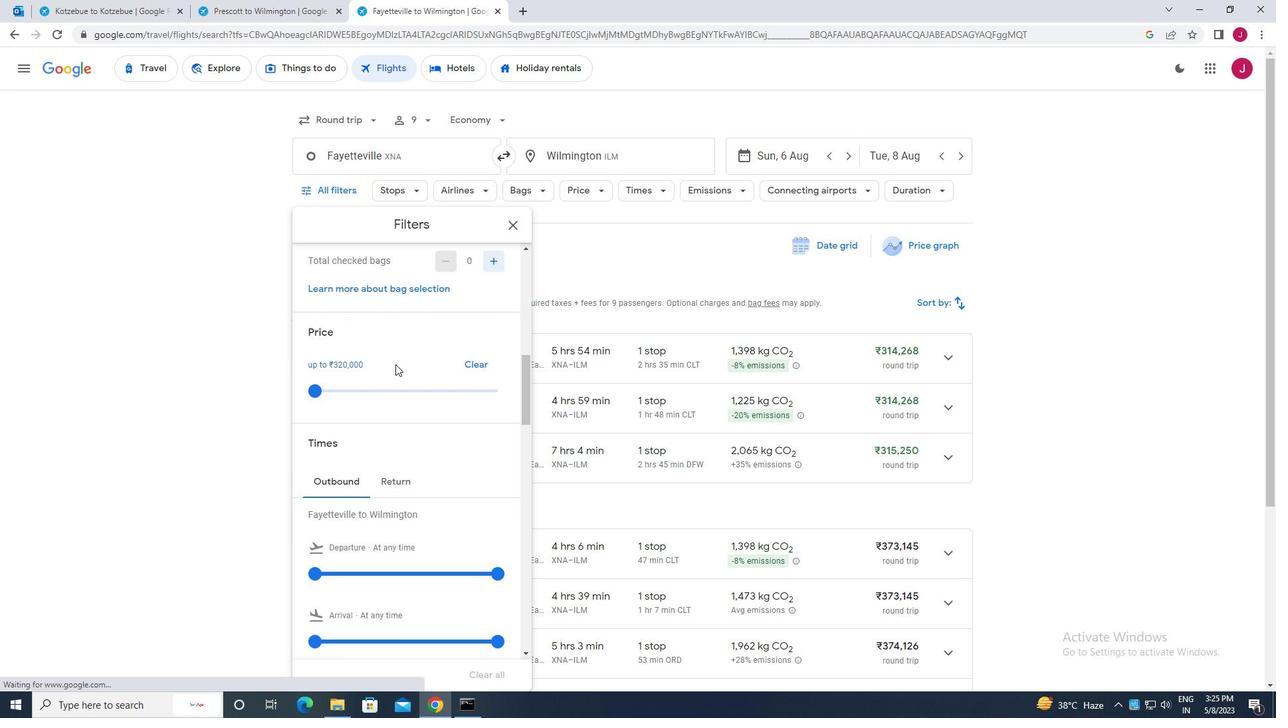
Action: Mouse moved to (406, 372)
Screenshot: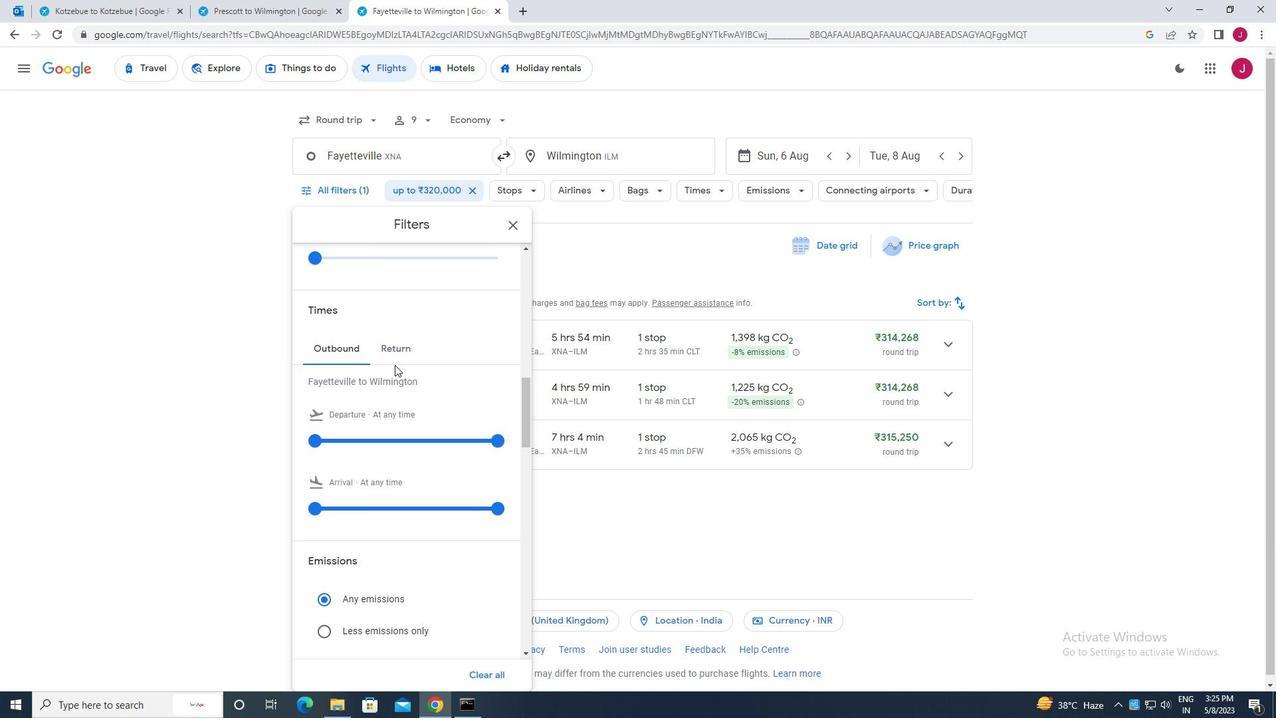 
Action: Mouse scrolled (406, 371) with delta (0, 0)
Screenshot: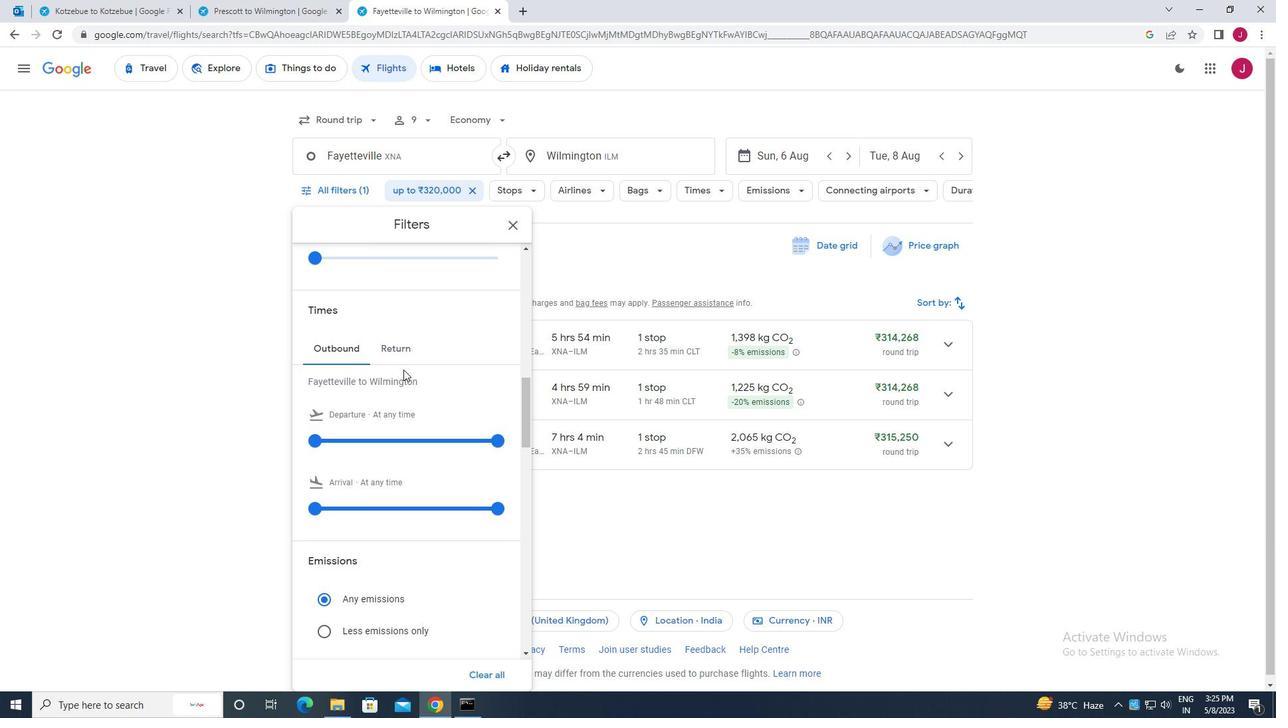 
Action: Mouse moved to (319, 371)
Screenshot: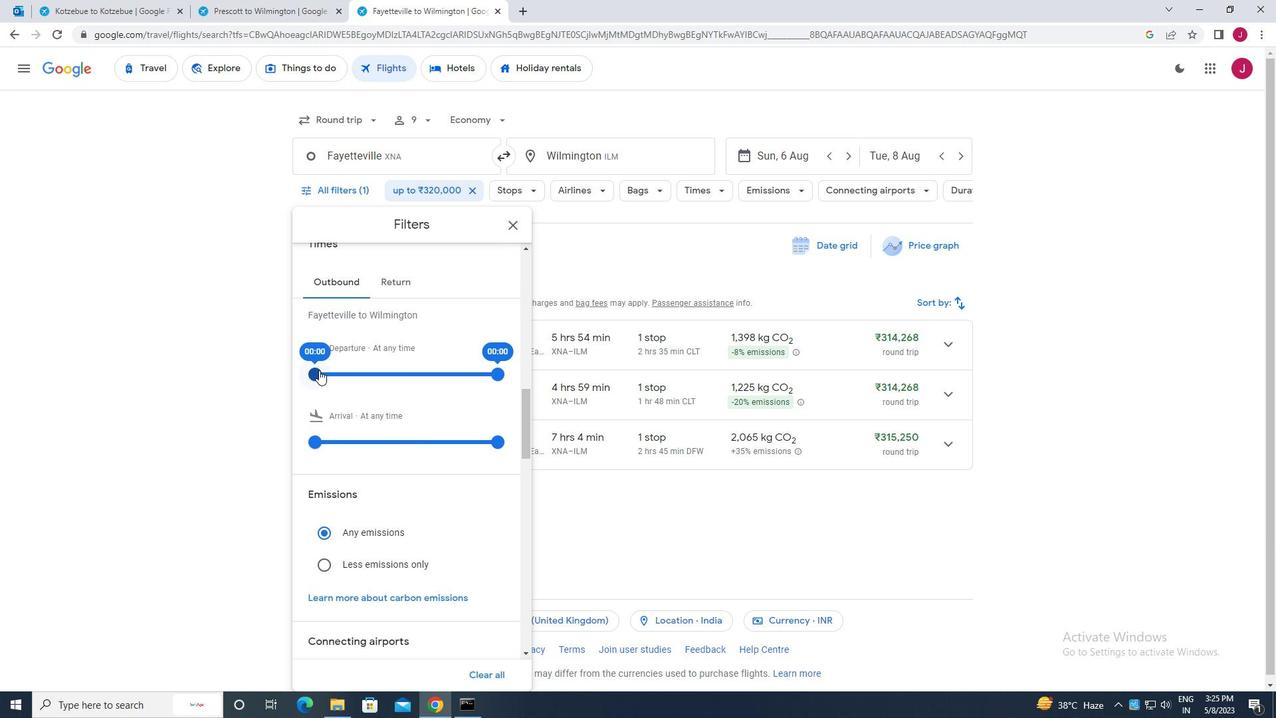 
Action: Mouse pressed left at (319, 371)
Screenshot: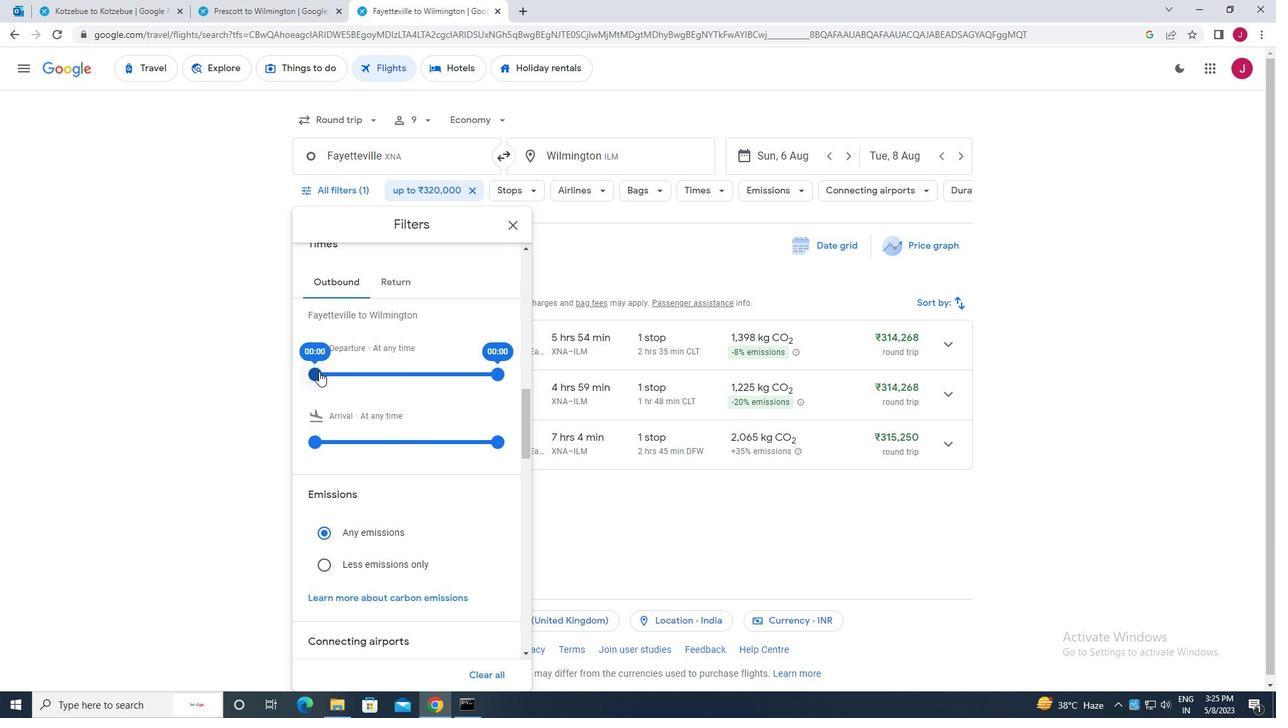 
Action: Mouse moved to (498, 375)
Screenshot: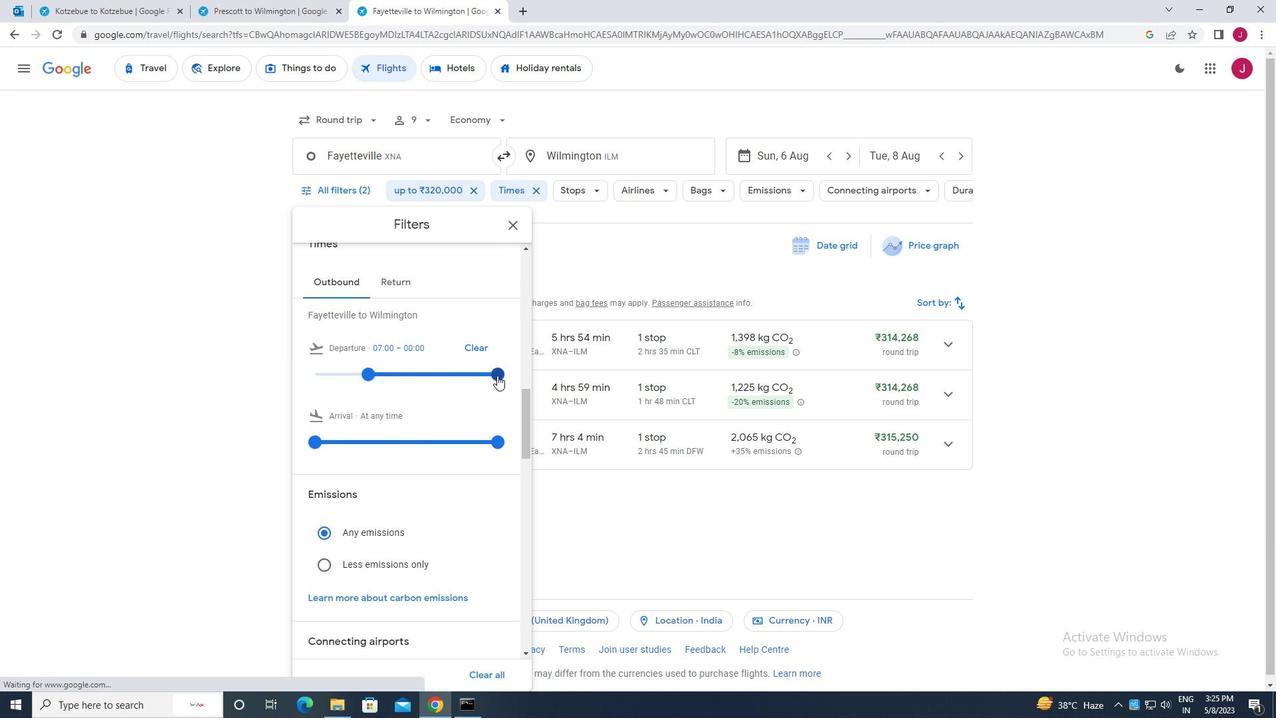 
Action: Mouse pressed left at (498, 375)
Screenshot: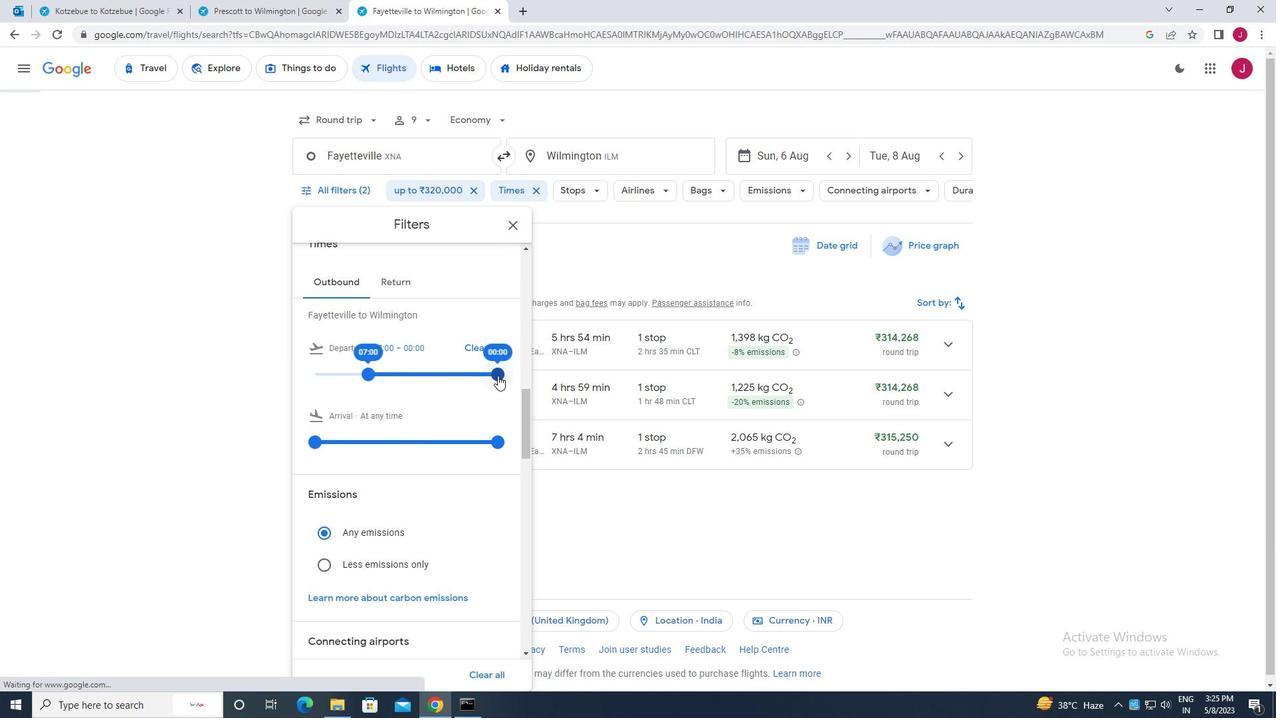 
Action: Mouse moved to (516, 223)
Screenshot: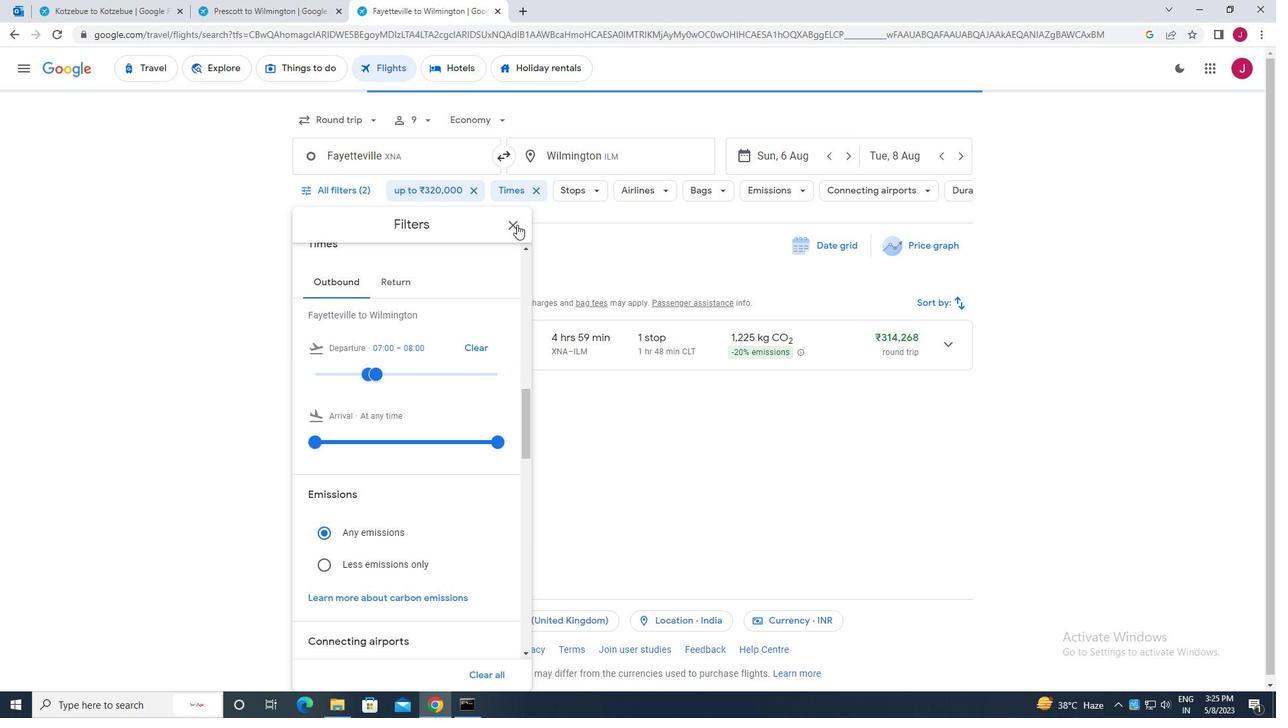 
Action: Mouse pressed left at (516, 223)
Screenshot: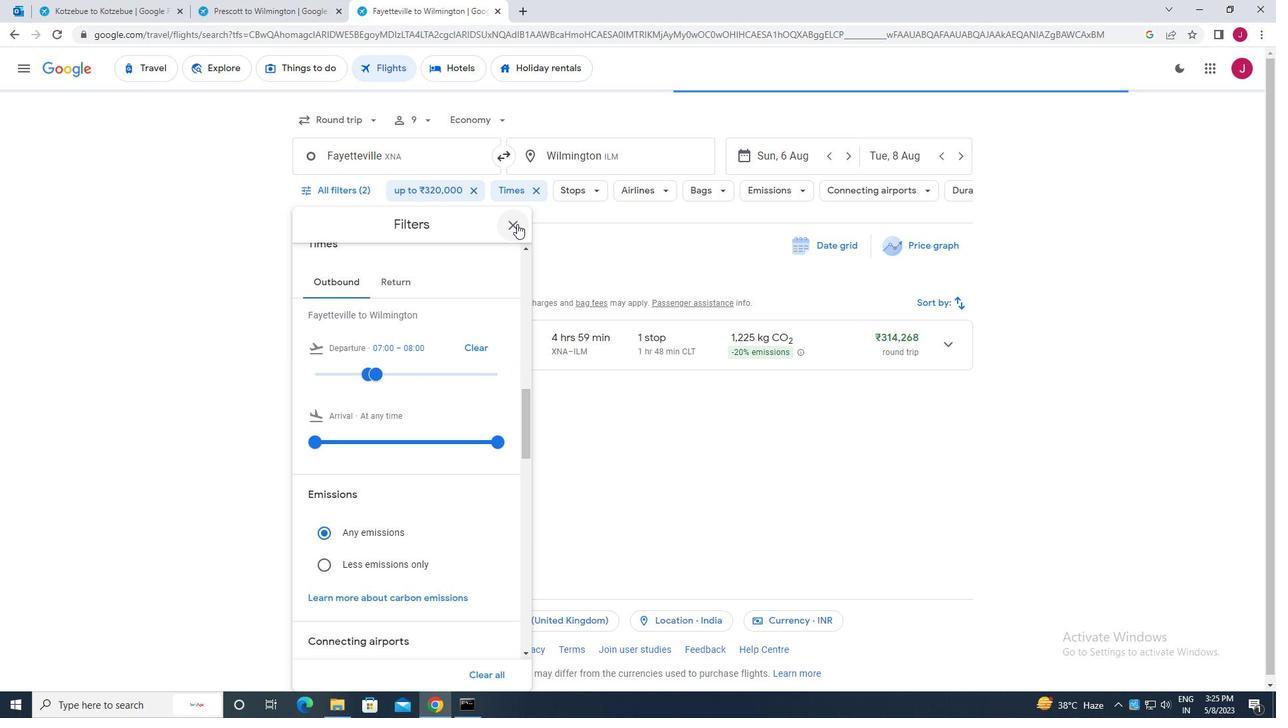 
Action: Mouse moved to (515, 223)
Screenshot: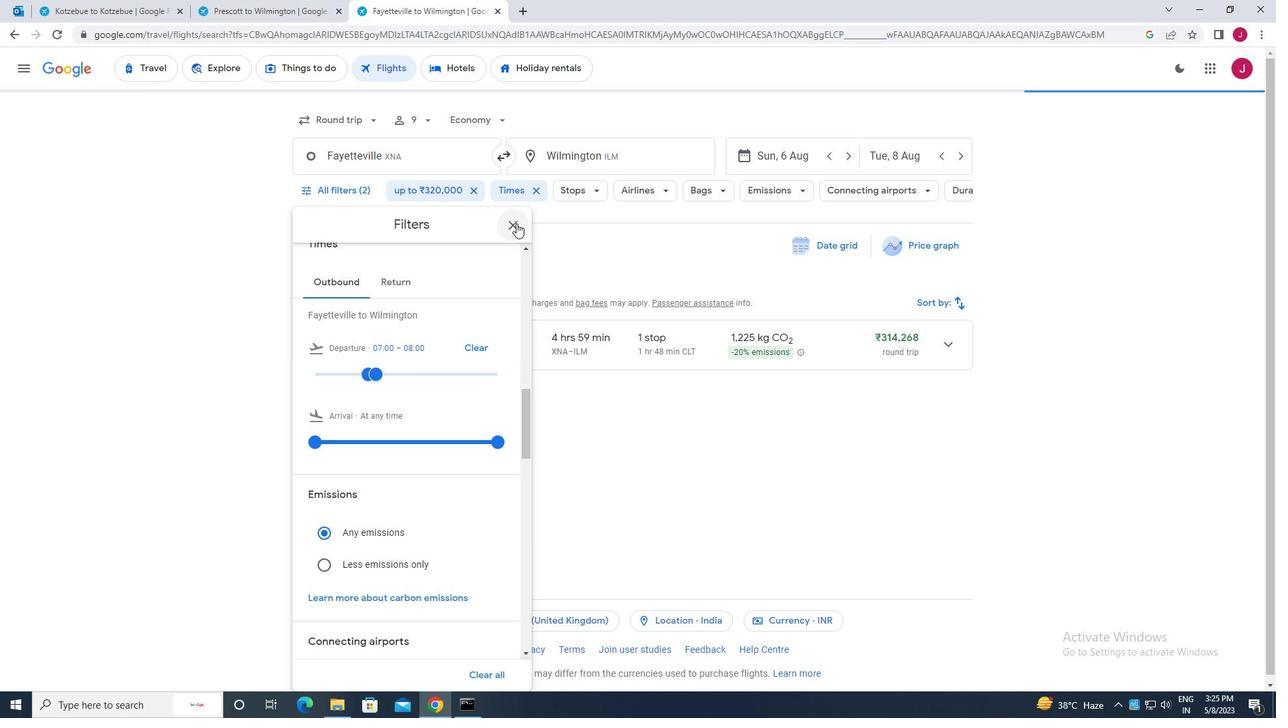 
